 Task: Send an email with the signature Lorena Ramirez with the subject Invitation to a team building event and the message Please let me know if you require any additional resources to complete the project. from softage.6@softage.net to softage.2@softage.net and move the email from Sent Items to the folder Performance metrics
Action: Mouse moved to (123, 182)
Screenshot: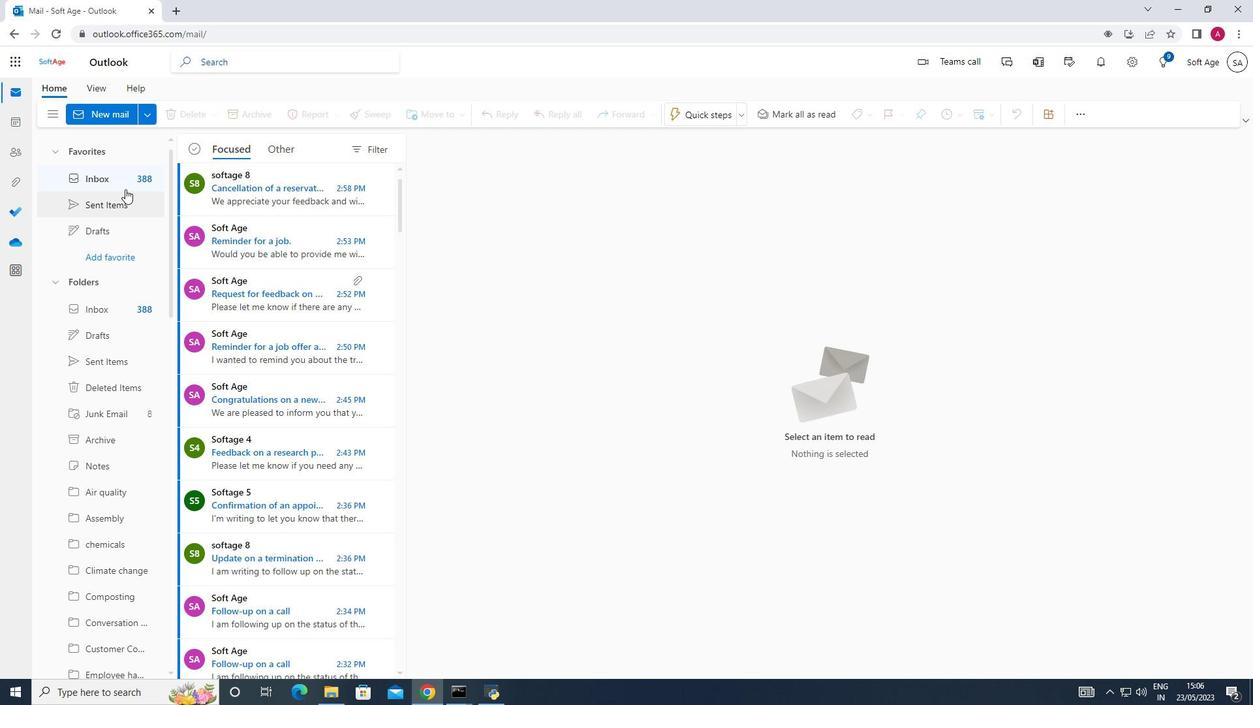 
Action: Mouse pressed left at (123, 182)
Screenshot: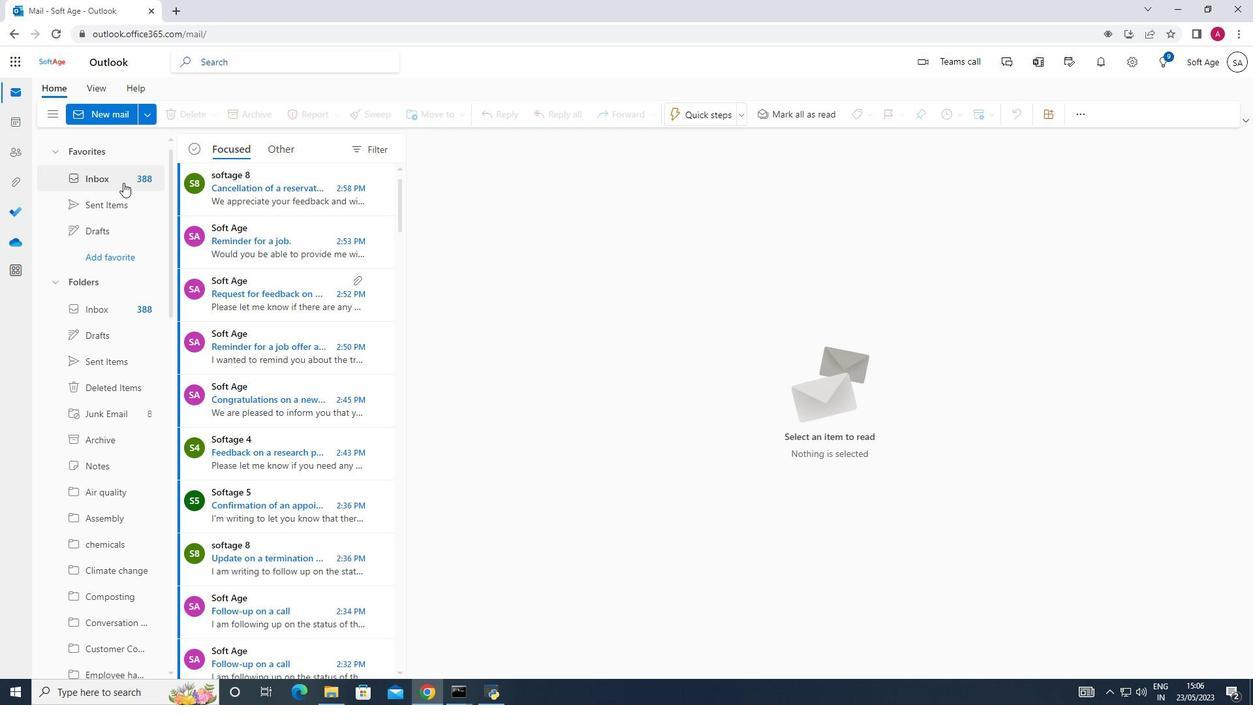 
Action: Mouse moved to (119, 109)
Screenshot: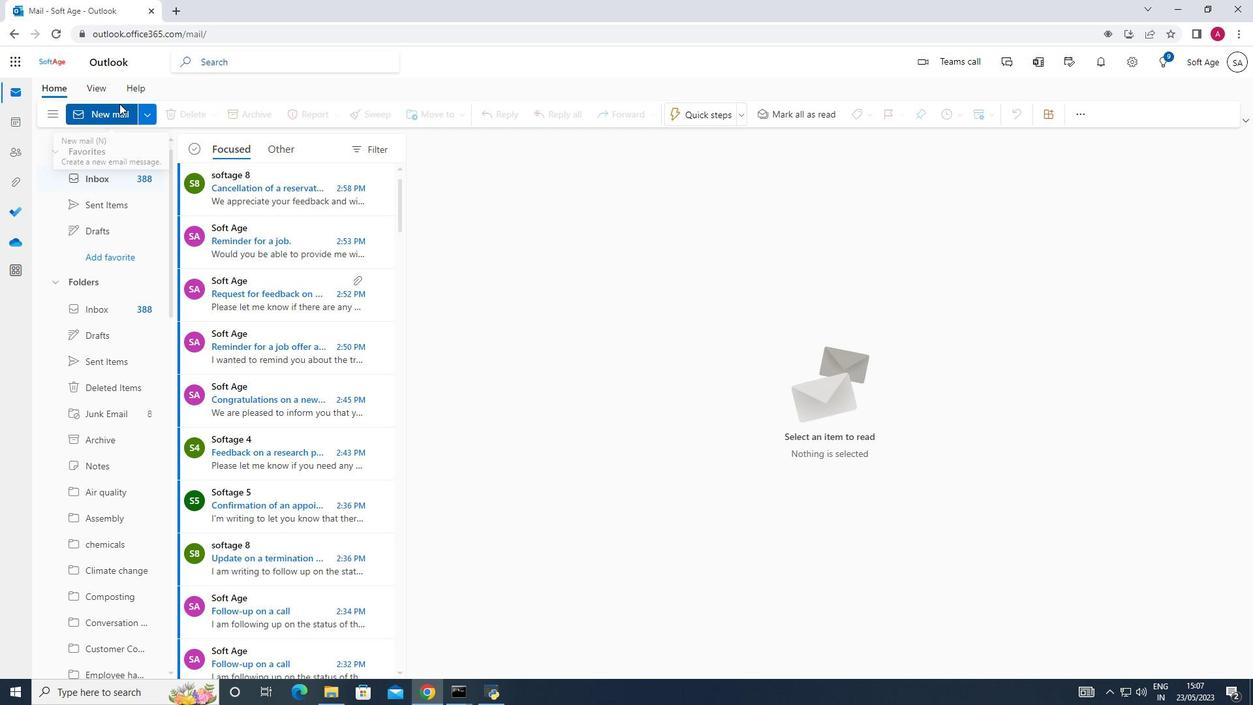 
Action: Mouse pressed left at (119, 109)
Screenshot: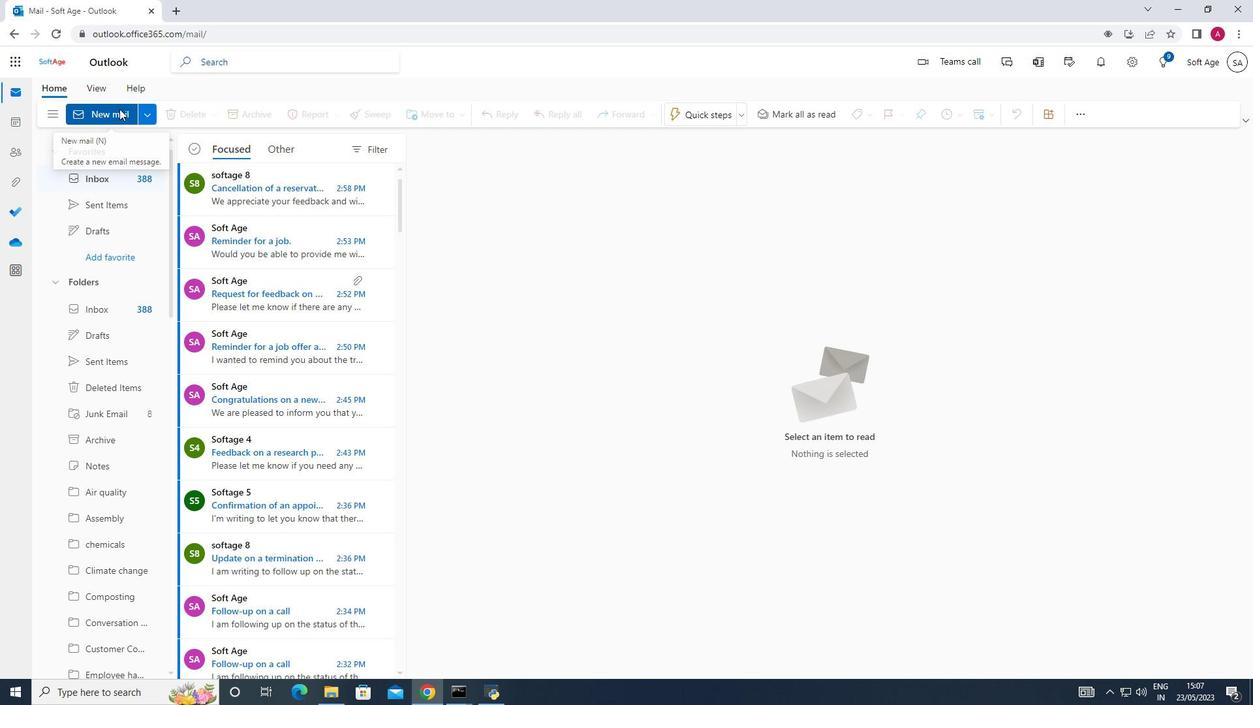 
Action: Mouse moved to (888, 110)
Screenshot: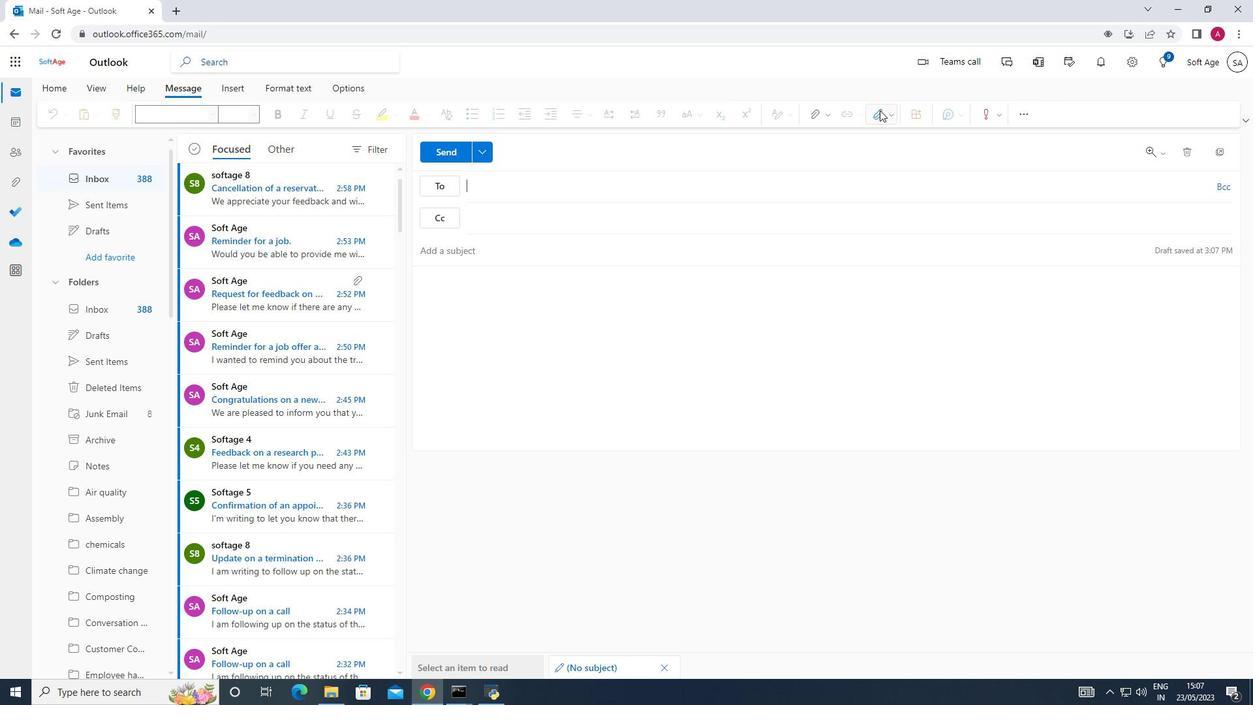 
Action: Mouse pressed left at (888, 110)
Screenshot: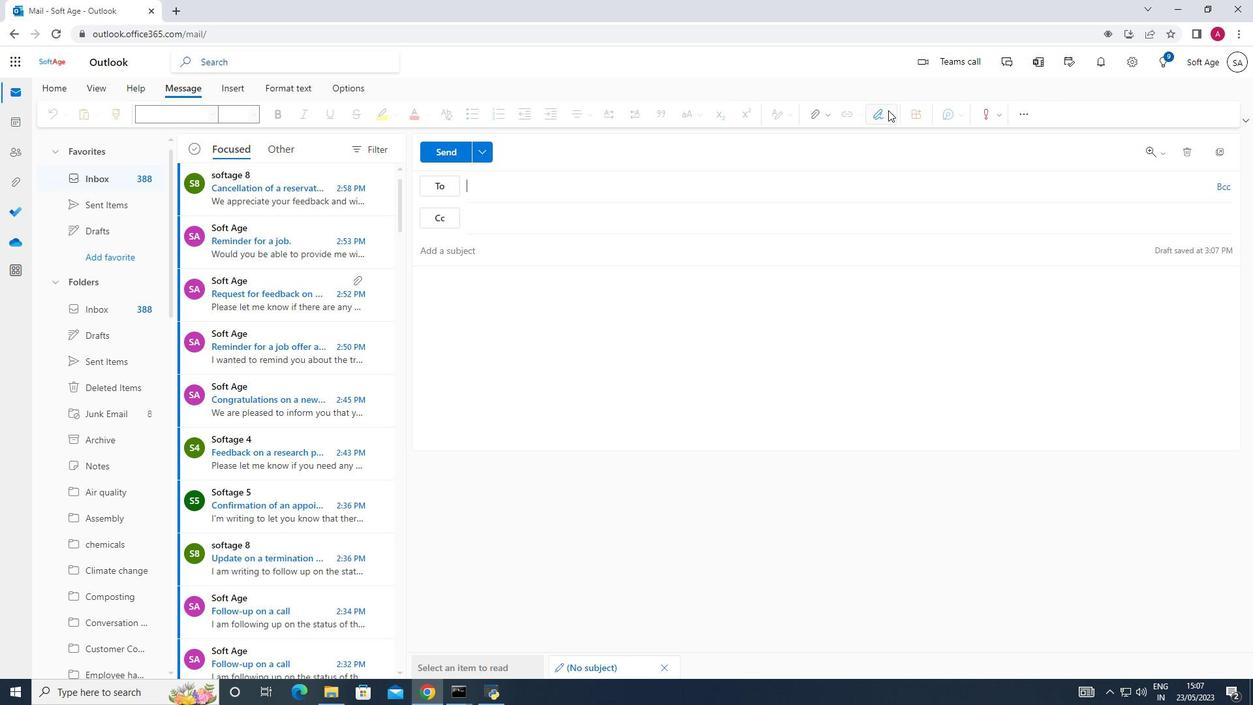 
Action: Mouse moved to (876, 163)
Screenshot: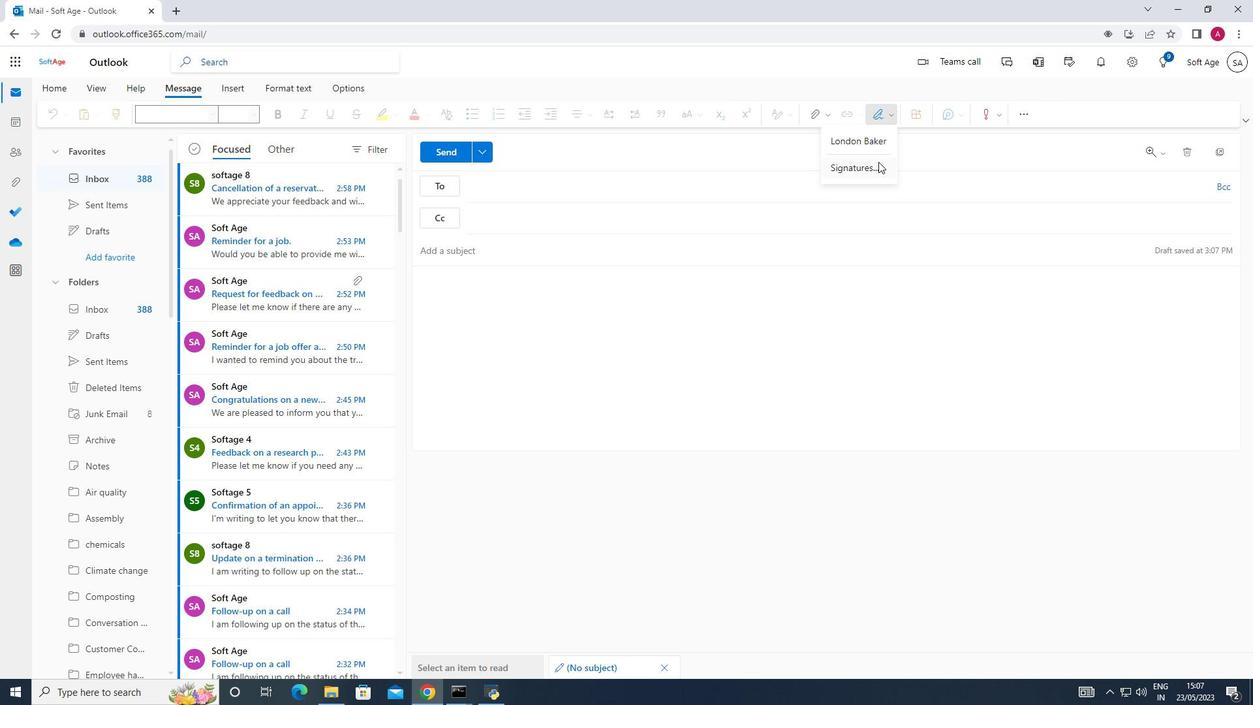 
Action: Mouse pressed left at (876, 163)
Screenshot: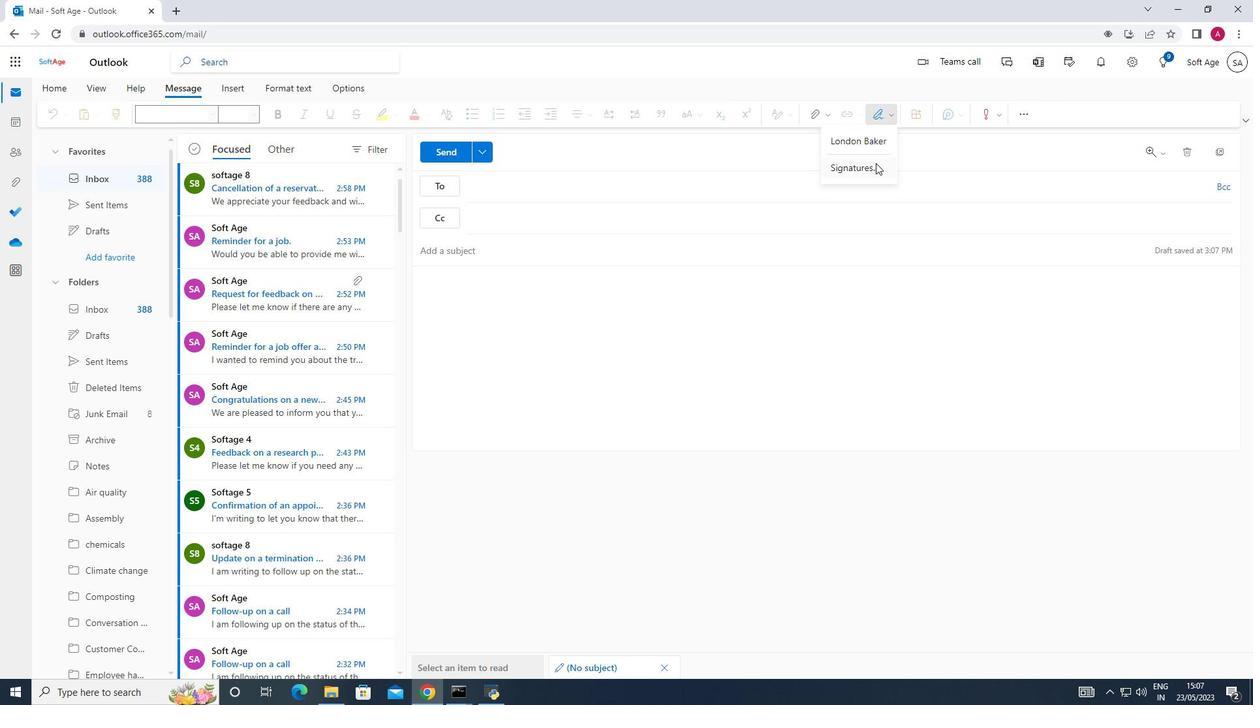 
Action: Mouse moved to (888, 225)
Screenshot: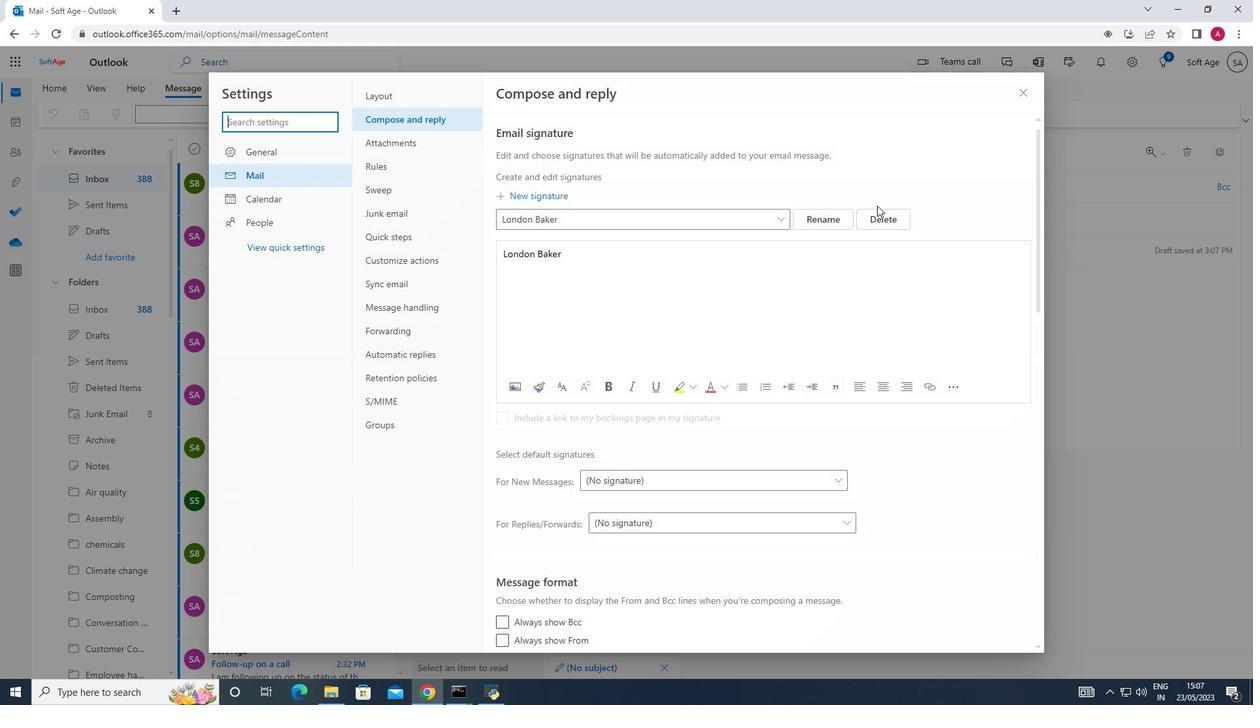 
Action: Mouse pressed left at (888, 225)
Screenshot: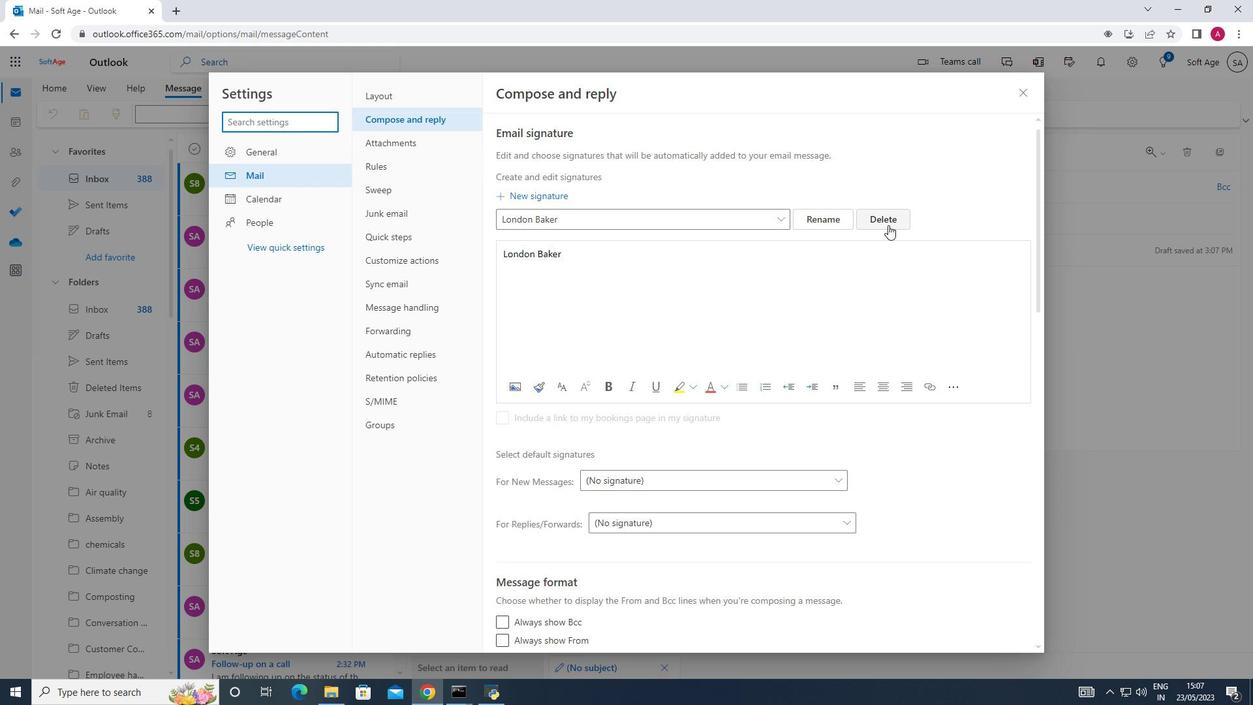 
Action: Mouse moved to (589, 219)
Screenshot: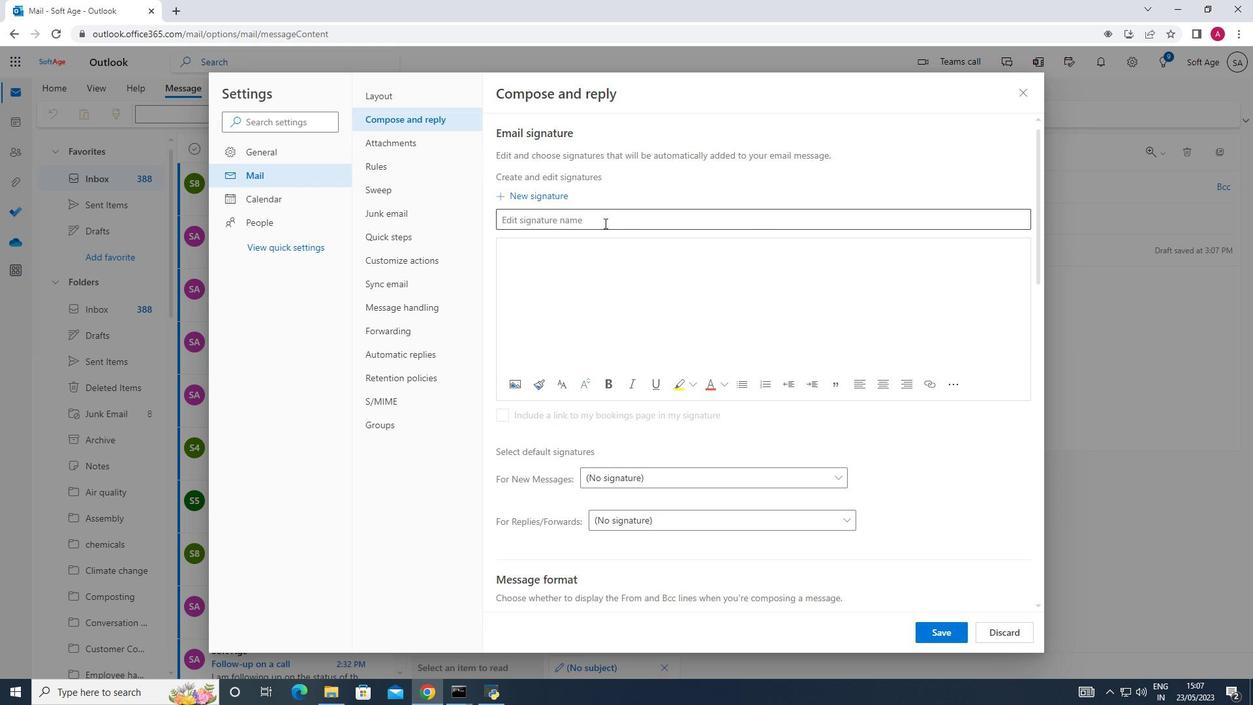
Action: Mouse pressed left at (589, 219)
Screenshot: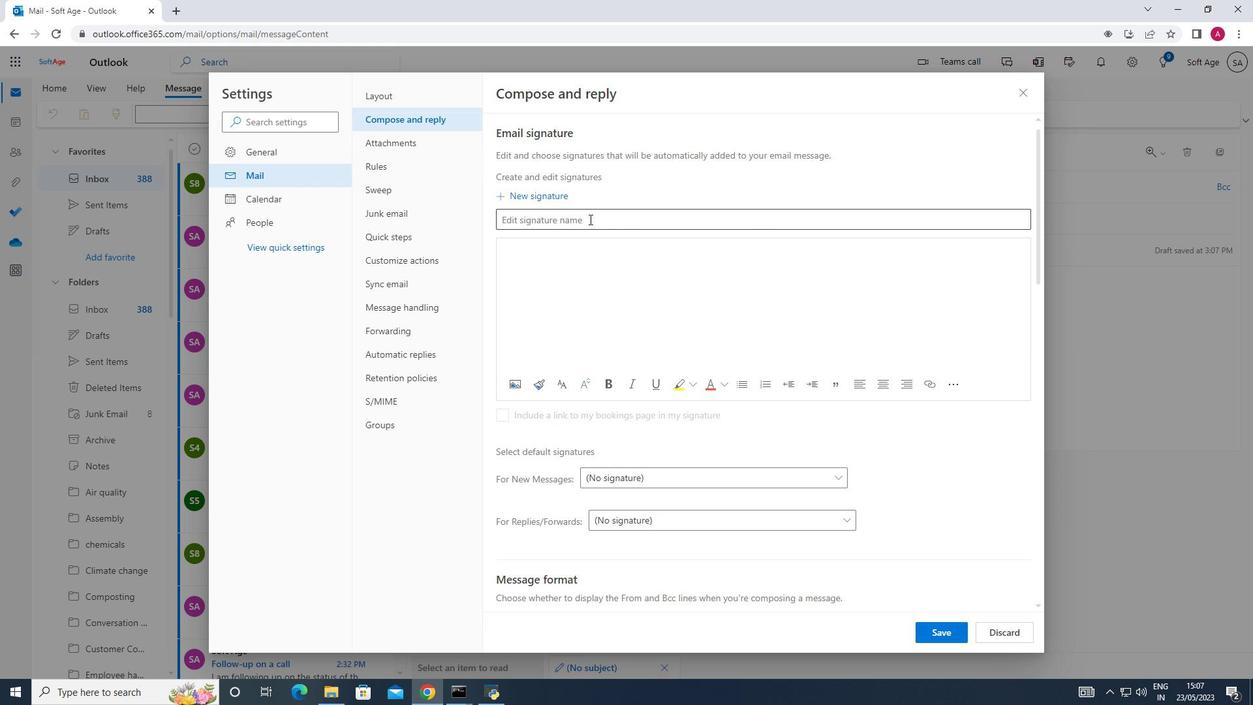 
Action: Key pressed <Key.shift_r><Key.shift_r><Key.shift_r>Lorena<Key.space><Key.shift>Ramirez
Screenshot: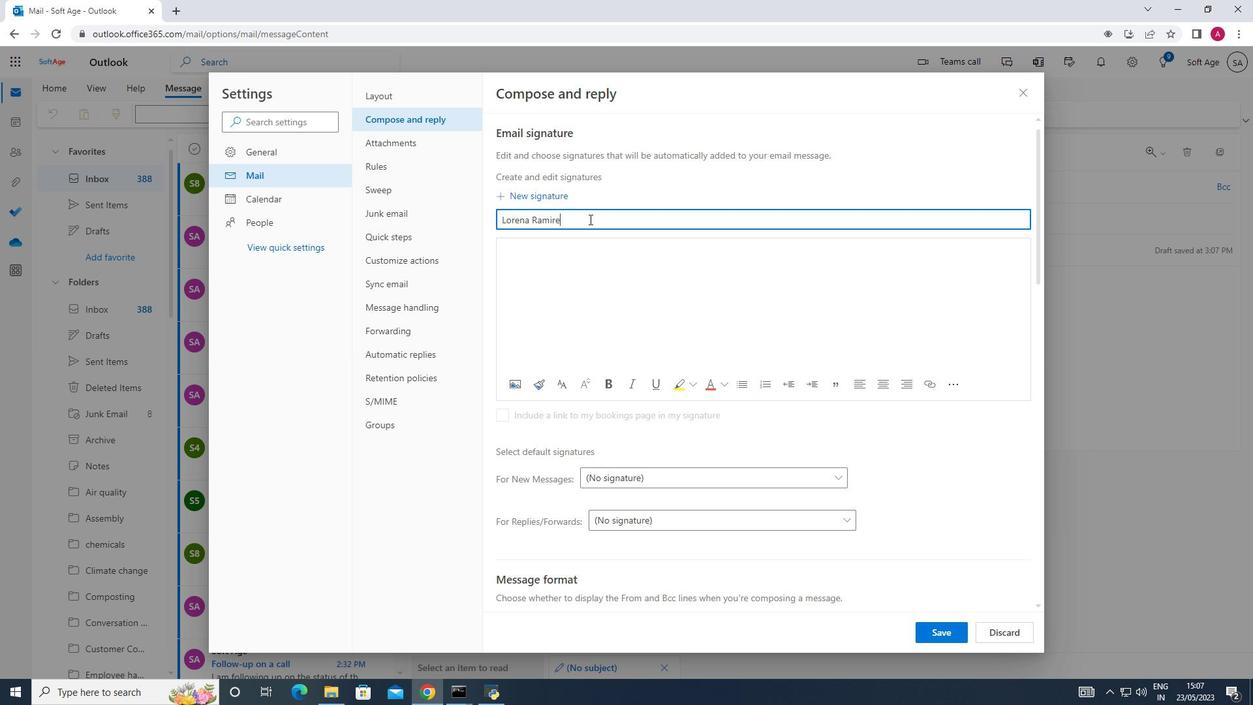 
Action: Mouse moved to (526, 253)
Screenshot: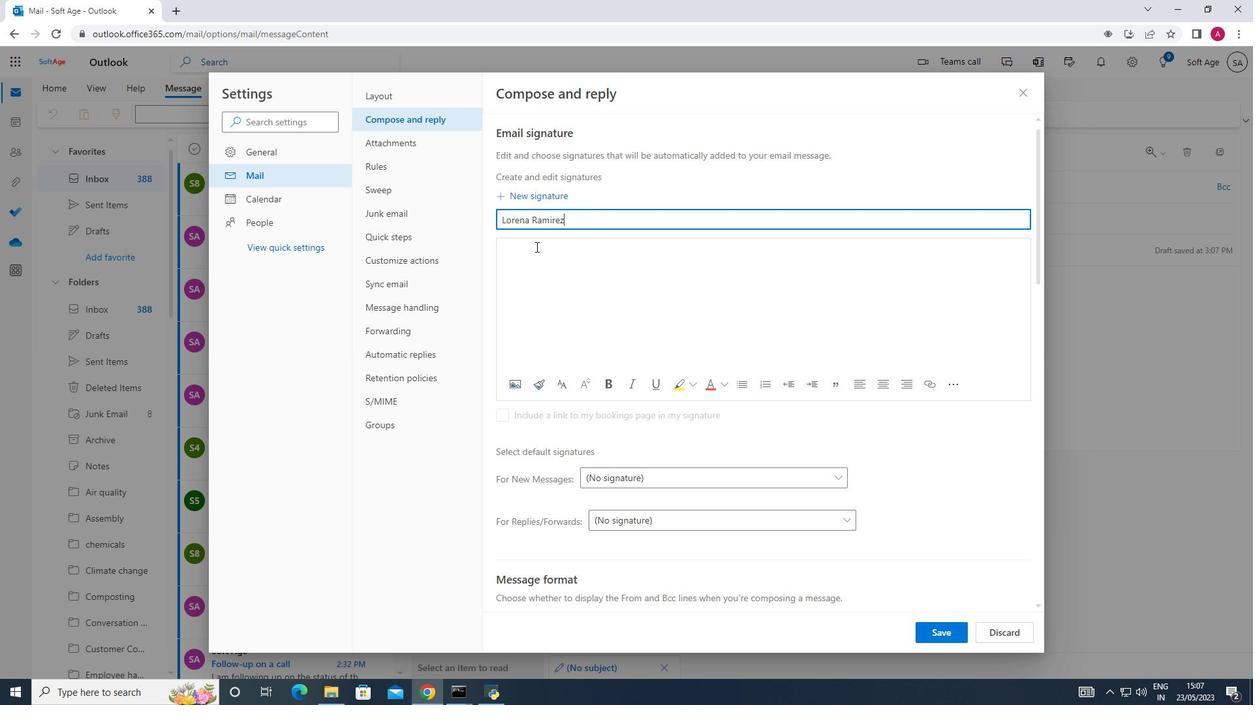 
Action: Mouse pressed left at (526, 253)
Screenshot: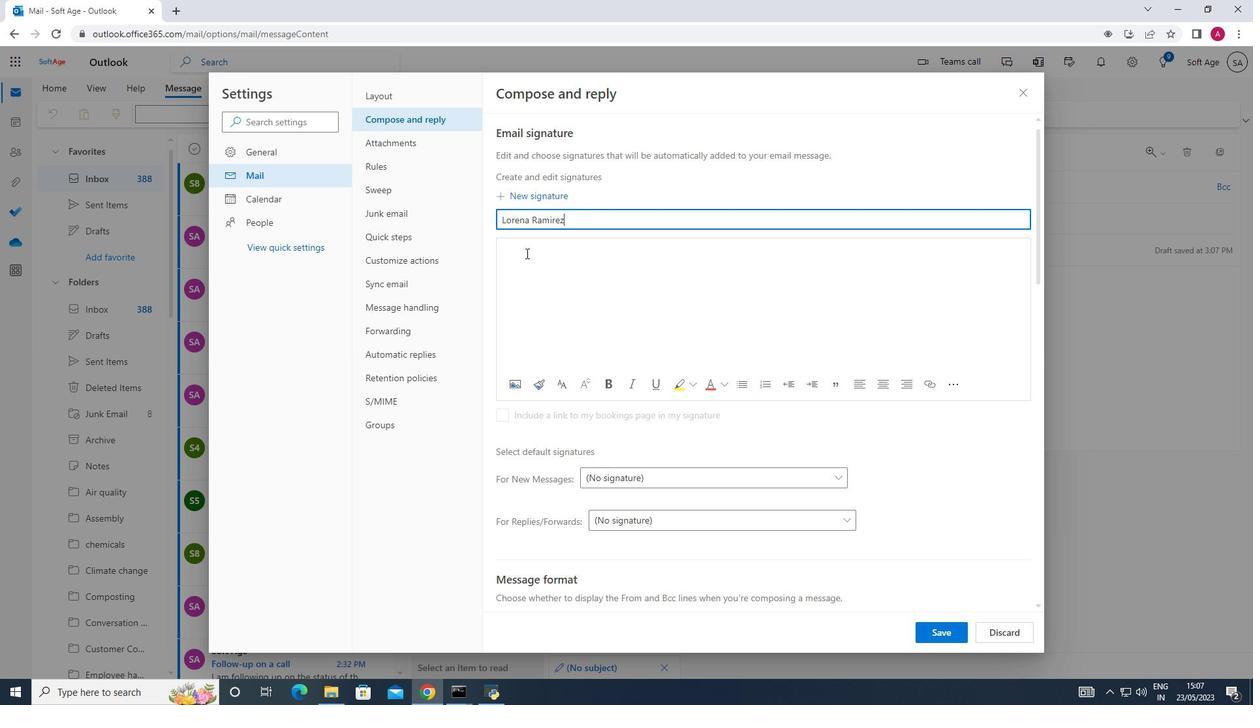 
Action: Key pressed <Key.shift_r>Lorena<Key.space><Key.shift>Ramirez
Screenshot: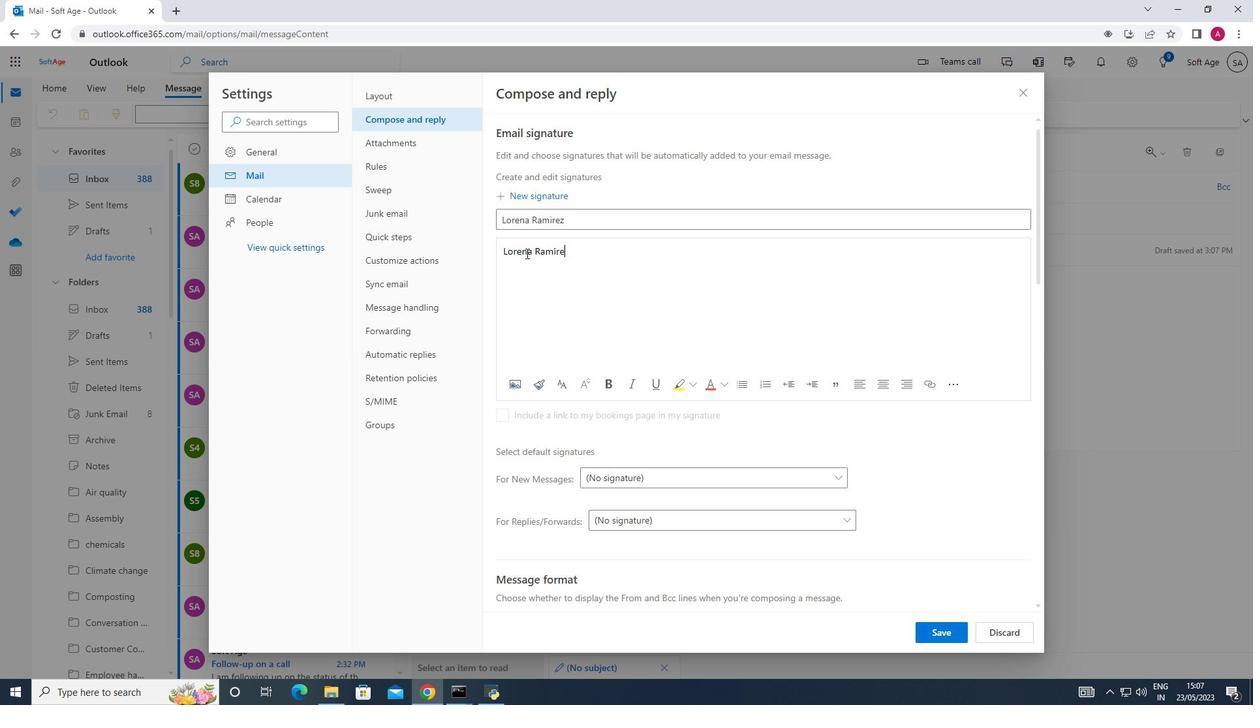 
Action: Mouse moved to (944, 629)
Screenshot: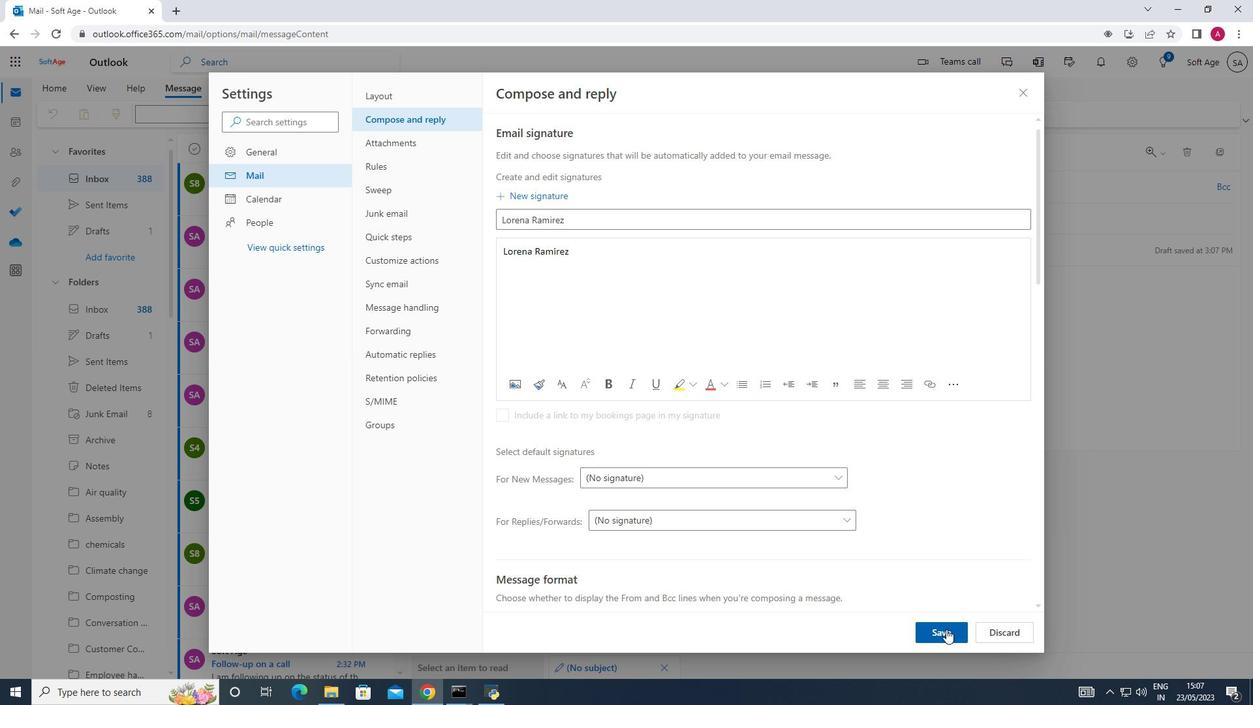 
Action: Mouse pressed left at (944, 629)
Screenshot: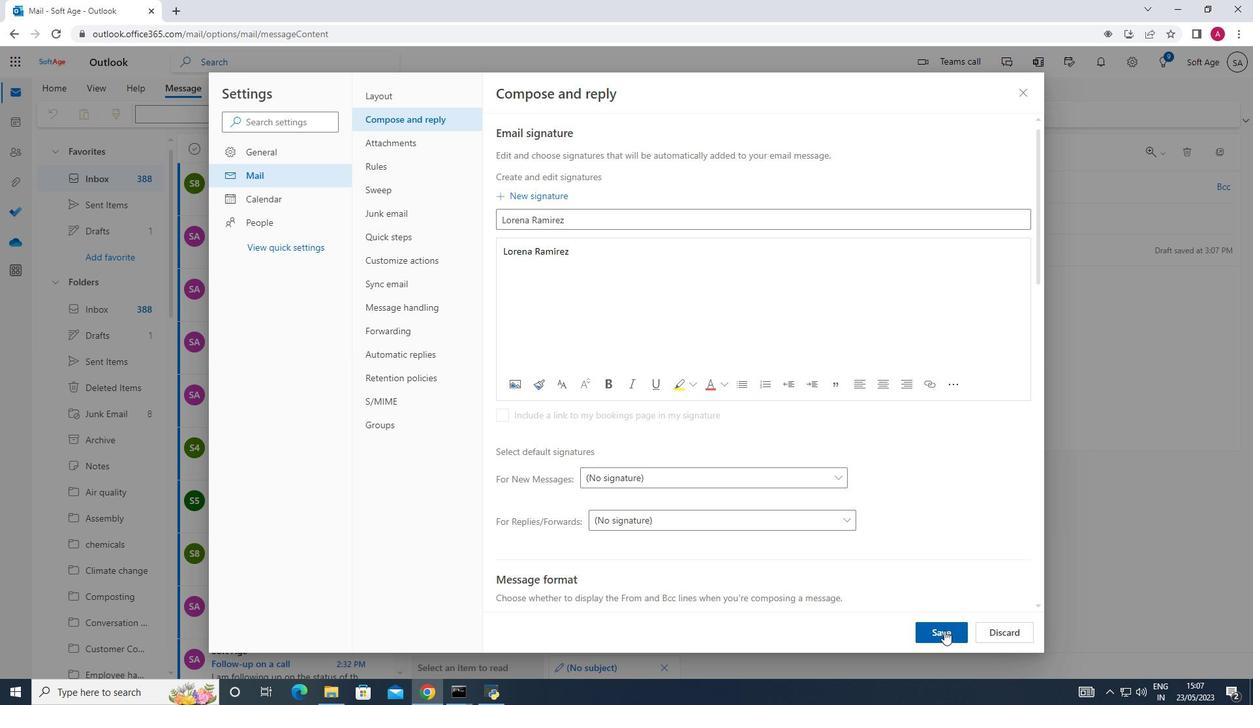 
Action: Mouse moved to (1025, 85)
Screenshot: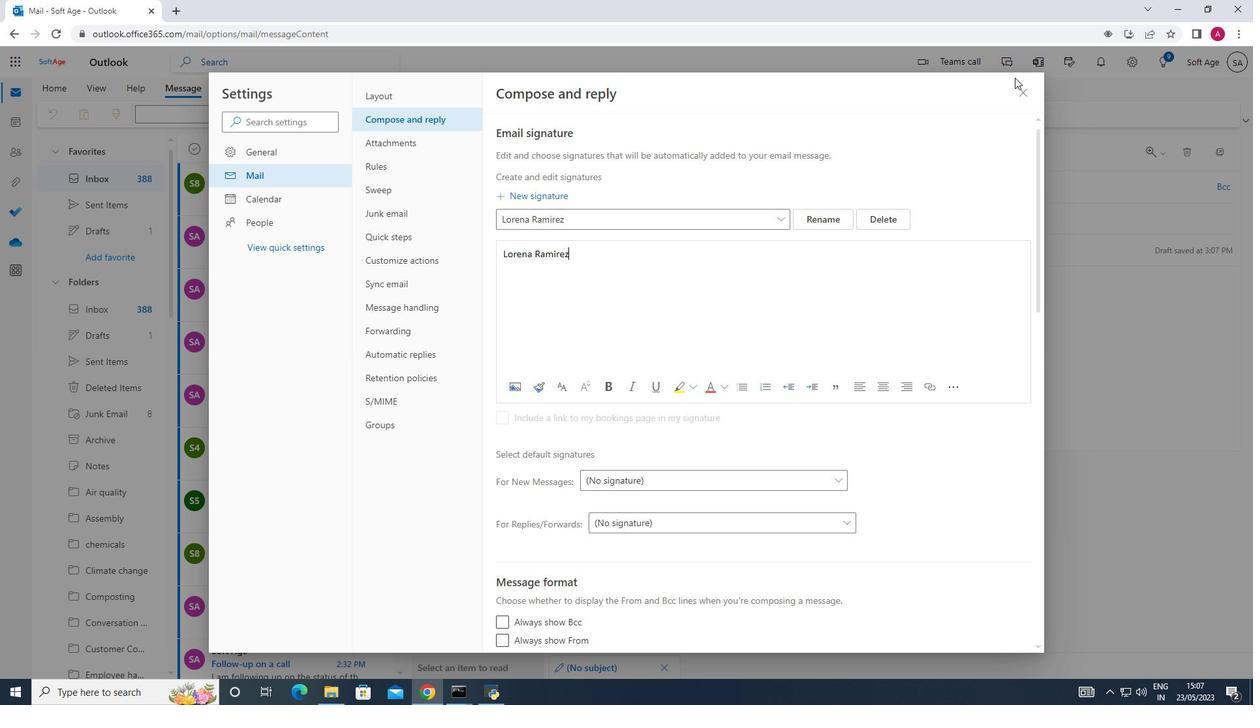 
Action: Mouse pressed left at (1025, 85)
Screenshot: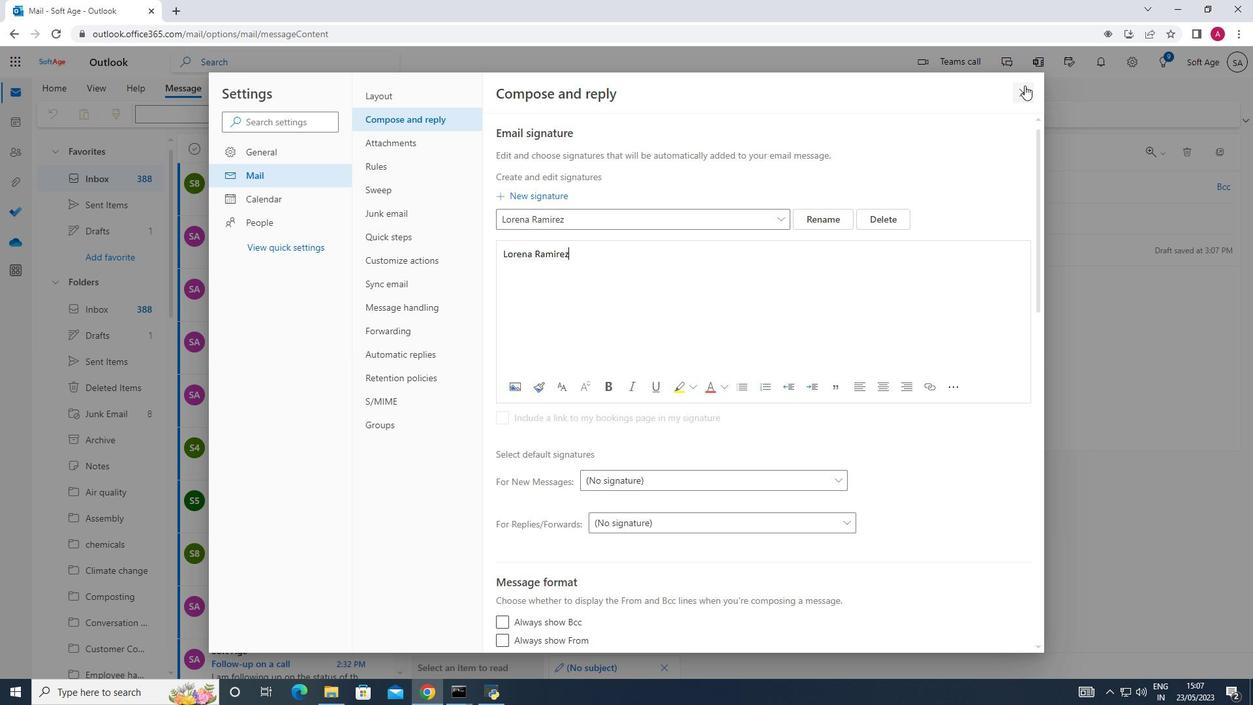 
Action: Mouse moved to (892, 110)
Screenshot: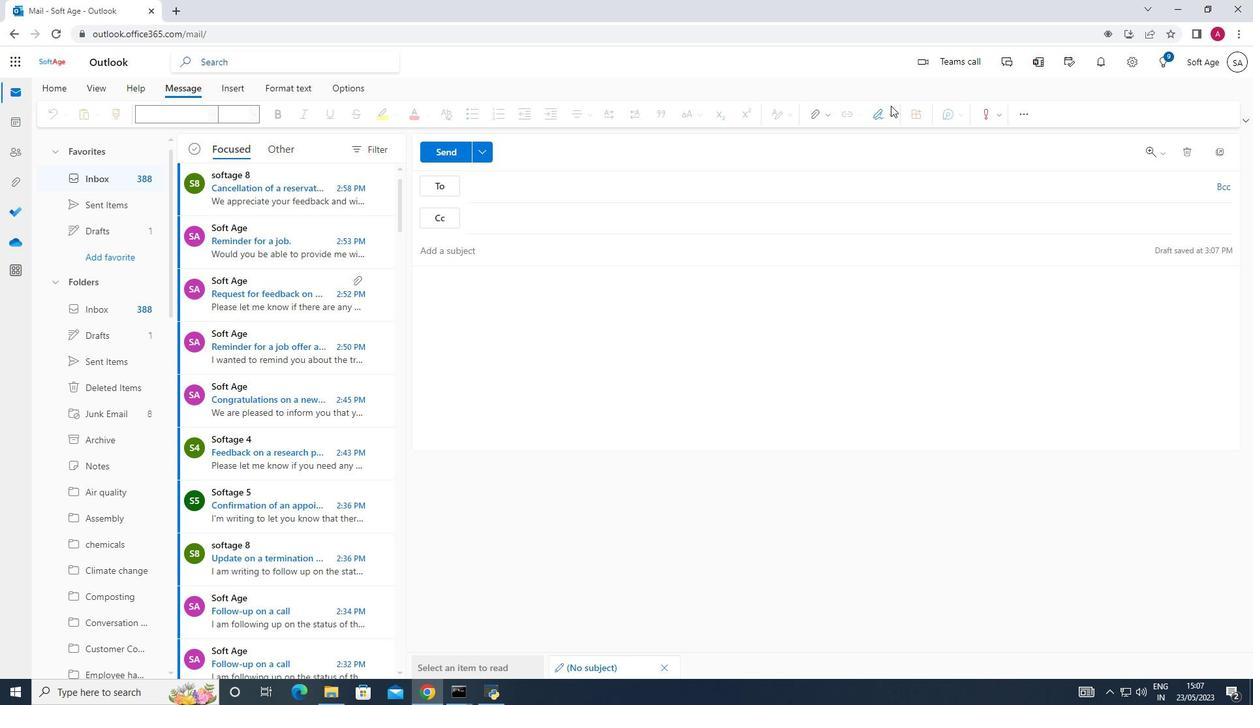 
Action: Mouse pressed left at (892, 110)
Screenshot: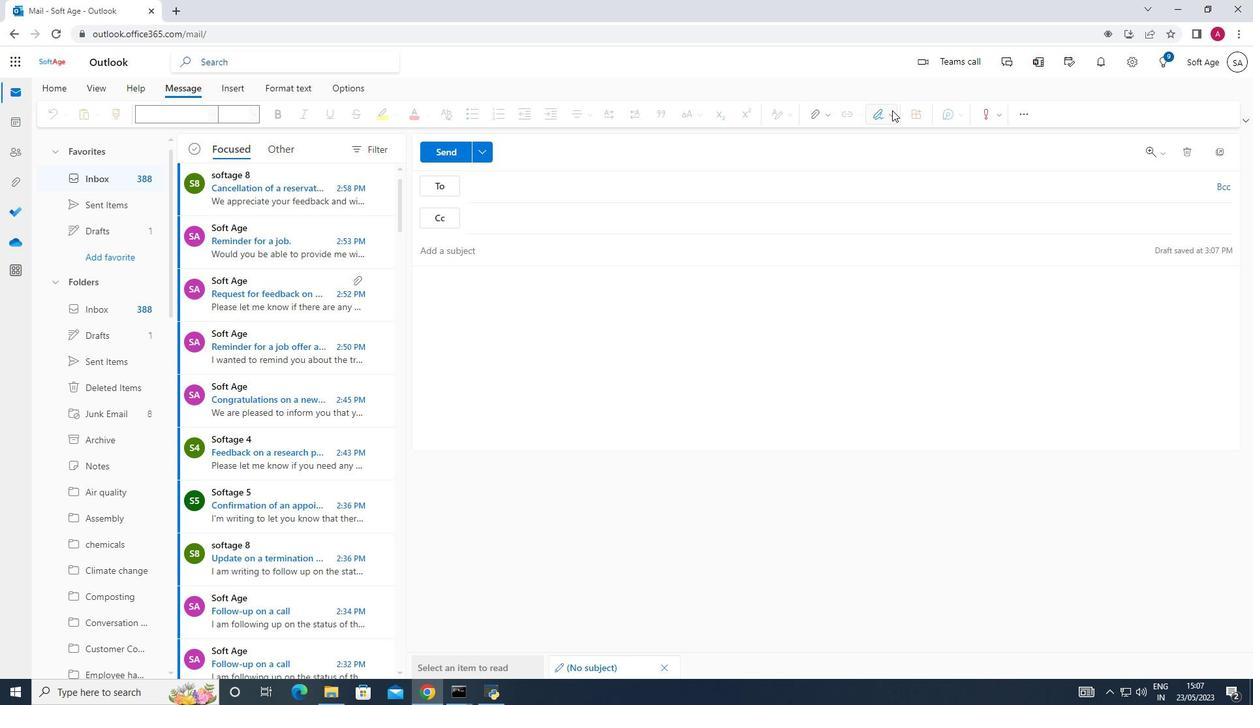 
Action: Mouse moved to (873, 147)
Screenshot: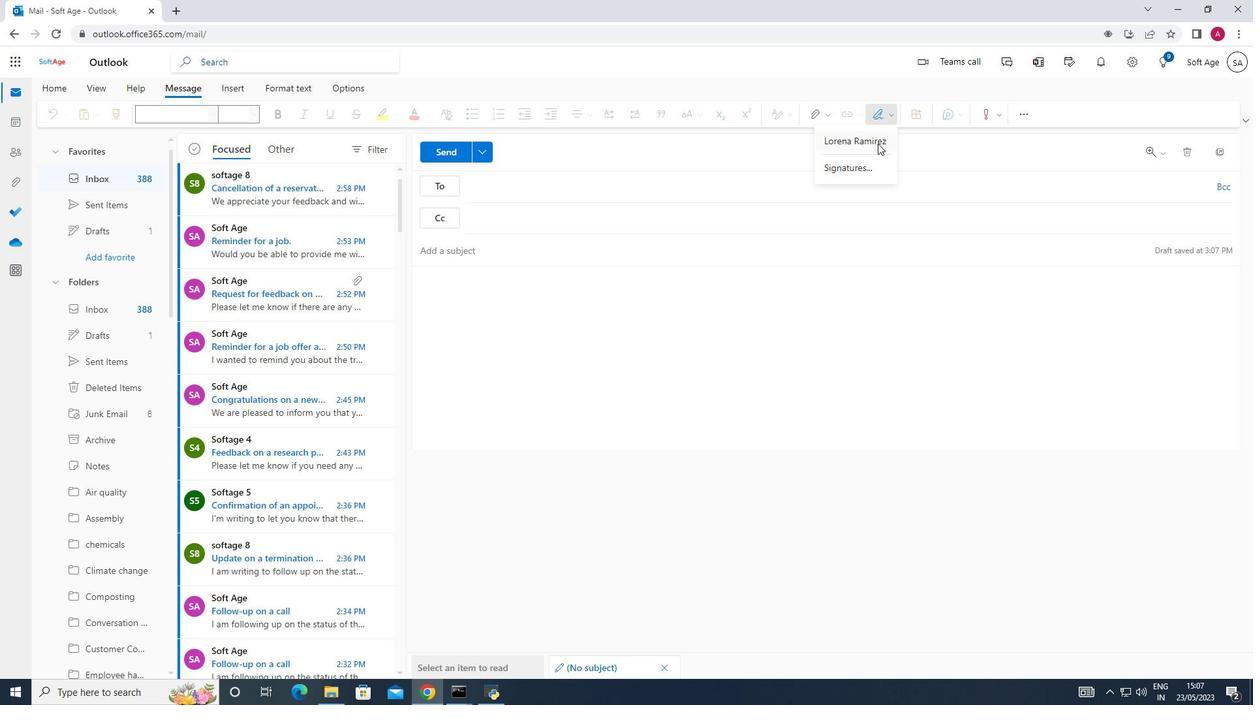 
Action: Mouse pressed left at (873, 147)
Screenshot: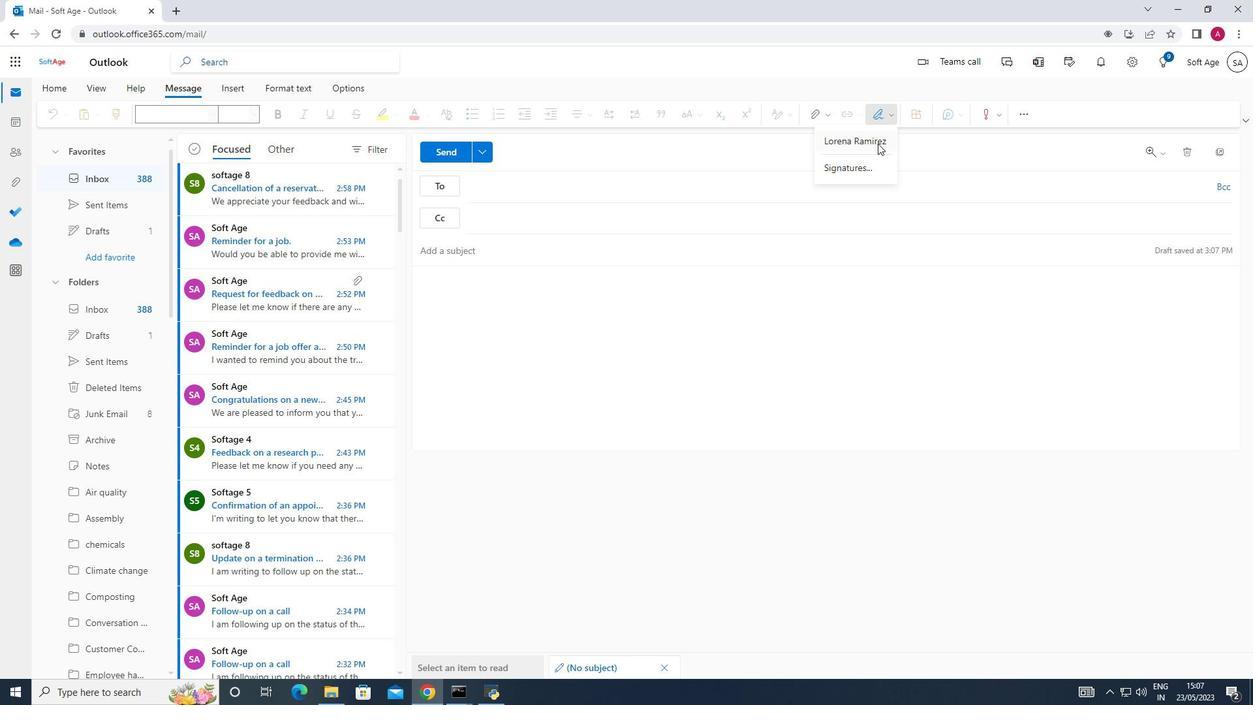 
Action: Mouse moved to (466, 252)
Screenshot: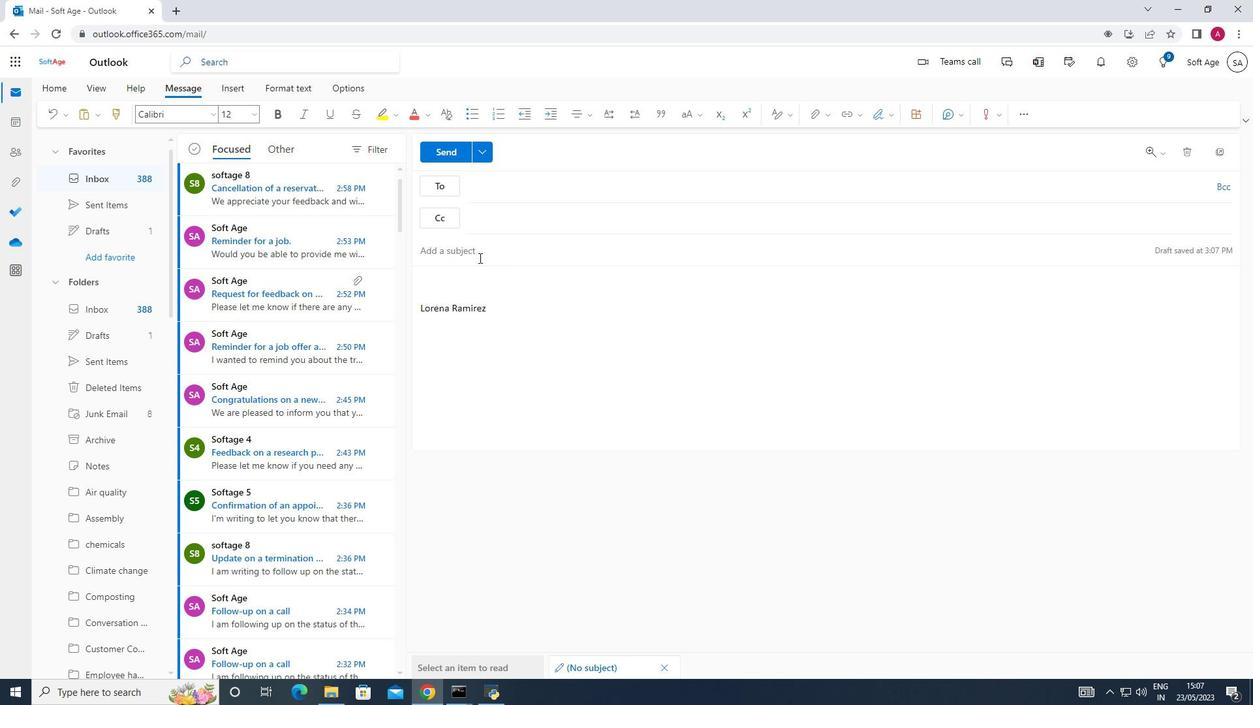 
Action: Mouse pressed left at (466, 252)
Screenshot: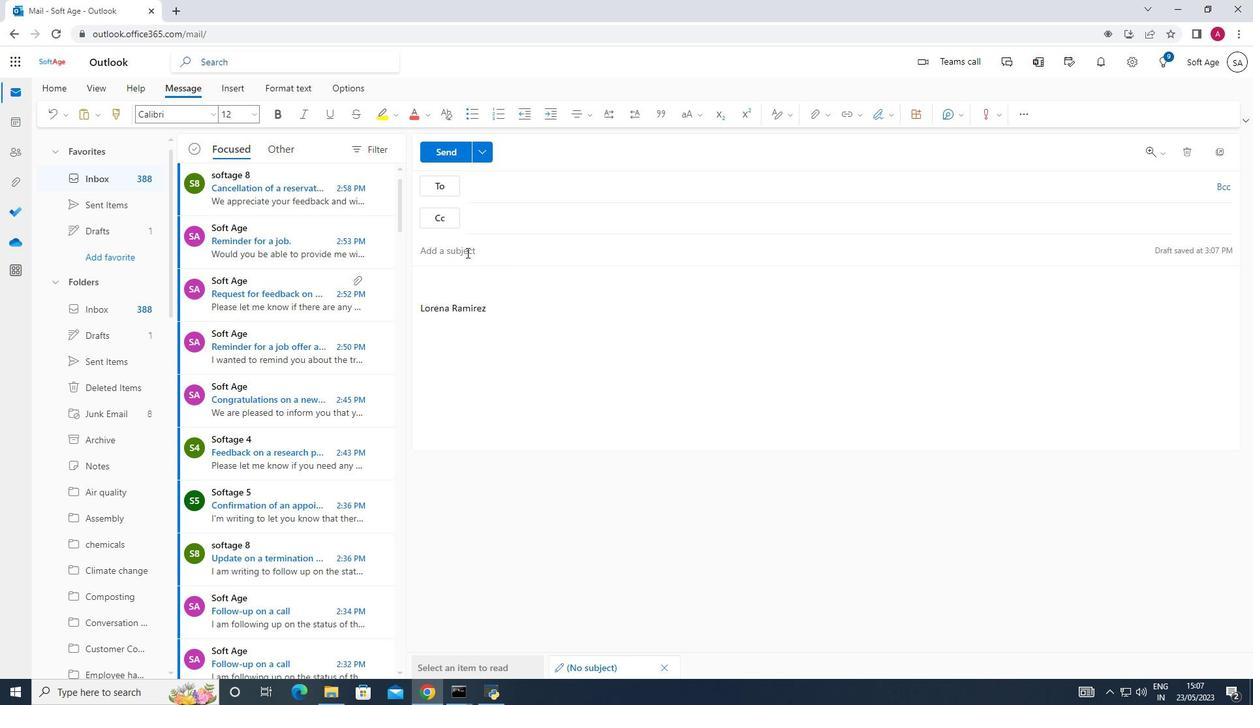
Action: Key pressed <Key.shift_r><Key.shift_r><Key.shift_r>Ivi<Key.backspace><Key.backspace>nvitation<Key.space>to<Key.space>a<Key.space>team<Key.space>building<Key.space>event
Screenshot: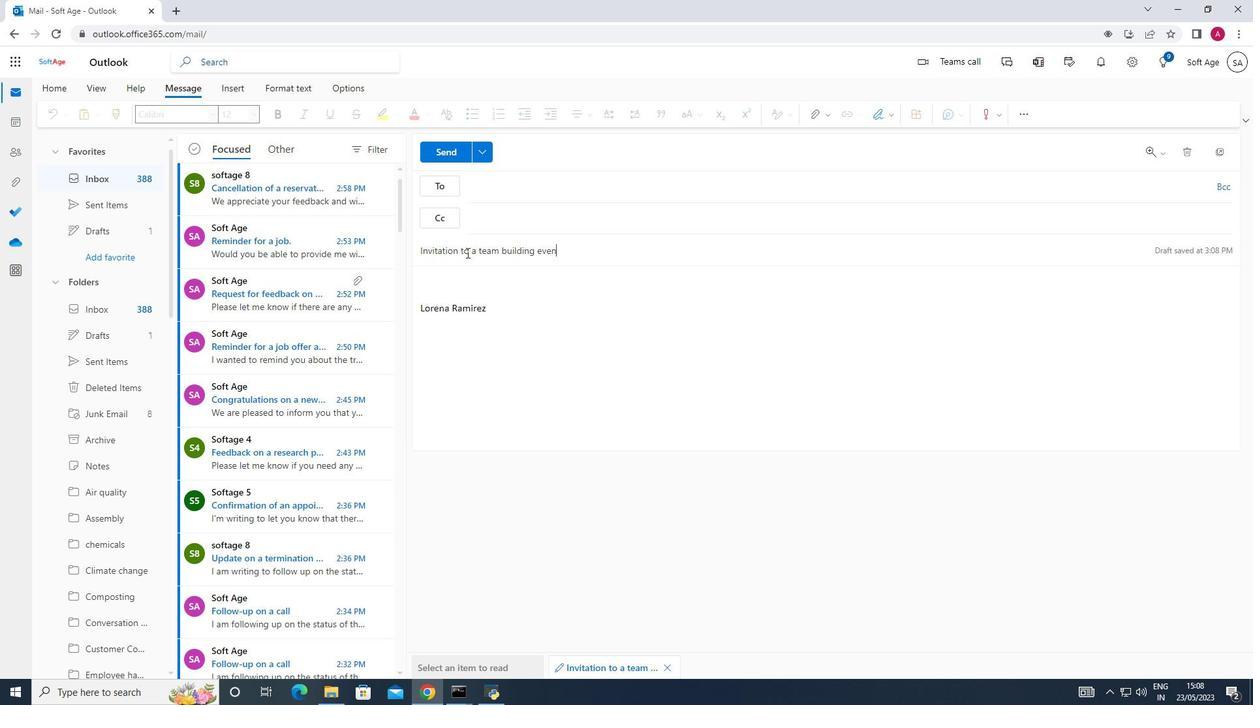 
Action: Mouse moved to (444, 284)
Screenshot: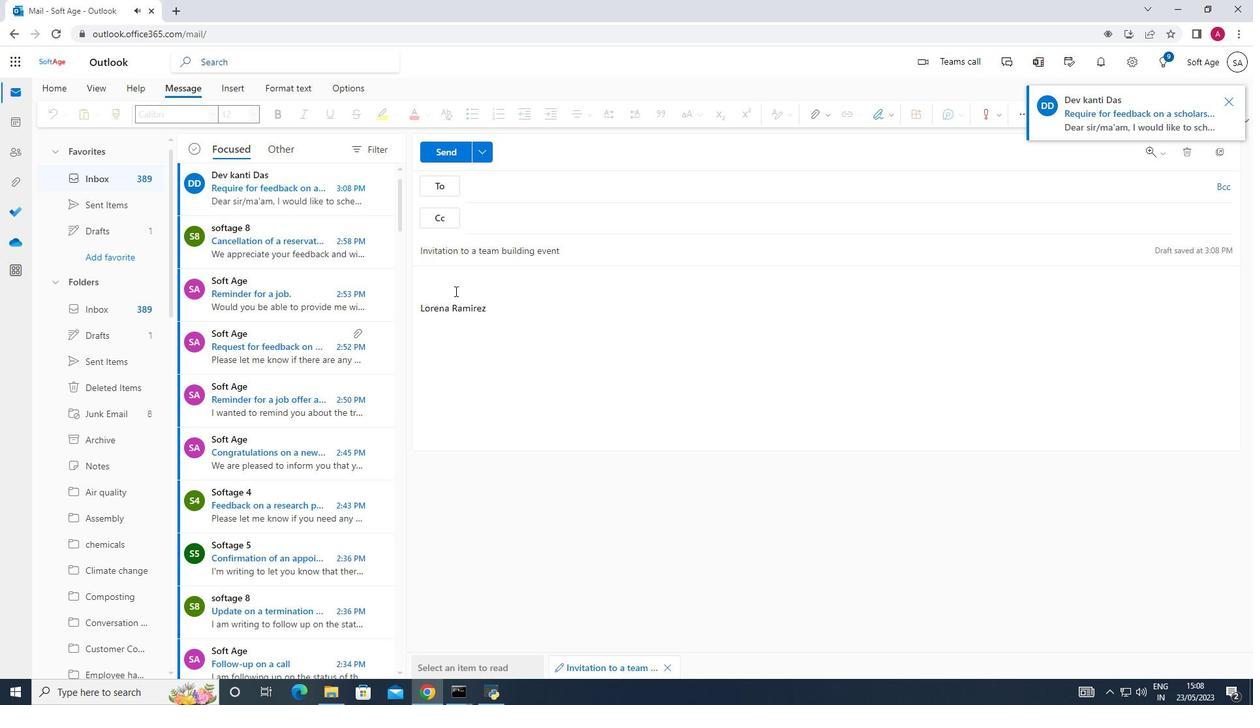 
Action: Mouse pressed left at (444, 284)
Screenshot: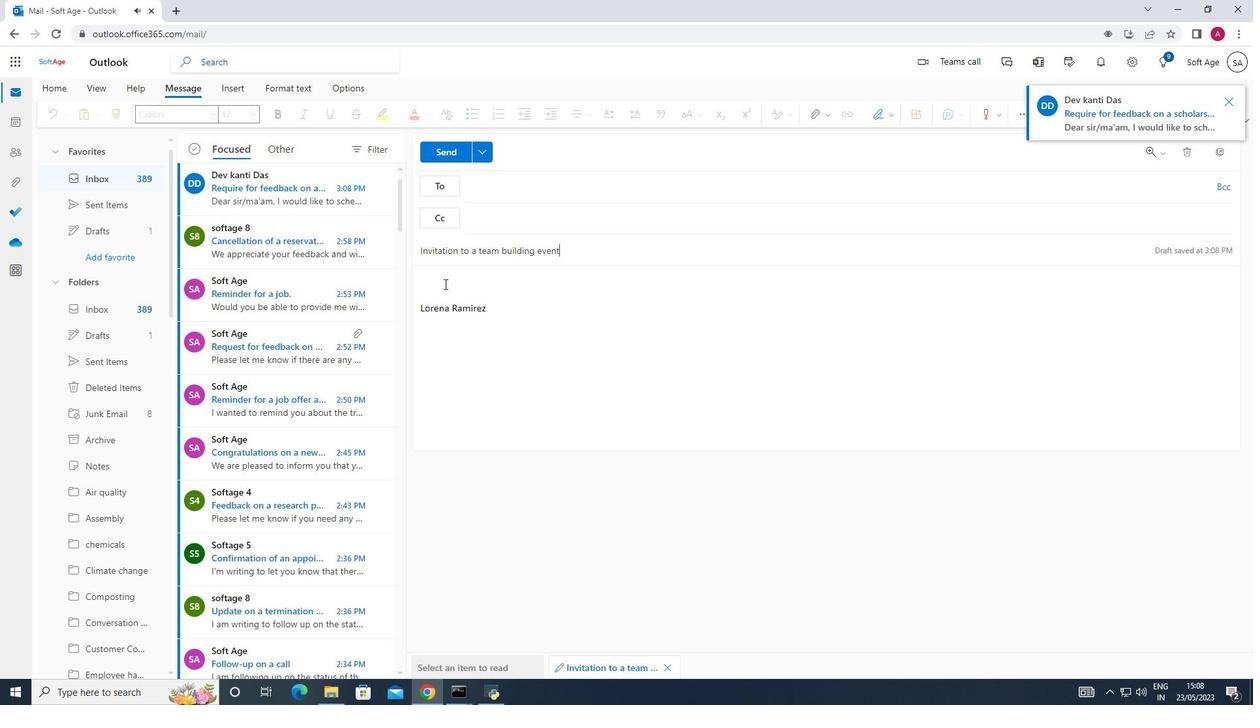 
Action: Key pressed <Key.shift_r>Please<Key.space>let<Key.space>me<Key.space>know<Key.space>if<Key.space>yourequire<Key.space>any<Key.space>additional<Key.space>resources<Key.space>to<Key.space>
Screenshot: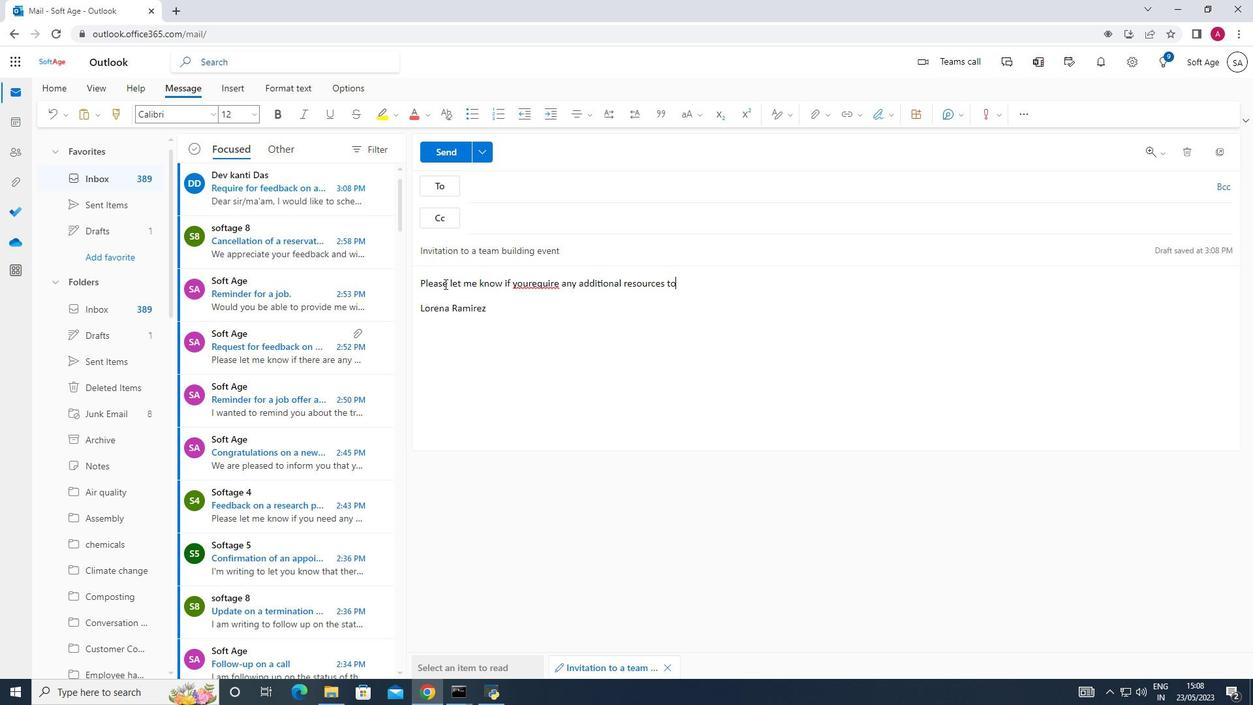 
Action: Mouse moved to (543, 286)
Screenshot: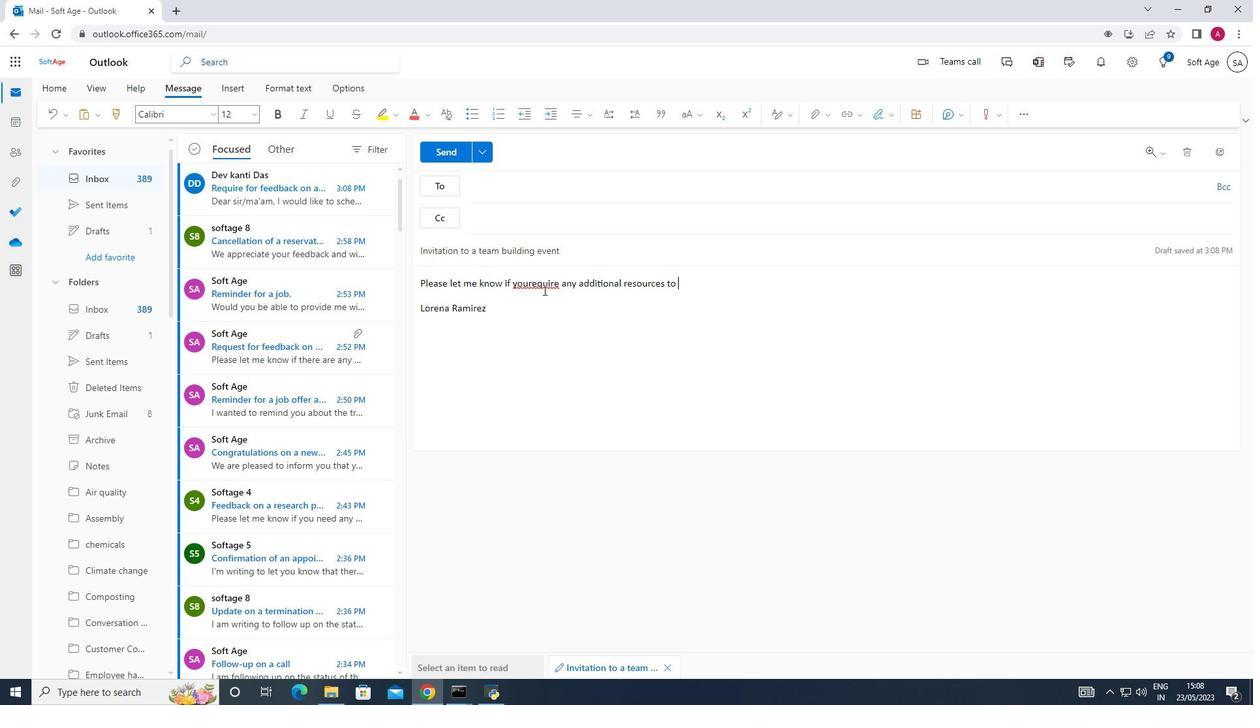 
Action: Mouse pressed left at (543, 286)
Screenshot: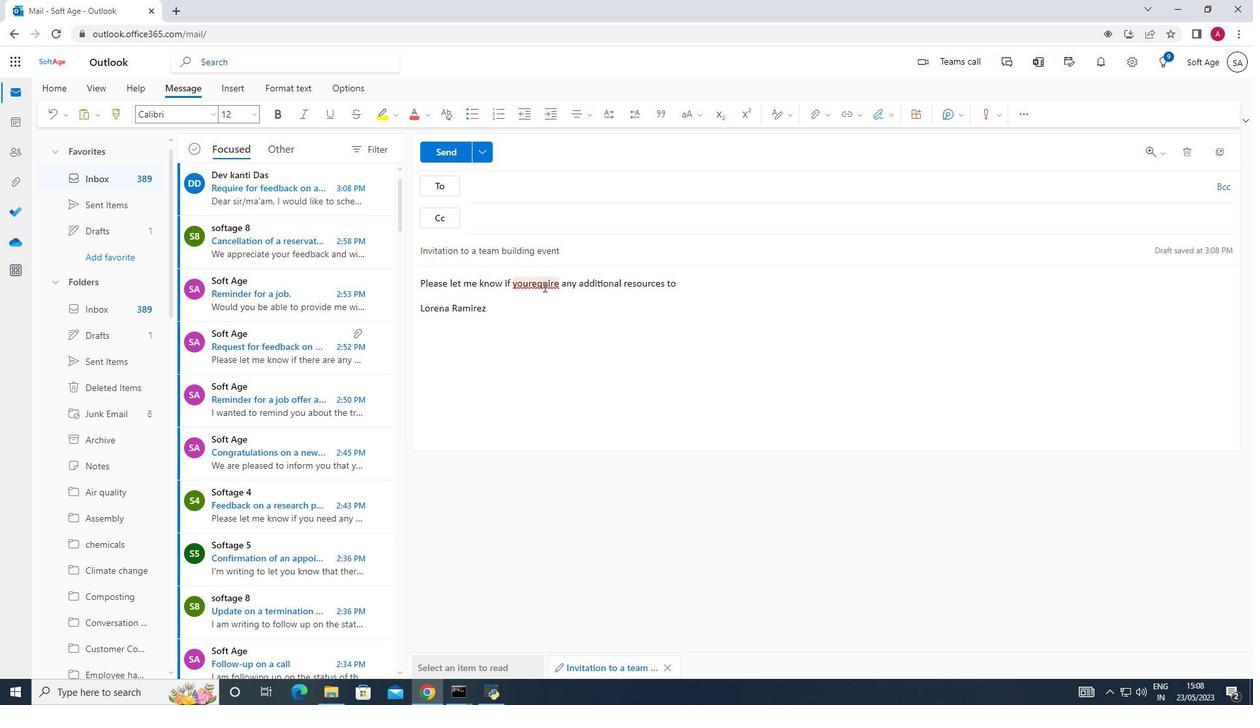 
Action: Mouse moved to (554, 327)
Screenshot: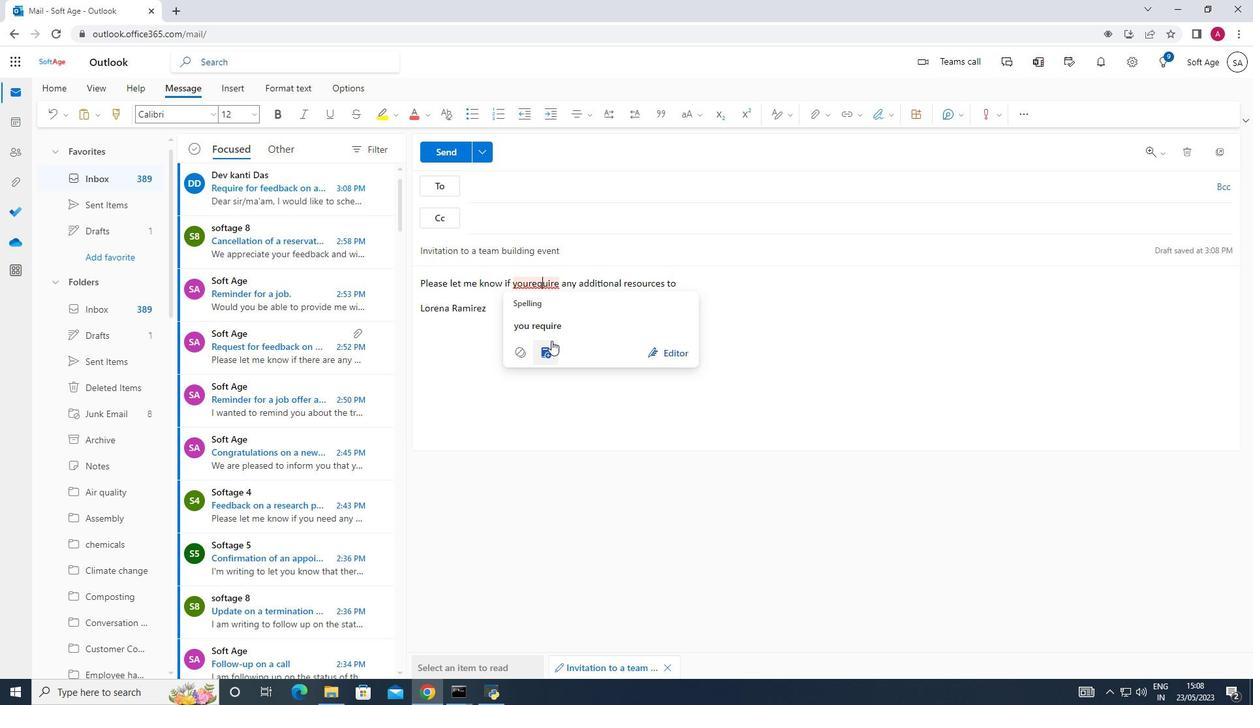 
Action: Mouse pressed left at (554, 327)
Screenshot: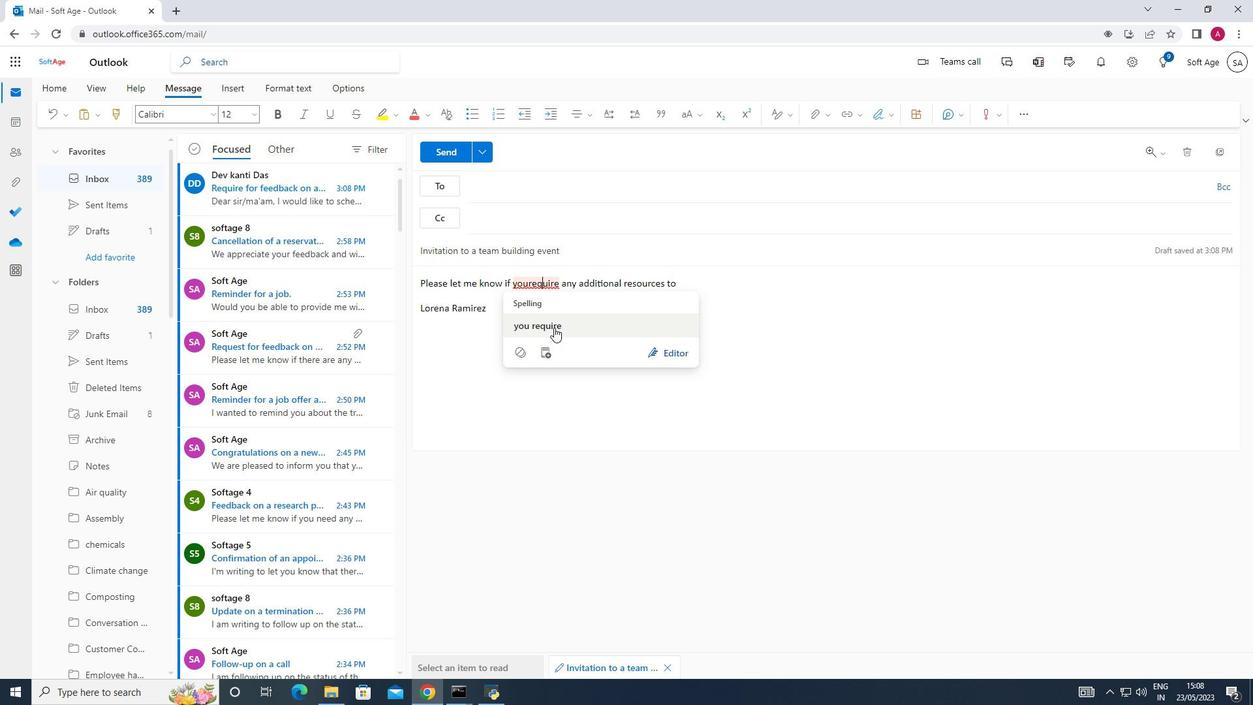 
Action: Mouse moved to (718, 284)
Screenshot: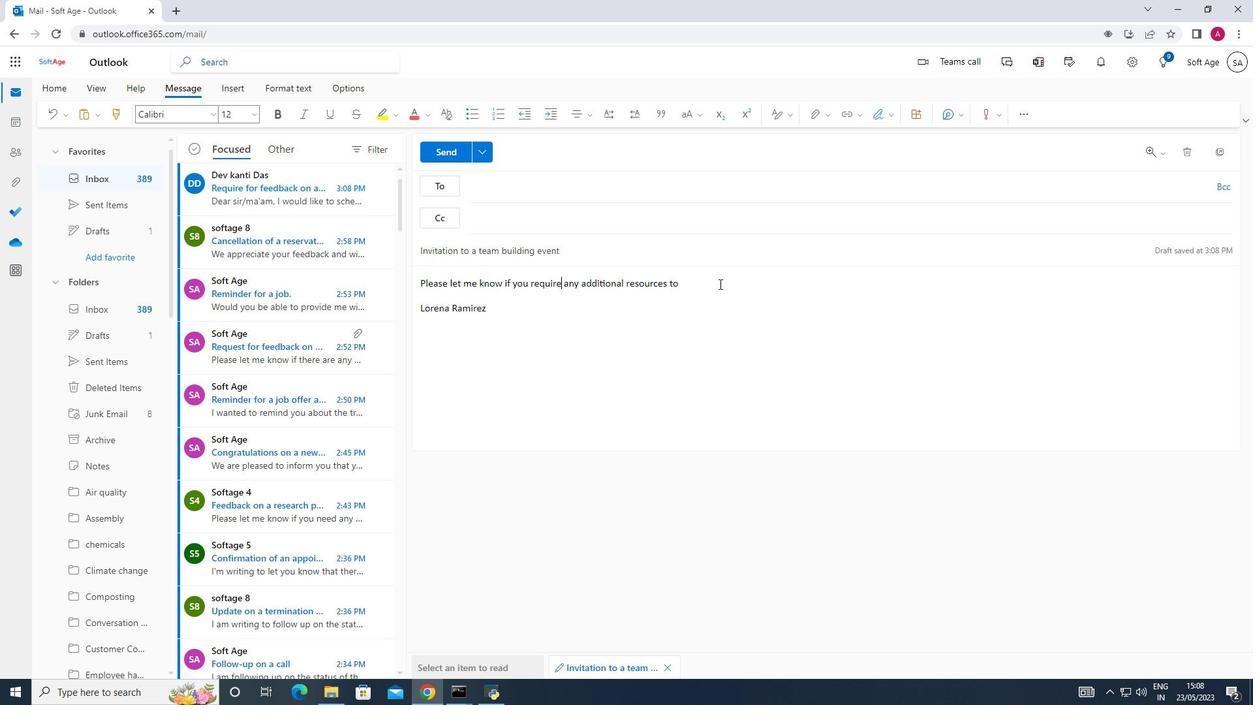 
Action: Mouse pressed left at (718, 284)
Screenshot: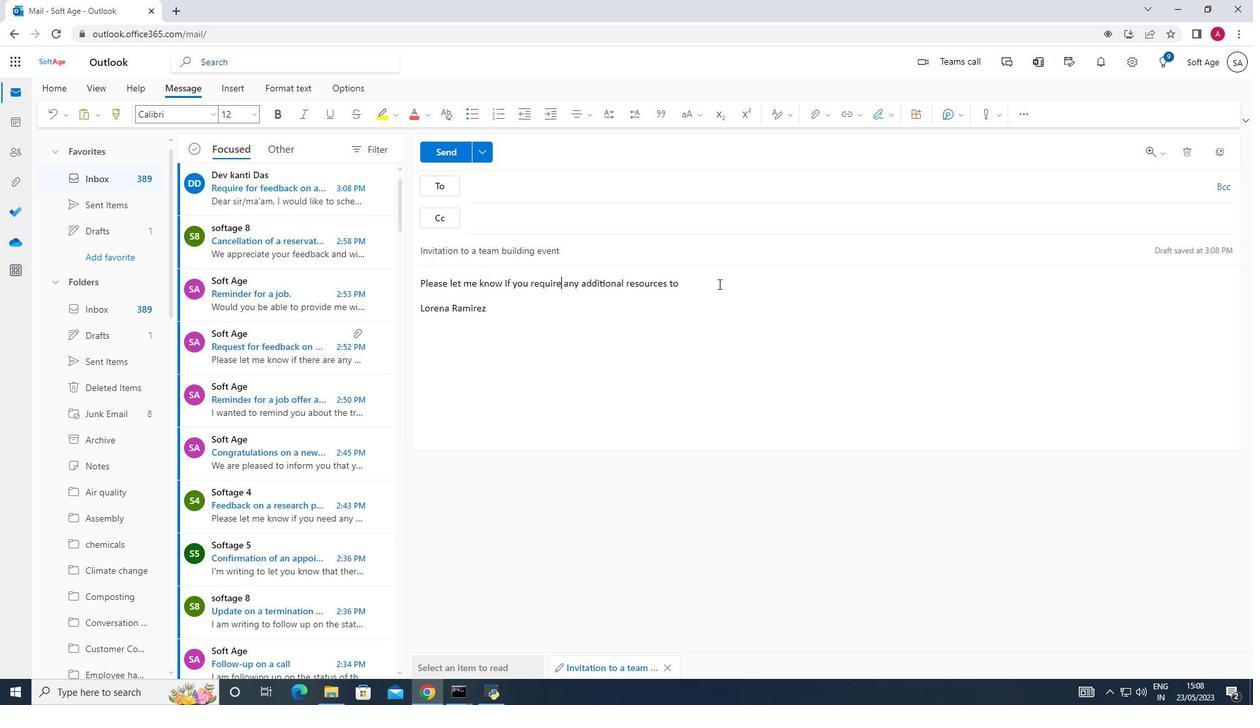 
Action: Key pressed com<Key.tab><Key.space>the<Key.space>project.
Screenshot: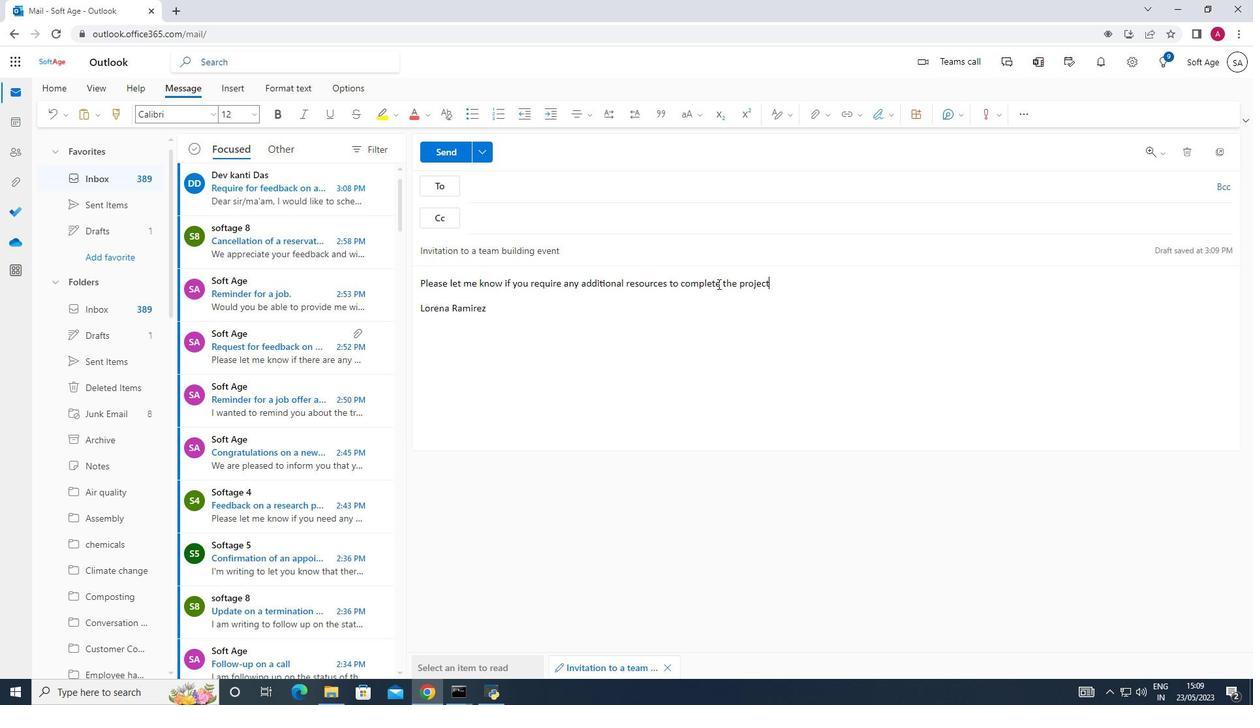 
Action: Mouse moved to (515, 186)
Screenshot: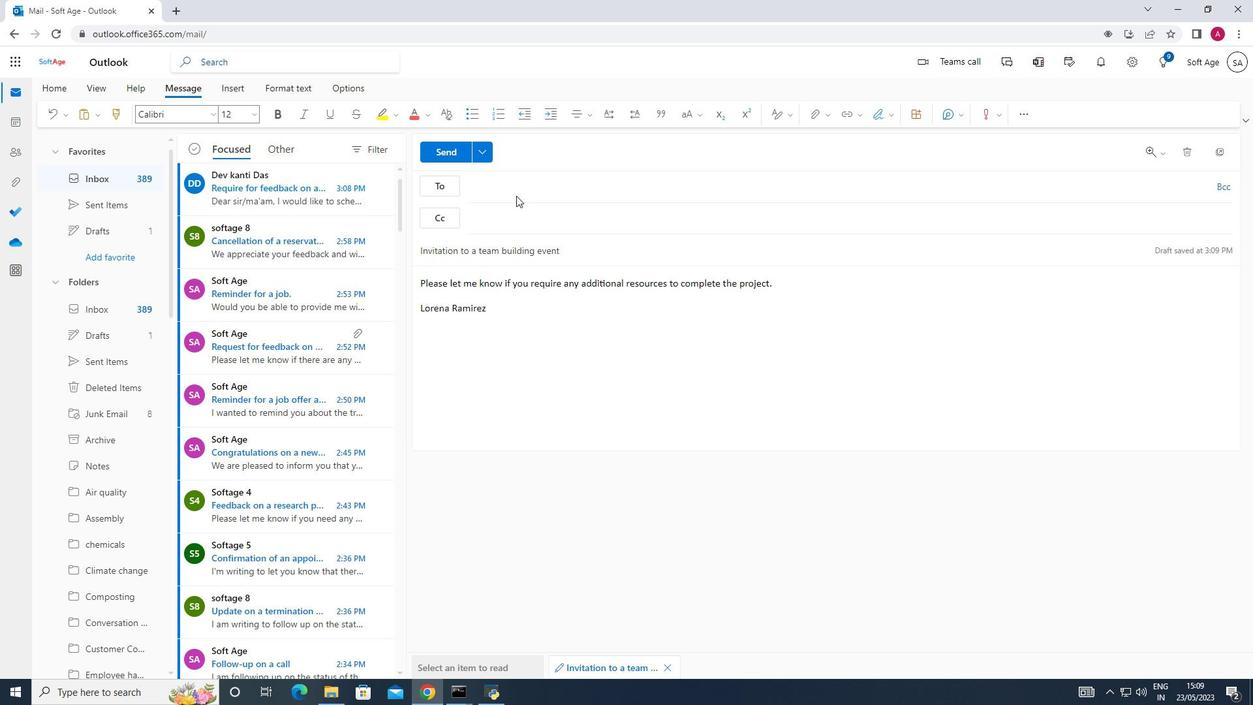 
Action: Mouse pressed left at (515, 186)
Screenshot: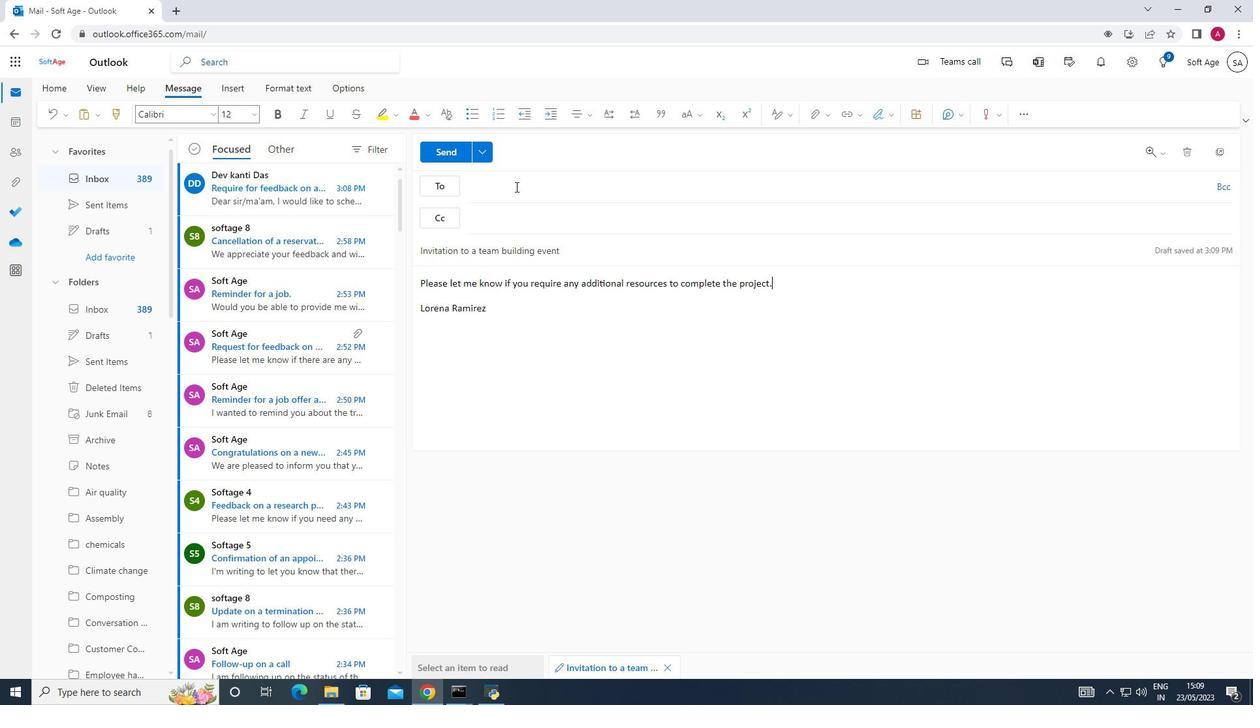 
Action: Key pressed sftage.2<Key.shift>@softage.net
Screenshot: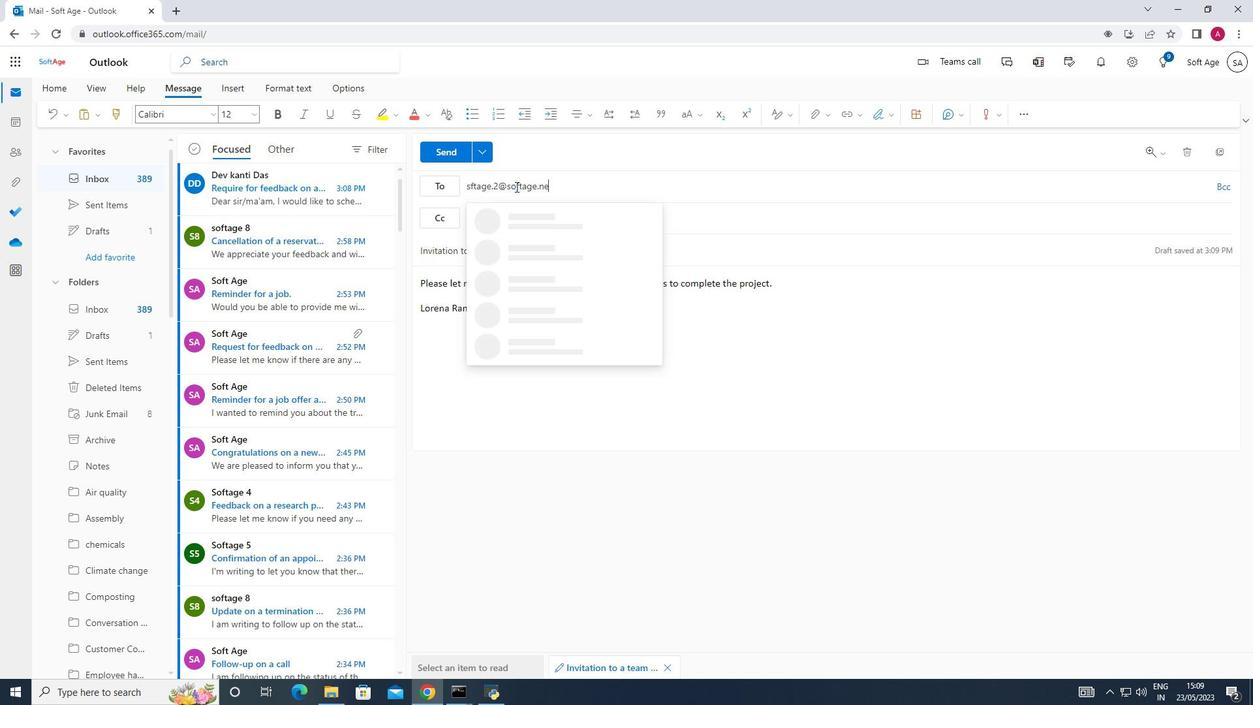 
Action: Mouse moved to (469, 186)
Screenshot: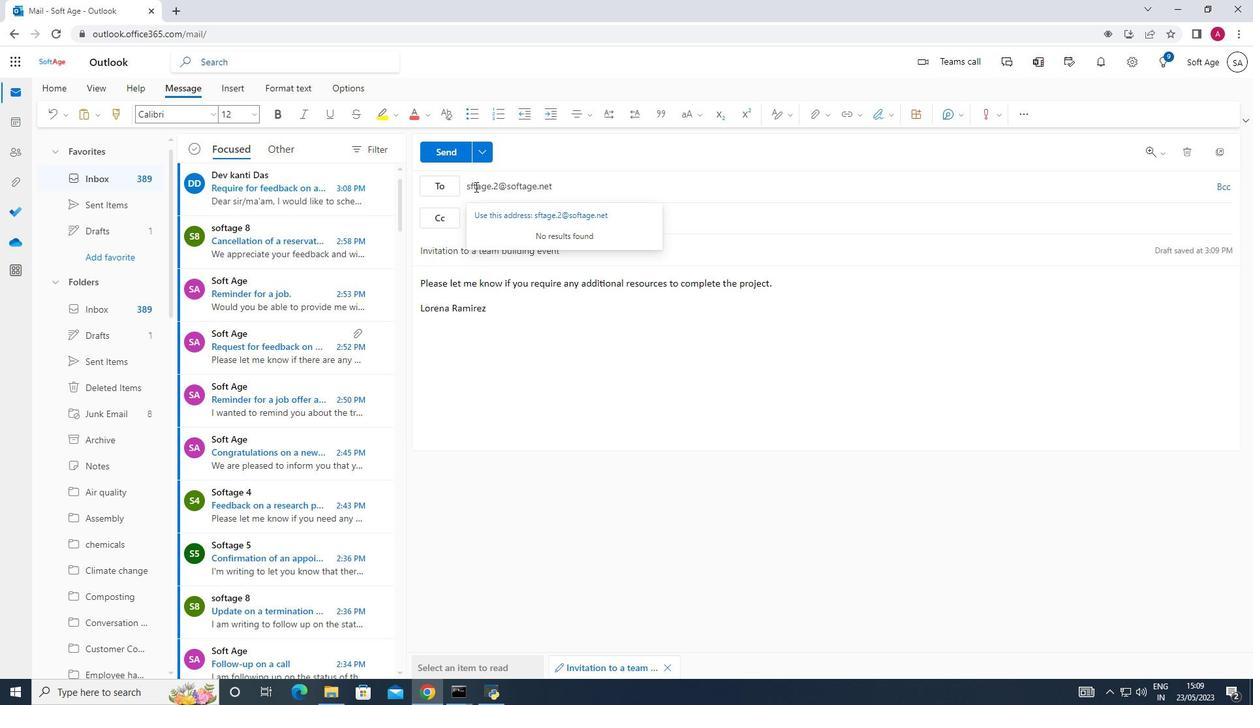 
Action: Mouse pressed left at (469, 186)
Screenshot: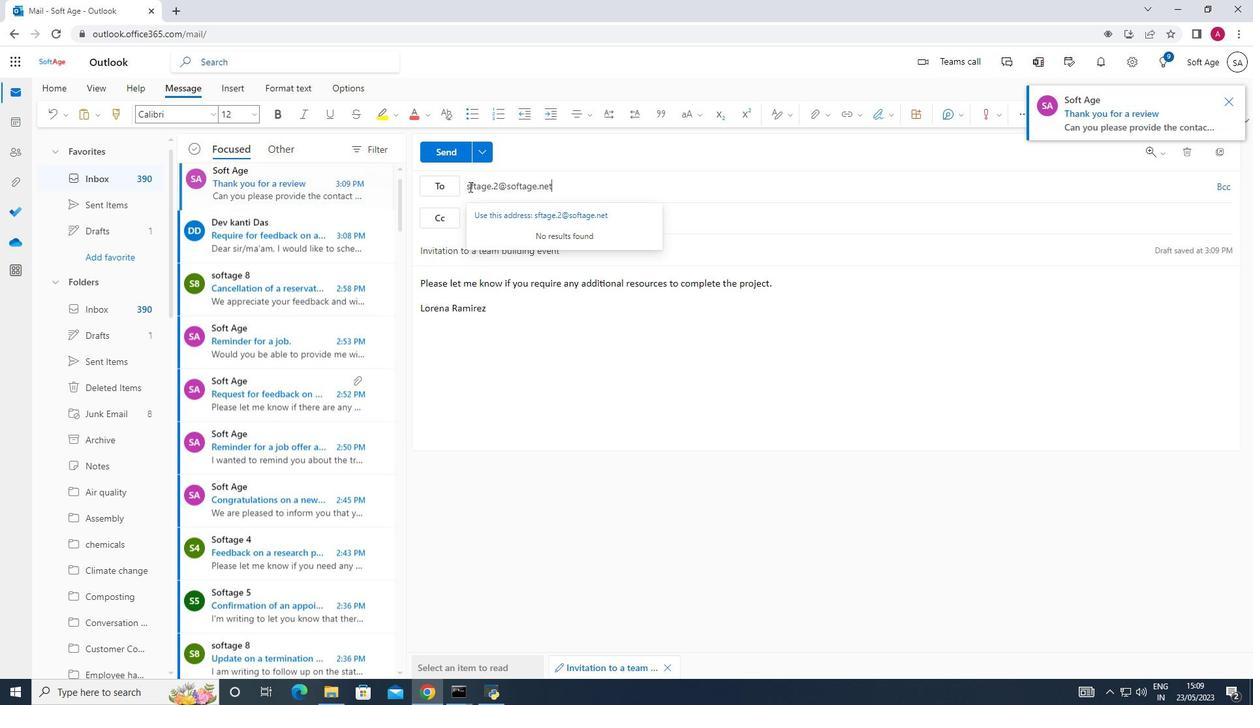 
Action: Key pressed o
Screenshot: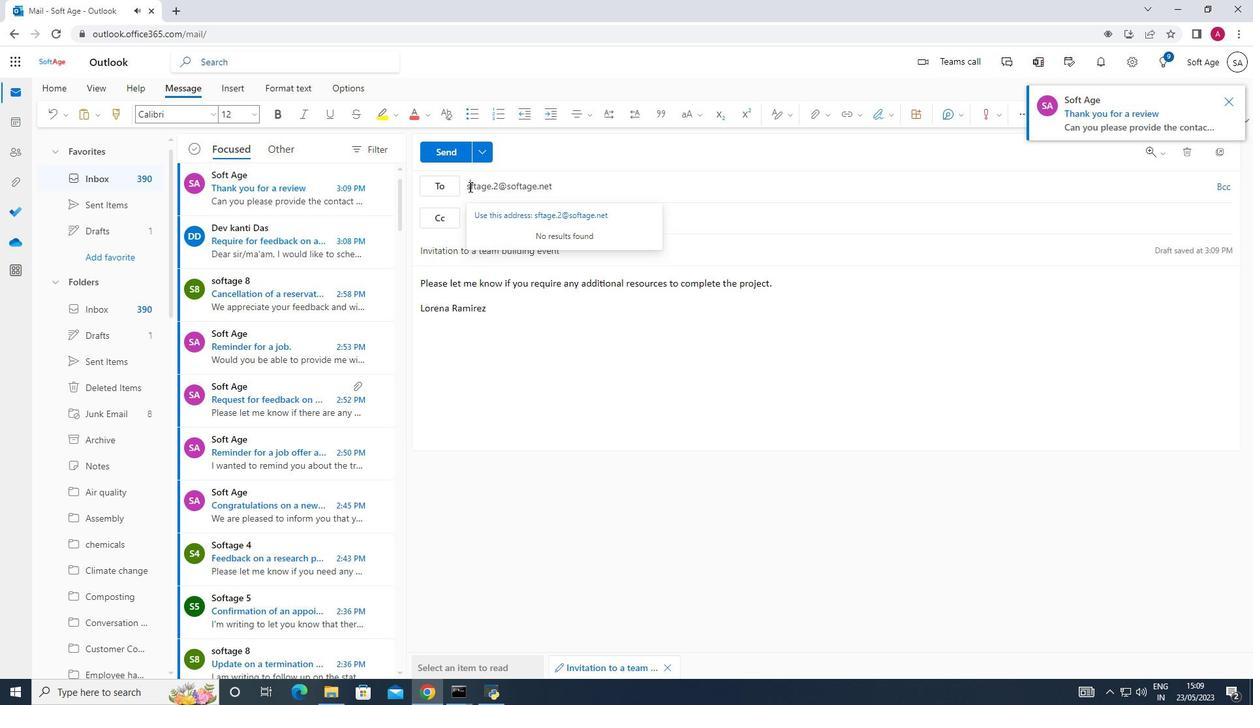 
Action: Mouse moved to (545, 224)
Screenshot: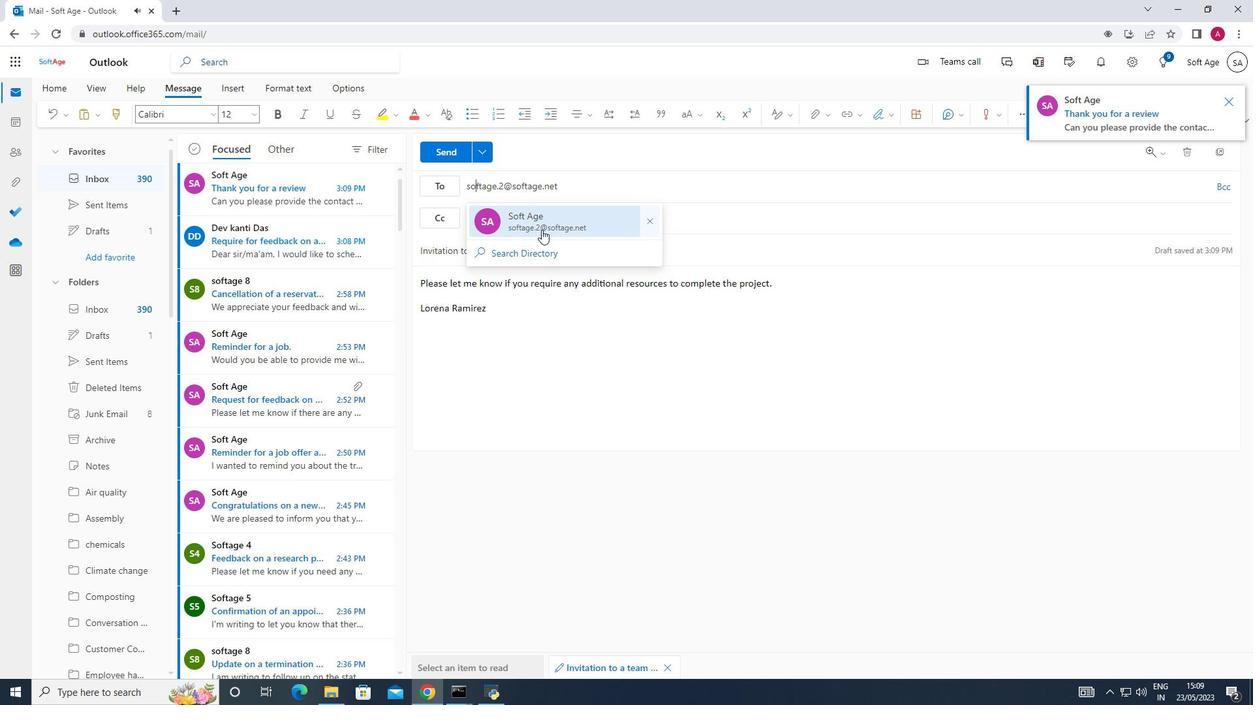 
Action: Mouse pressed left at (545, 224)
Screenshot: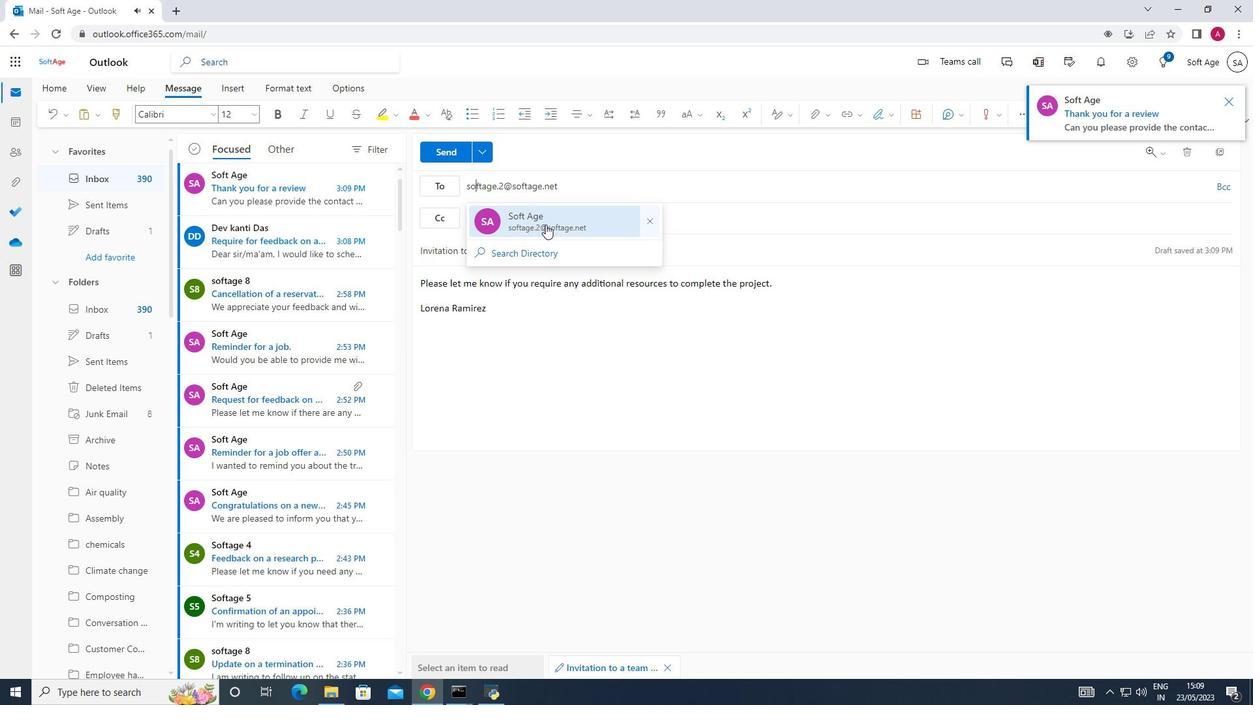 
Action: Mouse moved to (444, 157)
Screenshot: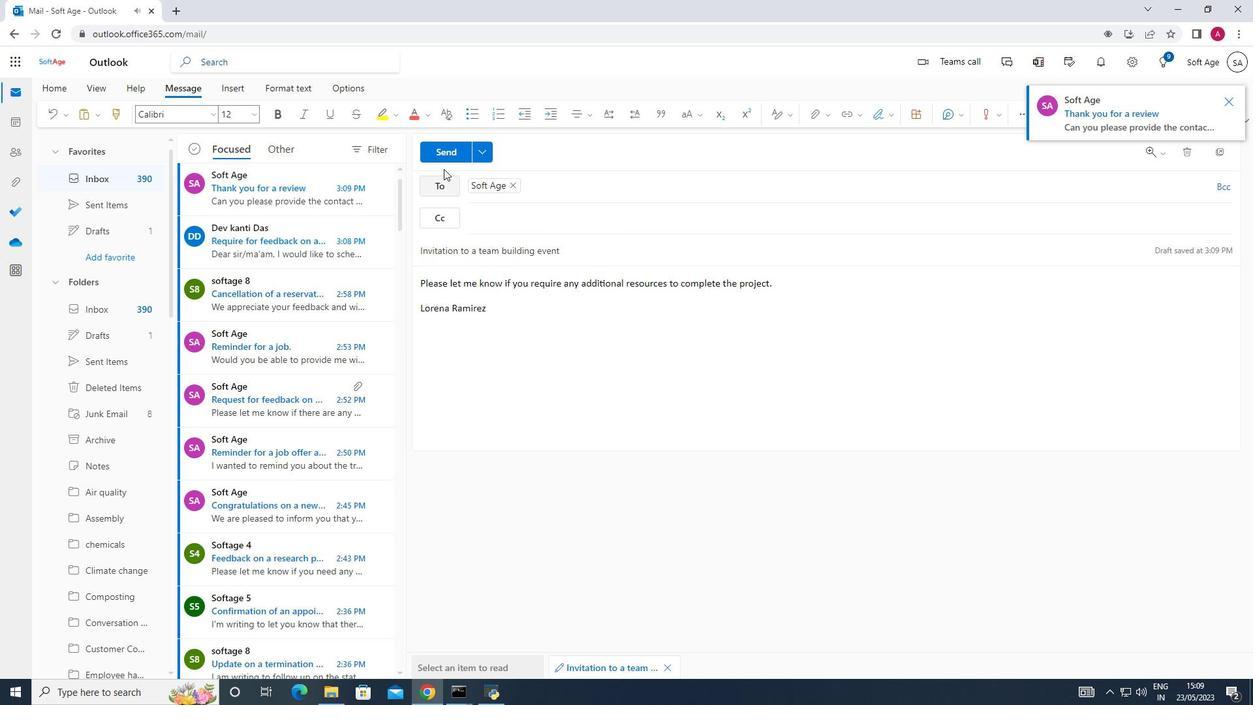 
Action: Mouse pressed left at (444, 157)
Screenshot: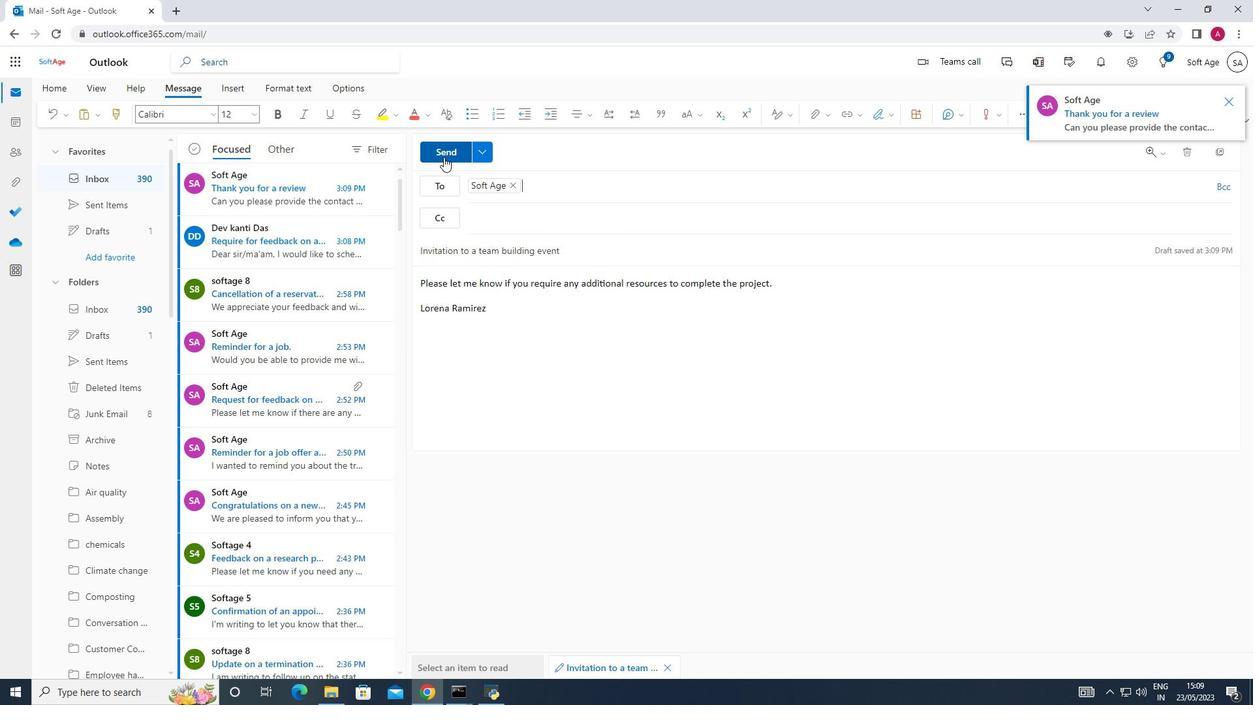 
Action: Mouse moved to (92, 353)
Screenshot: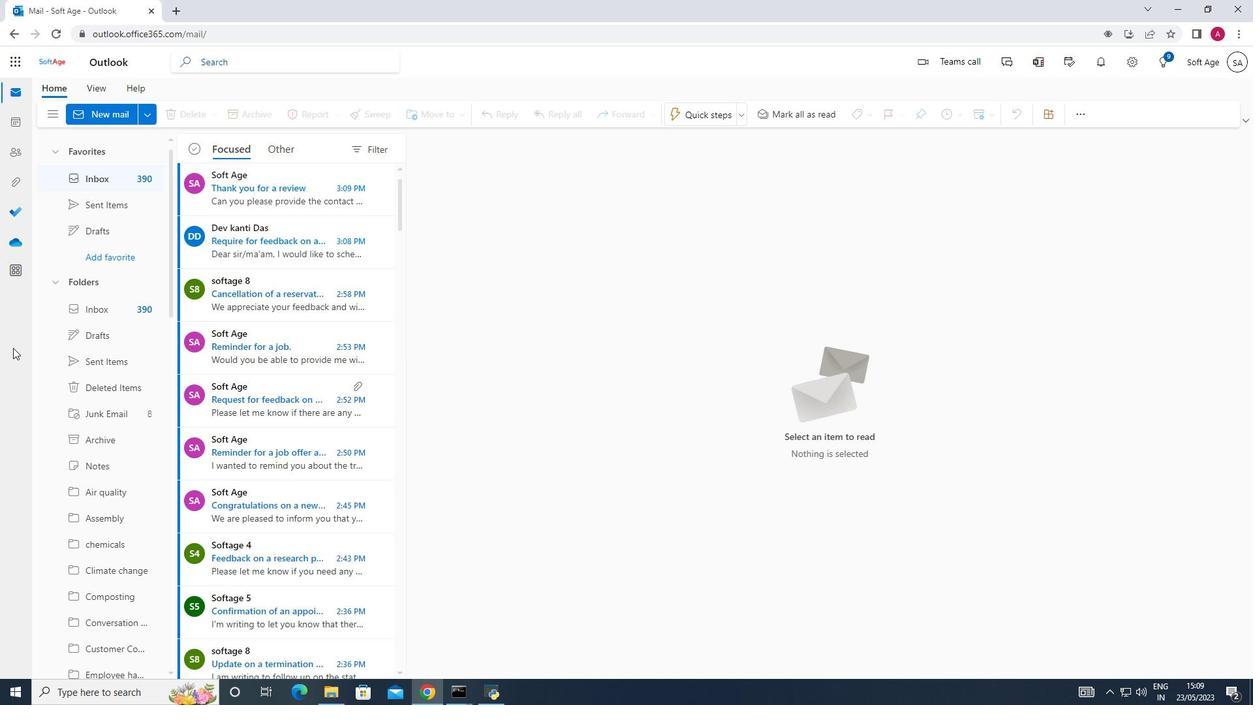 
Action: Mouse scrolled (92, 352) with delta (0, 0)
Screenshot: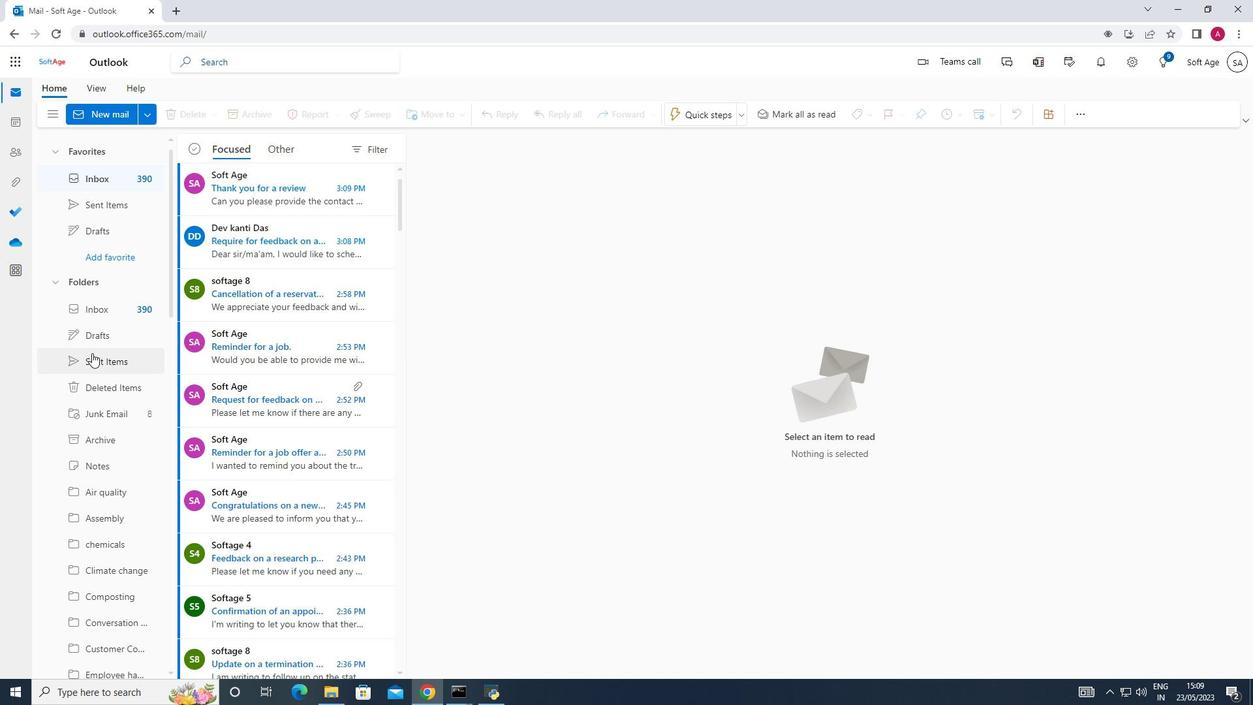 
Action: Mouse scrolled (92, 352) with delta (0, 0)
Screenshot: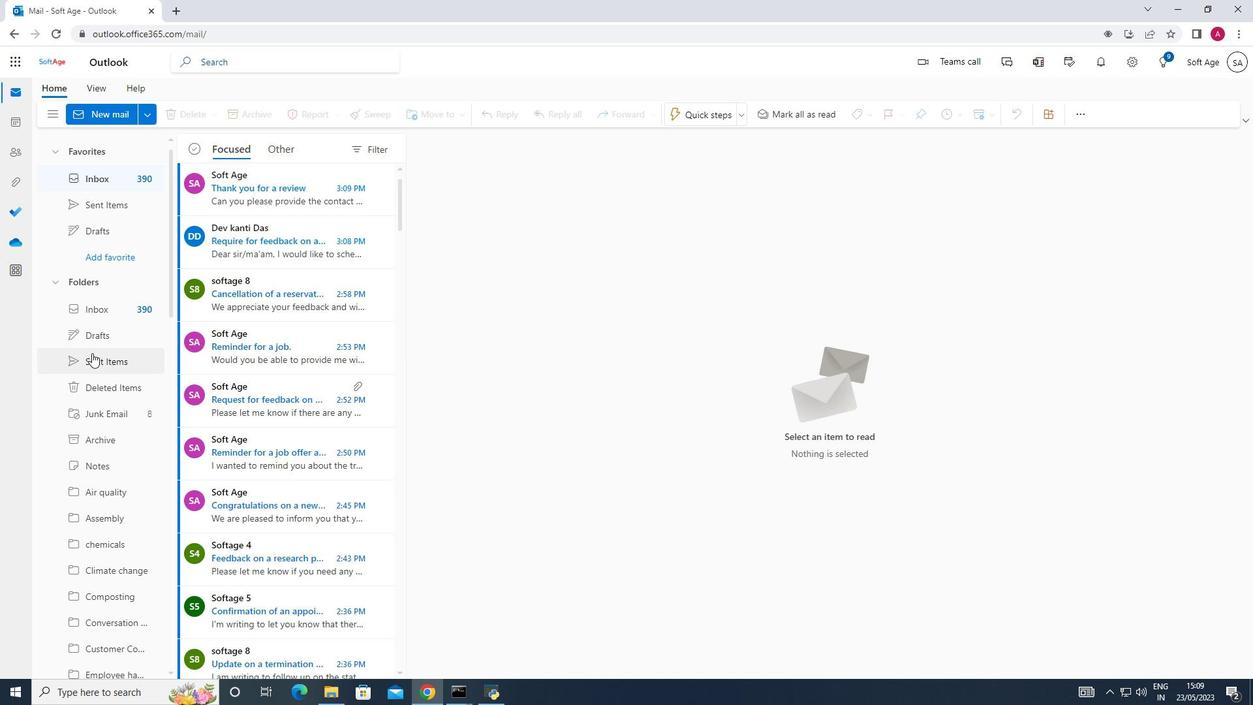 
Action: Mouse scrolled (92, 352) with delta (0, 0)
Screenshot: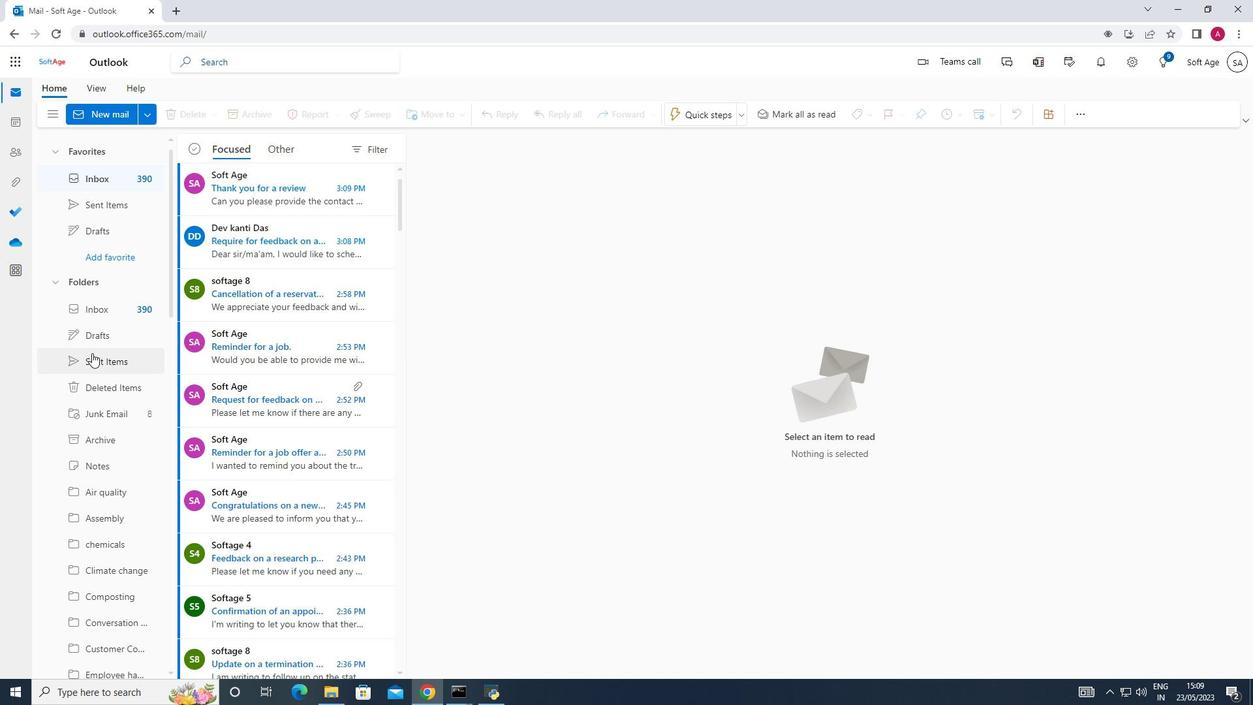 
Action: Mouse scrolled (92, 352) with delta (0, 0)
Screenshot: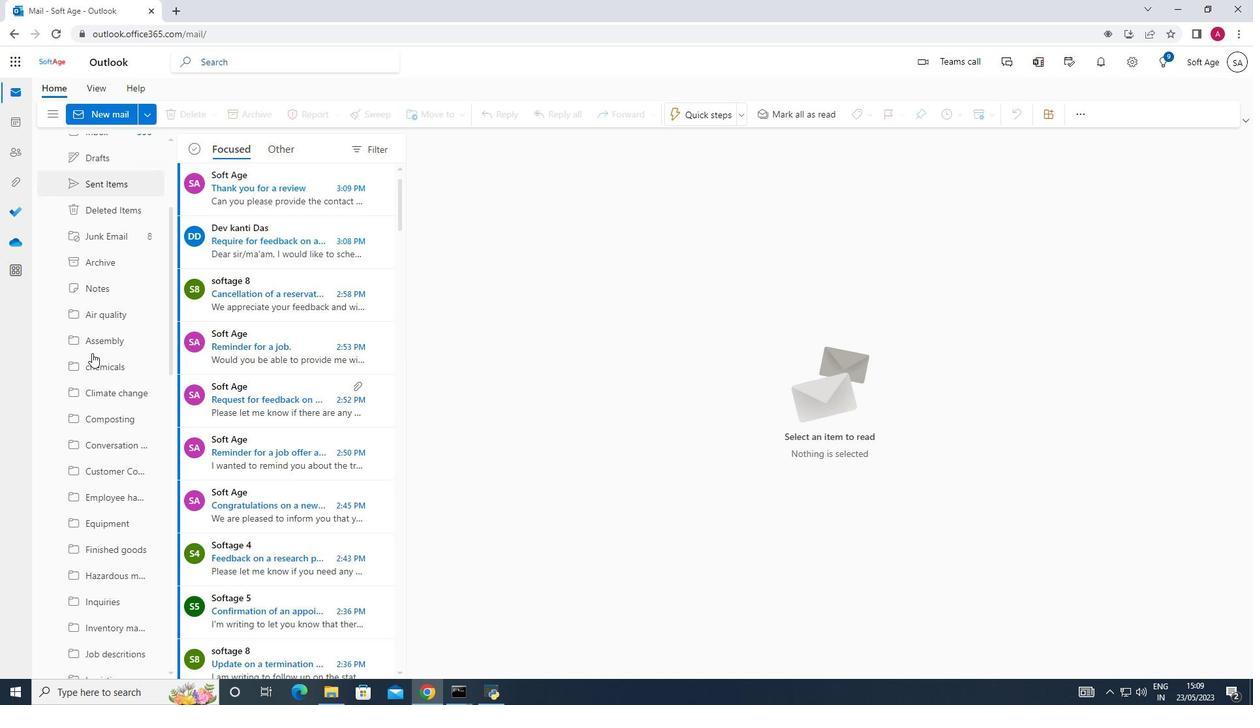 
Action: Mouse scrolled (92, 352) with delta (0, 0)
Screenshot: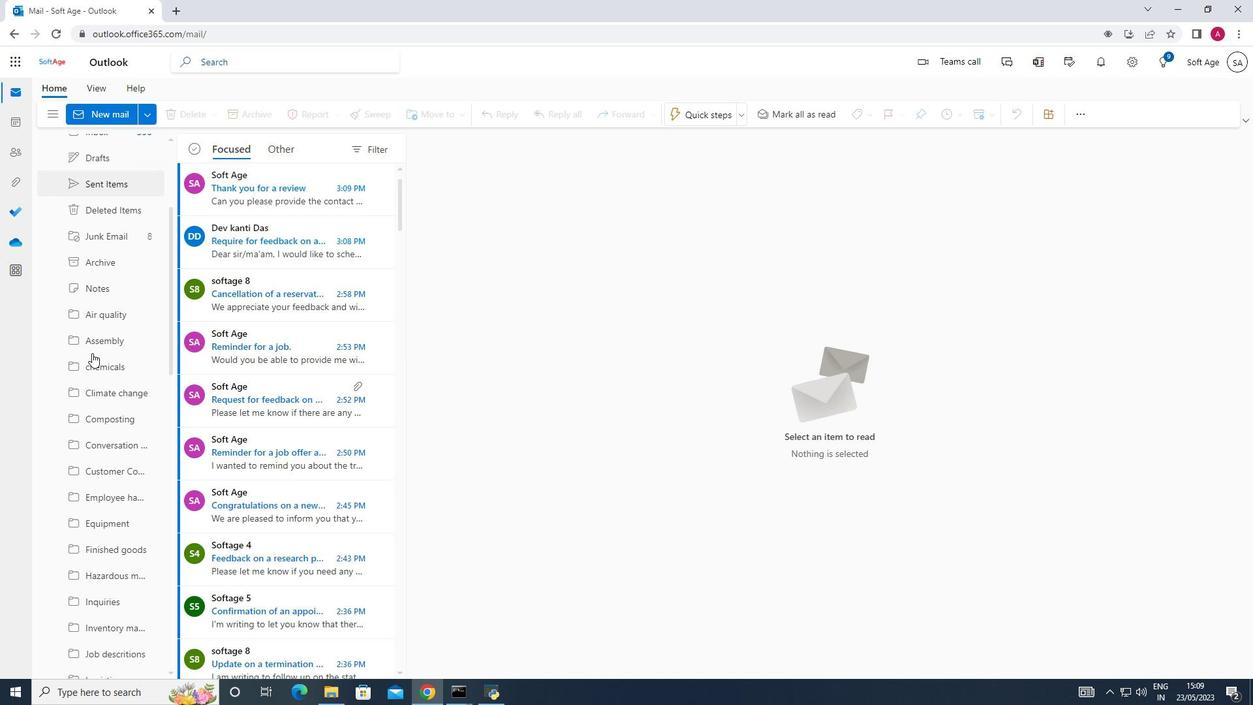 
Action: Mouse scrolled (92, 352) with delta (0, 0)
Screenshot: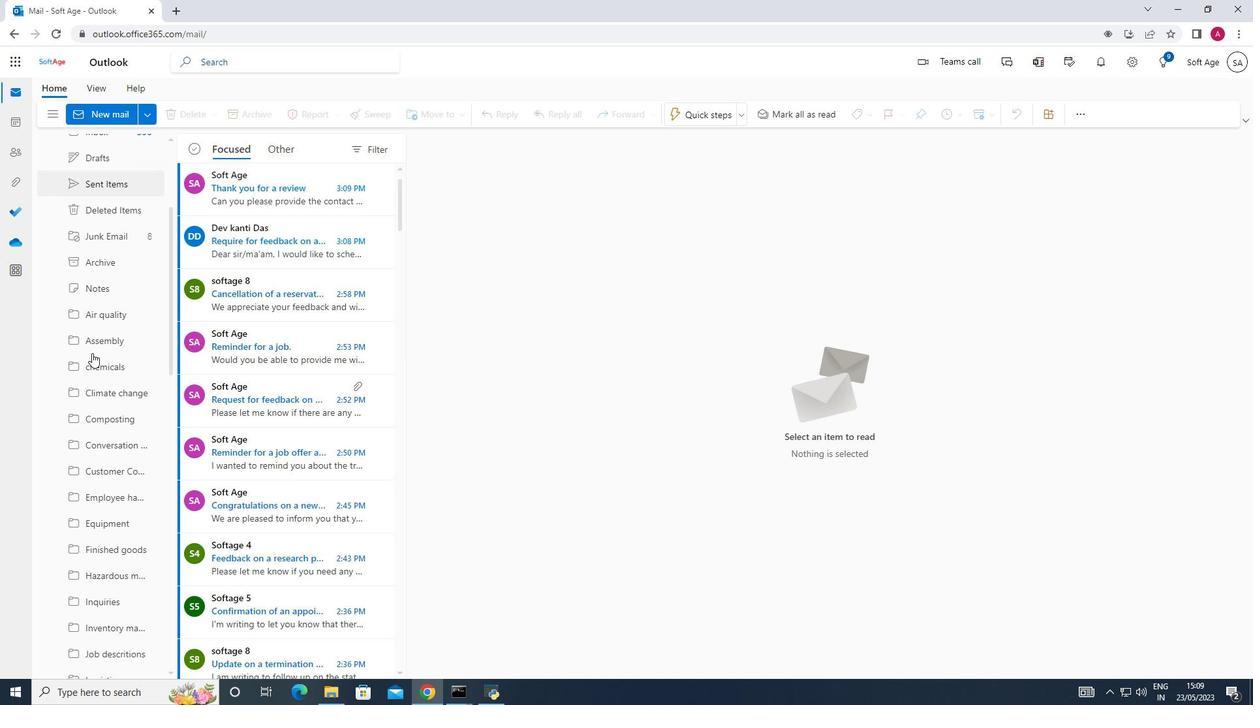 
Action: Mouse scrolled (92, 352) with delta (0, 0)
Screenshot: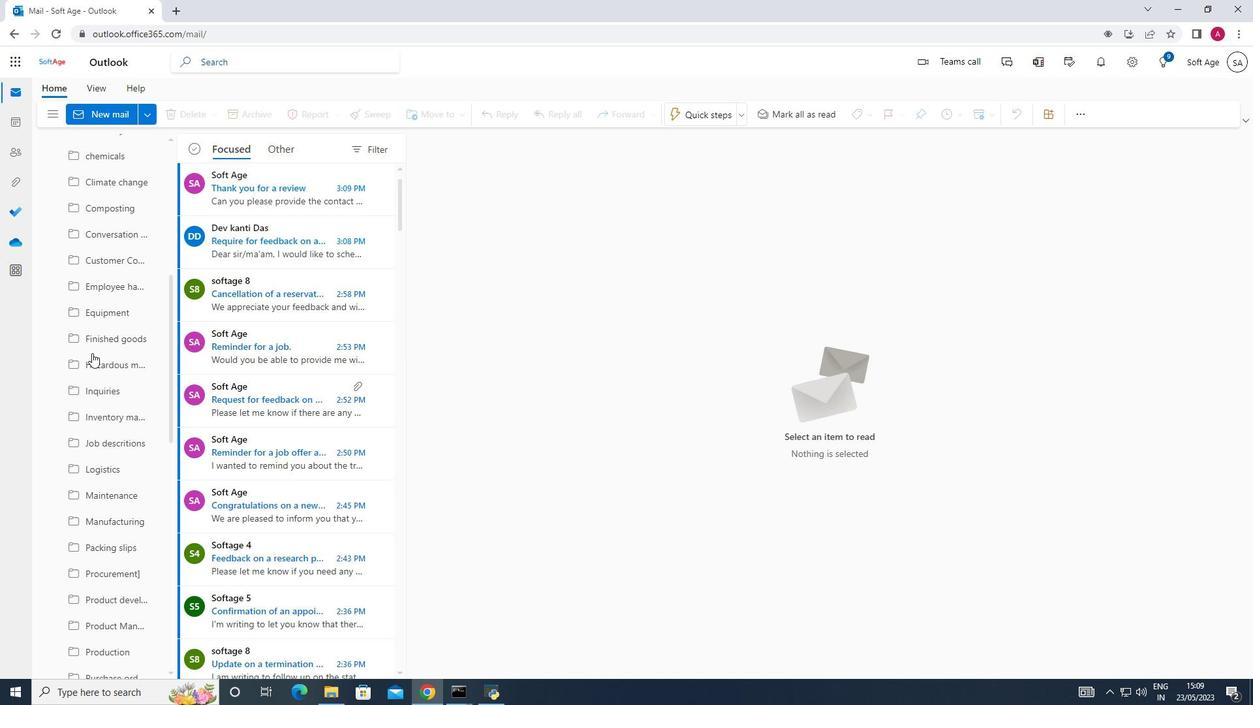 
Action: Mouse scrolled (92, 352) with delta (0, 0)
Screenshot: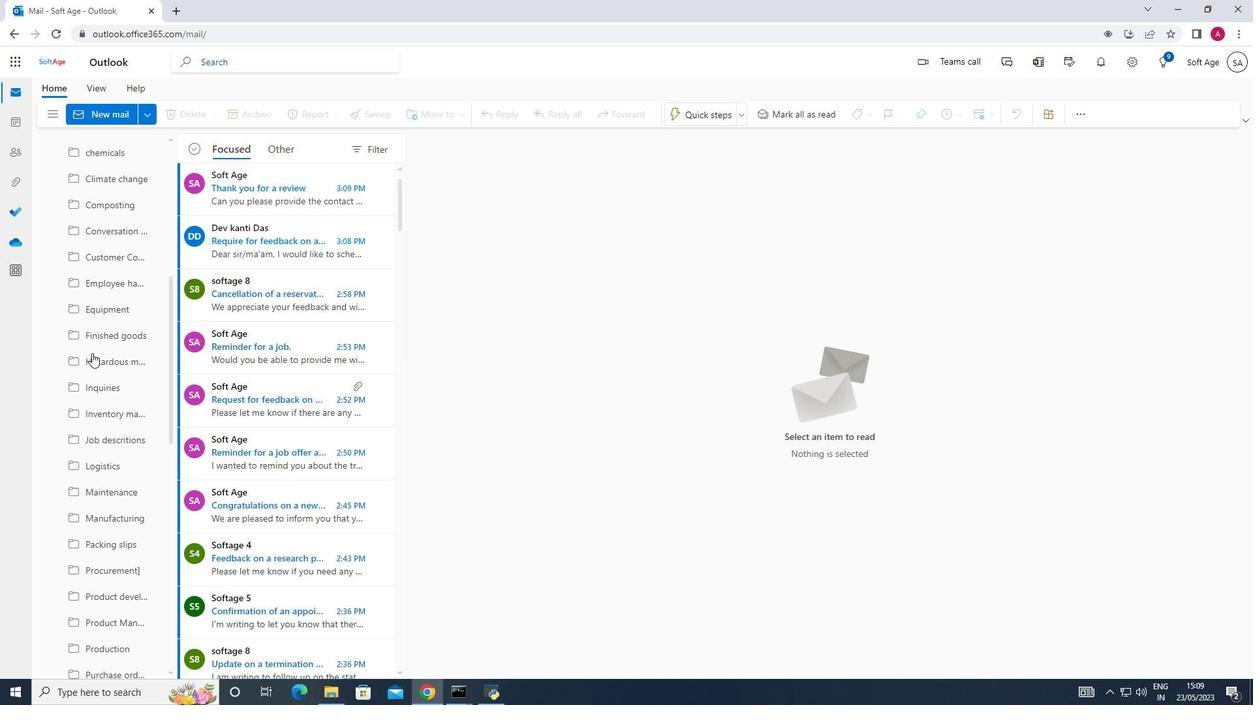 
Action: Mouse scrolled (92, 352) with delta (0, 0)
Screenshot: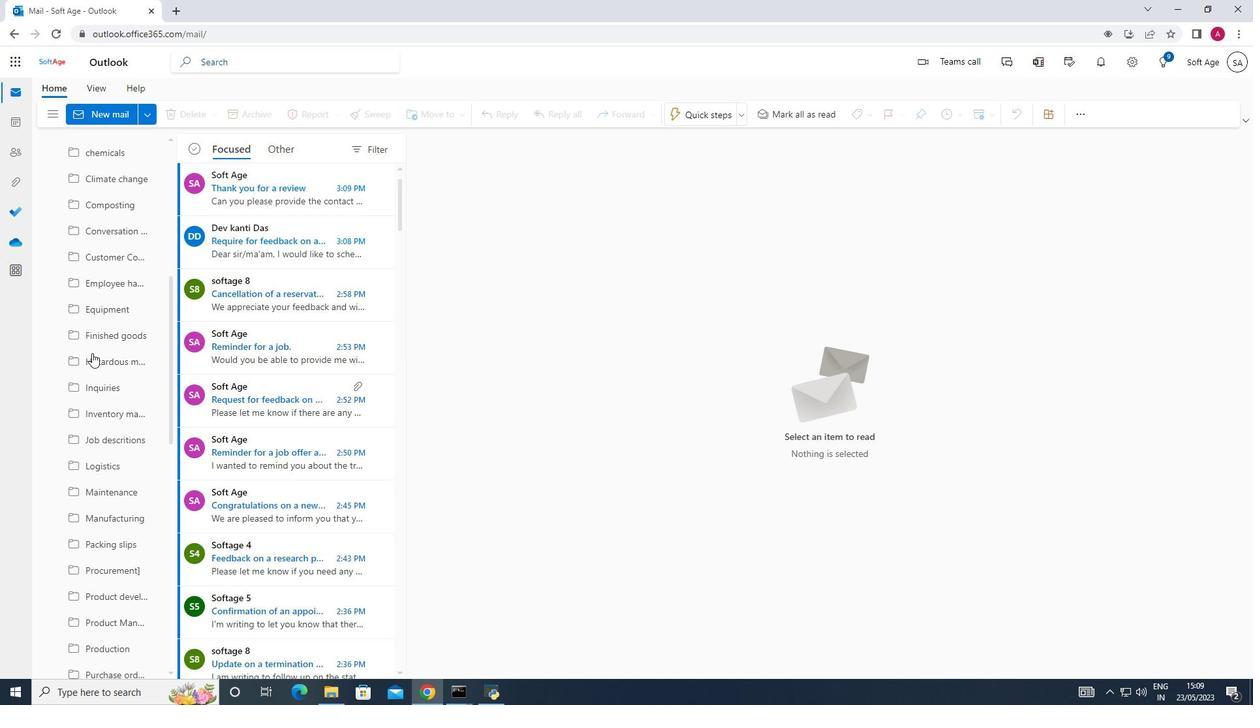 
Action: Mouse moved to (92, 354)
Screenshot: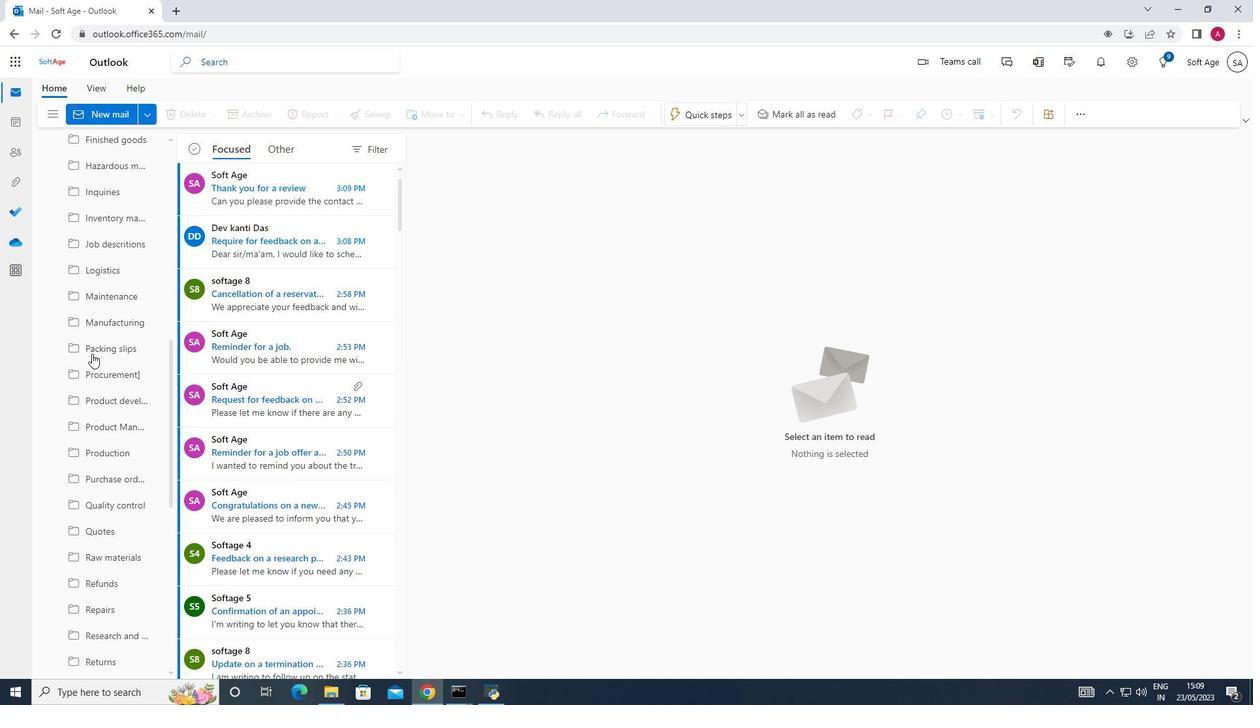 
Action: Mouse scrolled (92, 353) with delta (0, 0)
Screenshot: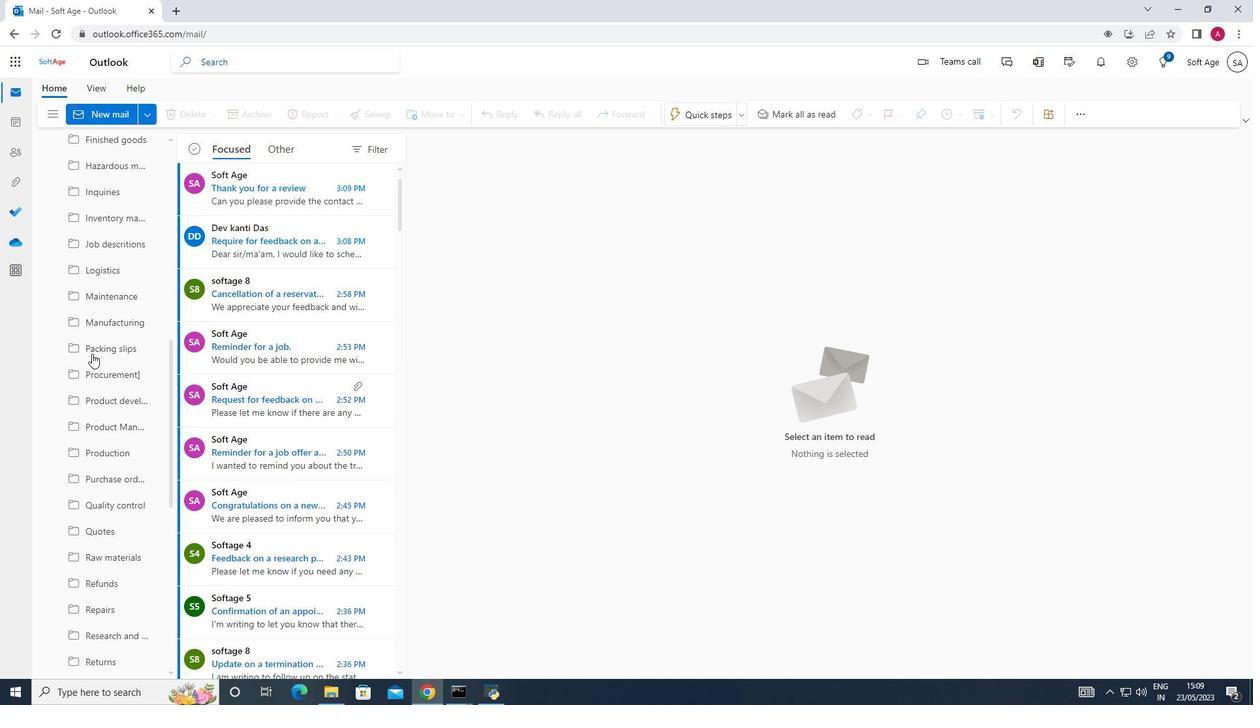 
Action: Mouse moved to (92, 355)
Screenshot: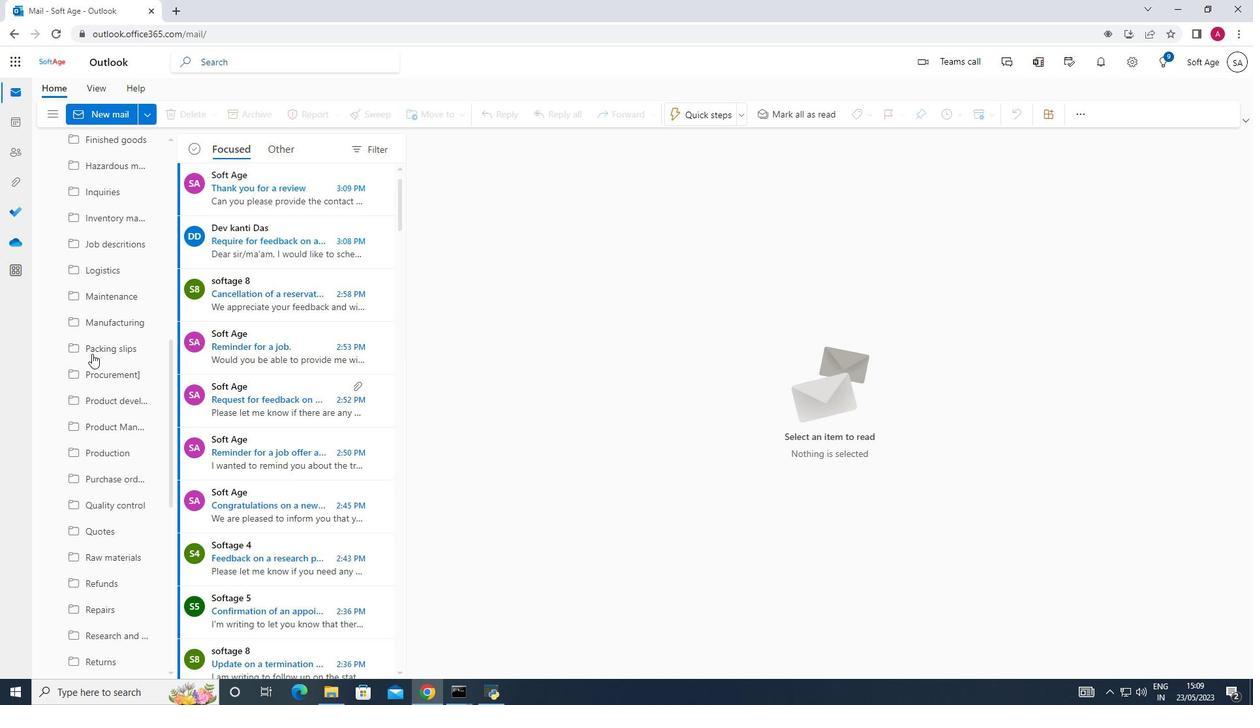 
Action: Mouse scrolled (92, 354) with delta (0, 0)
Screenshot: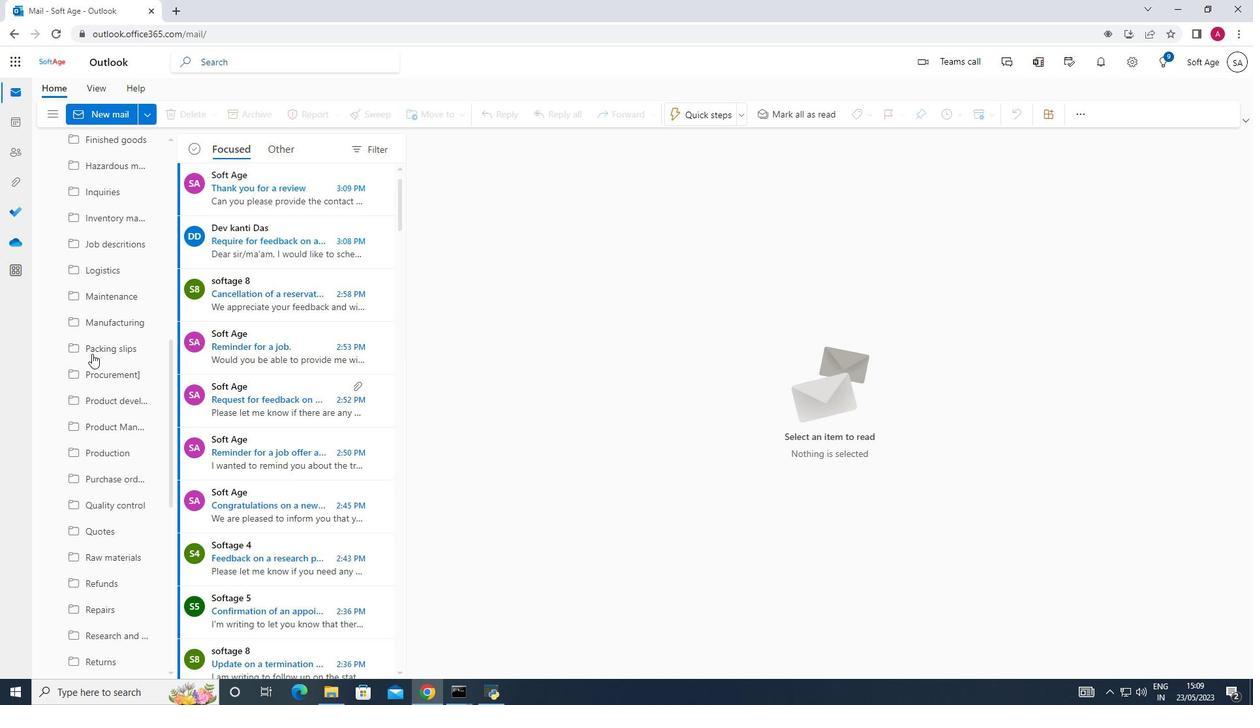 
Action: Mouse moved to (91, 355)
Screenshot: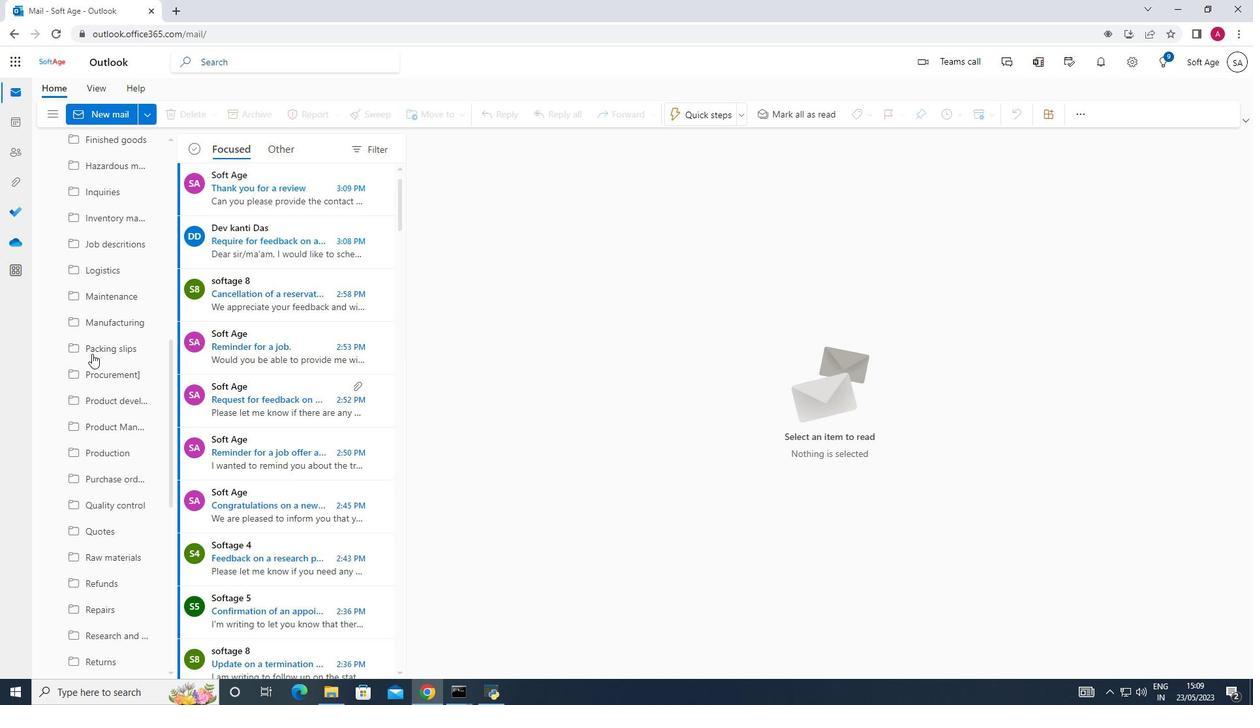 
Action: Mouse scrolled (91, 354) with delta (0, 0)
Screenshot: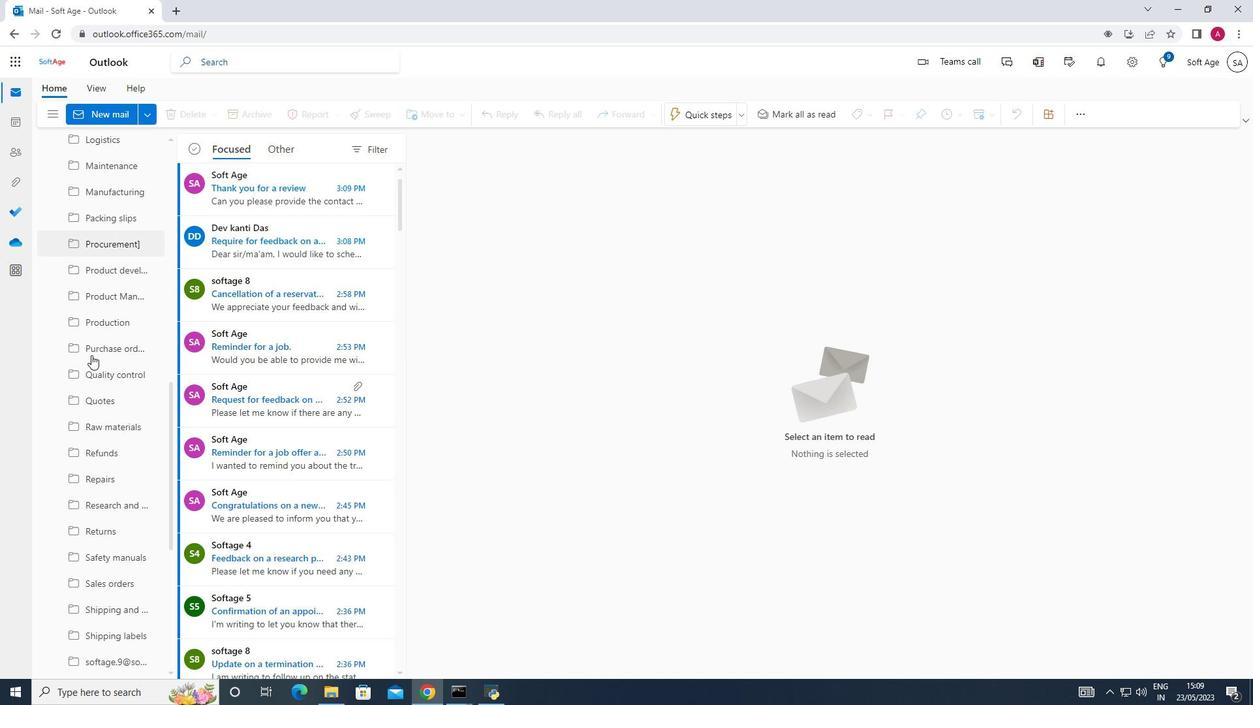 
Action: Mouse moved to (90, 355)
Screenshot: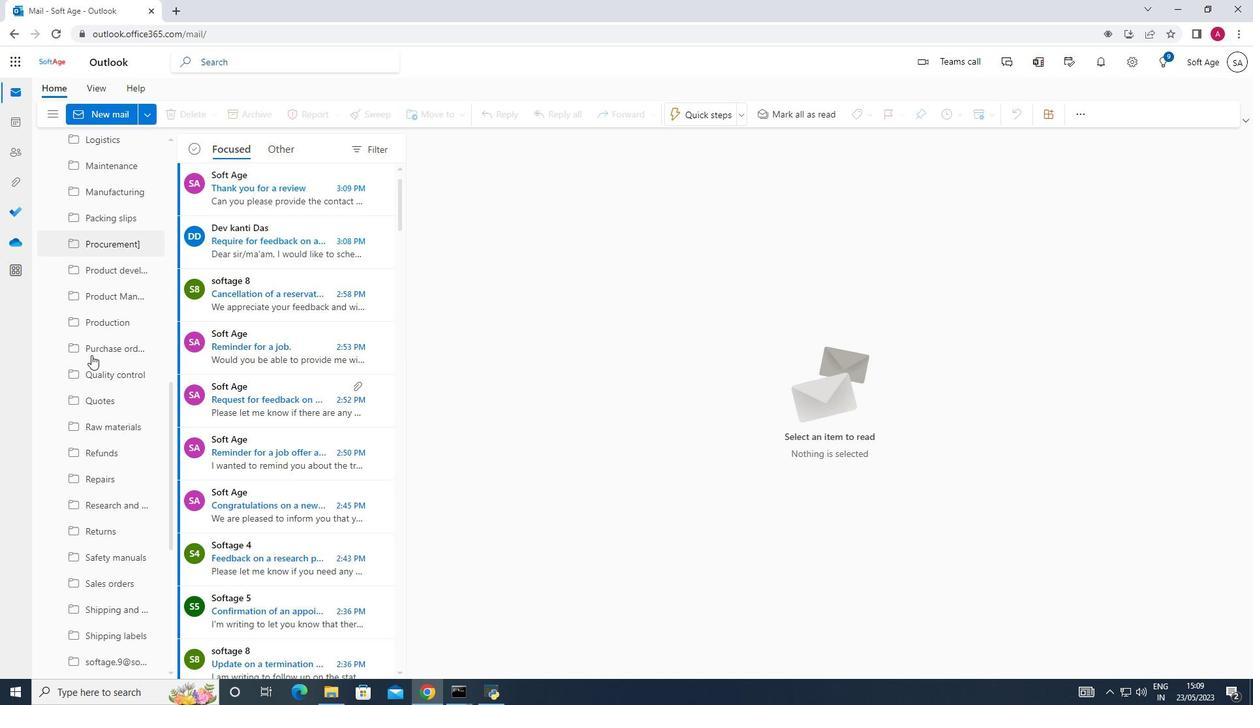 
Action: Mouse scrolled (91, 354) with delta (0, 0)
Screenshot: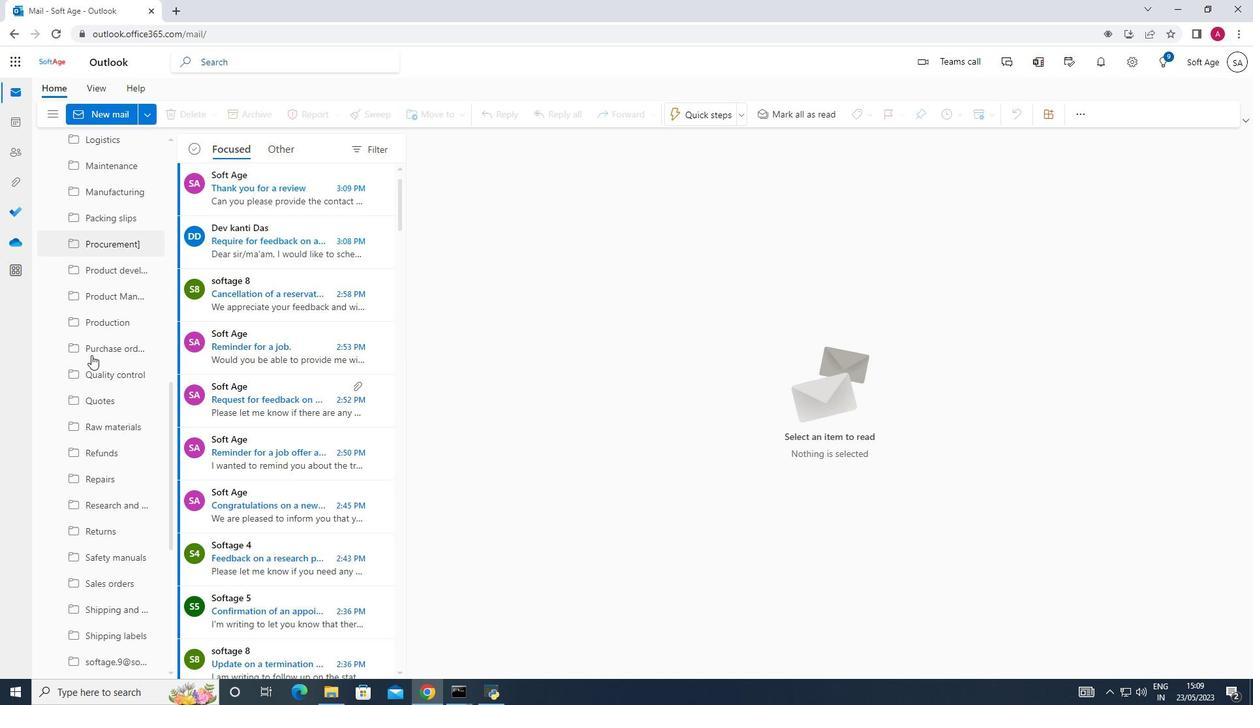 
Action: Mouse moved to (89, 358)
Screenshot: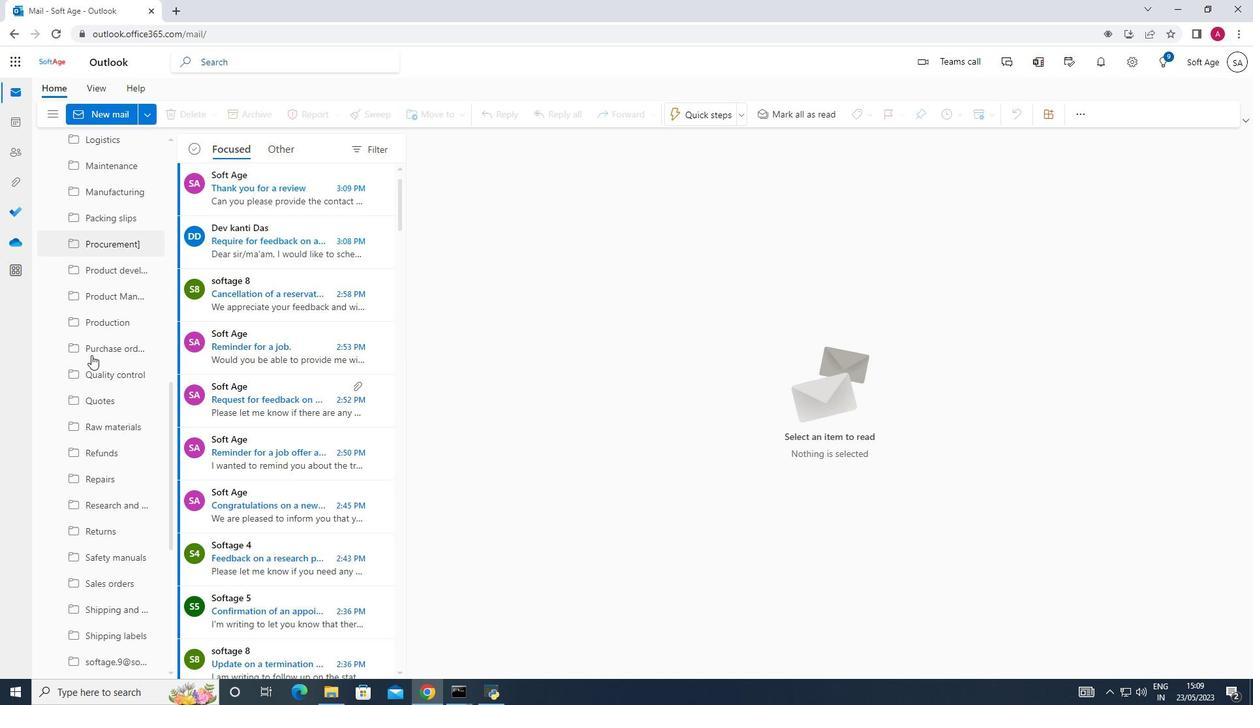 
Action: Mouse scrolled (91, 354) with delta (0, 0)
Screenshot: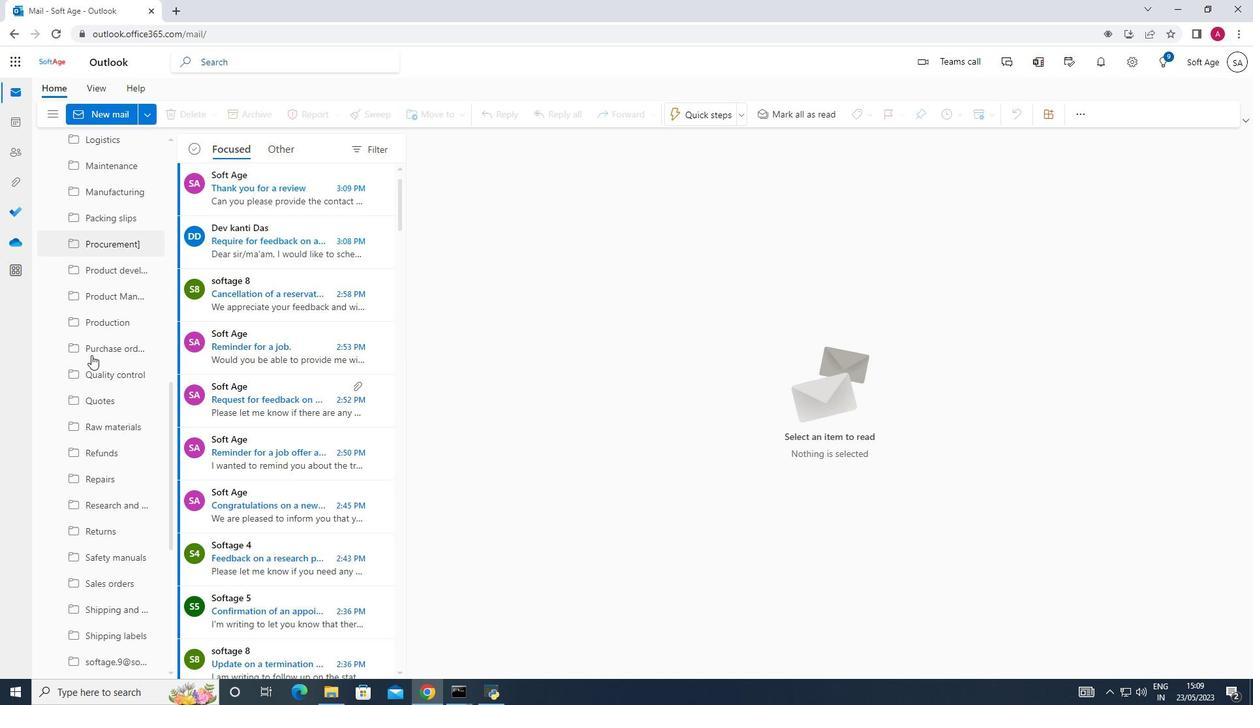 
Action: Mouse scrolled (89, 357) with delta (0, 0)
Screenshot: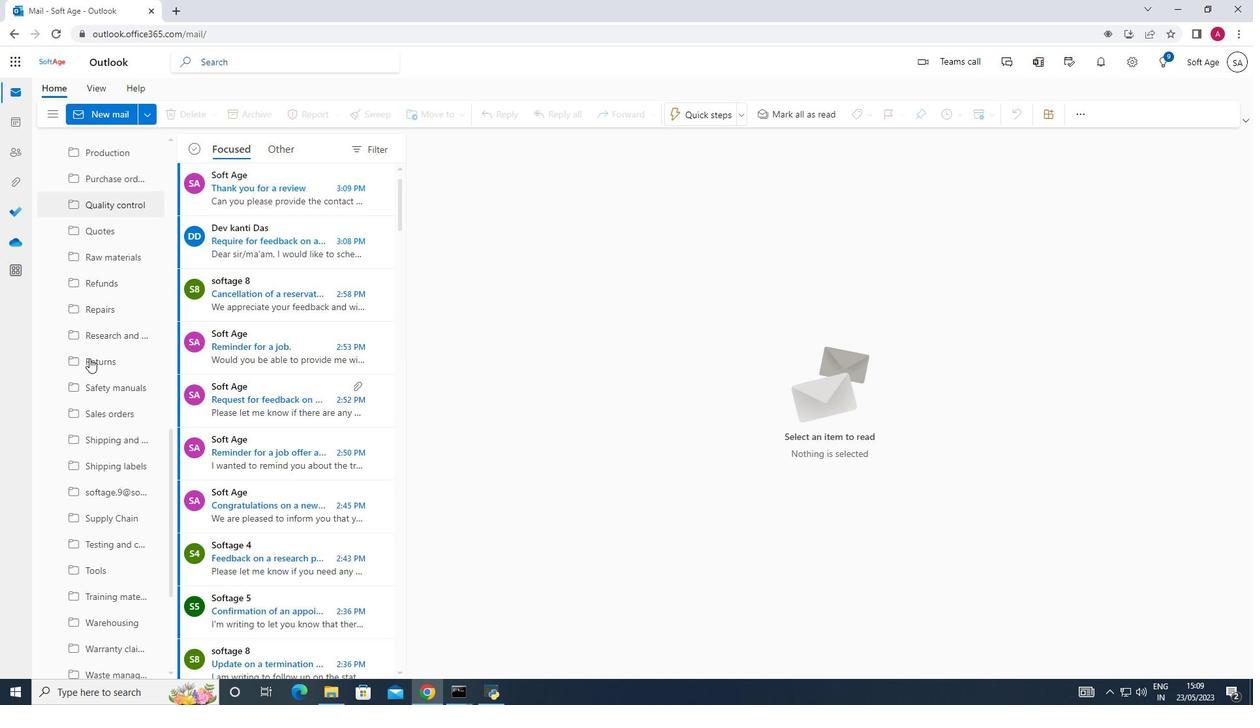 
Action: Mouse scrolled (89, 357) with delta (0, 0)
Screenshot: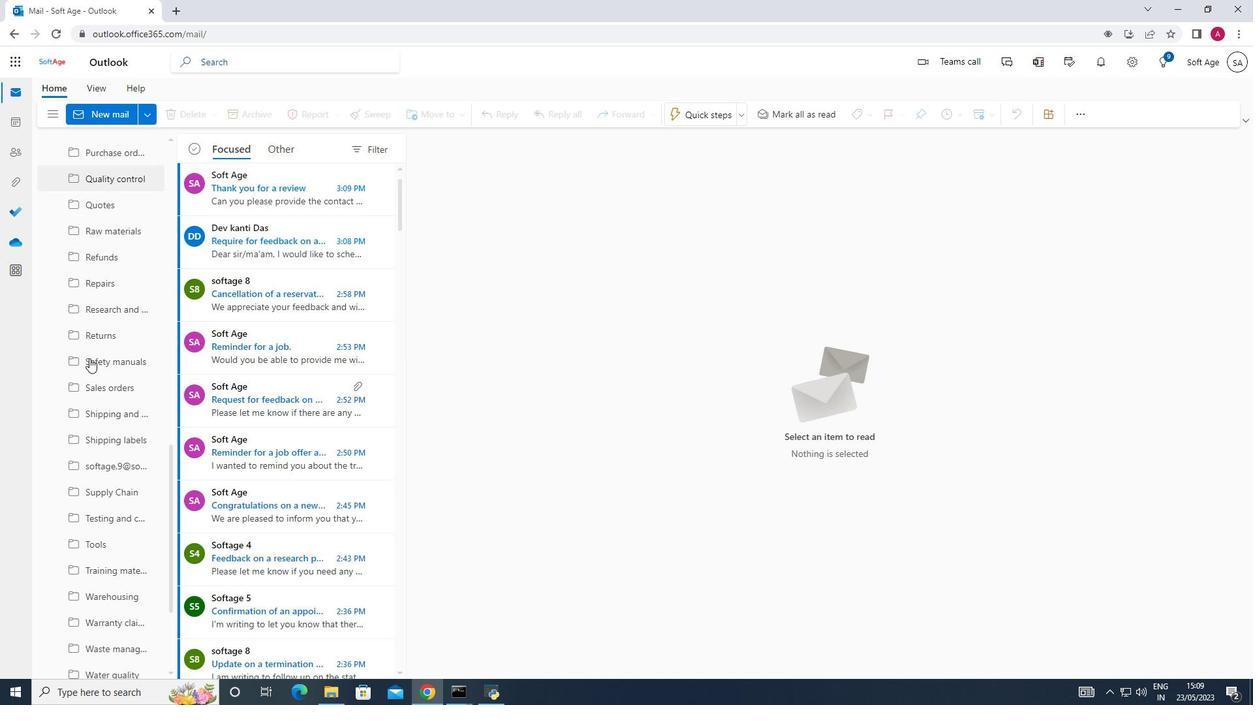 
Action: Mouse scrolled (89, 357) with delta (0, 0)
Screenshot: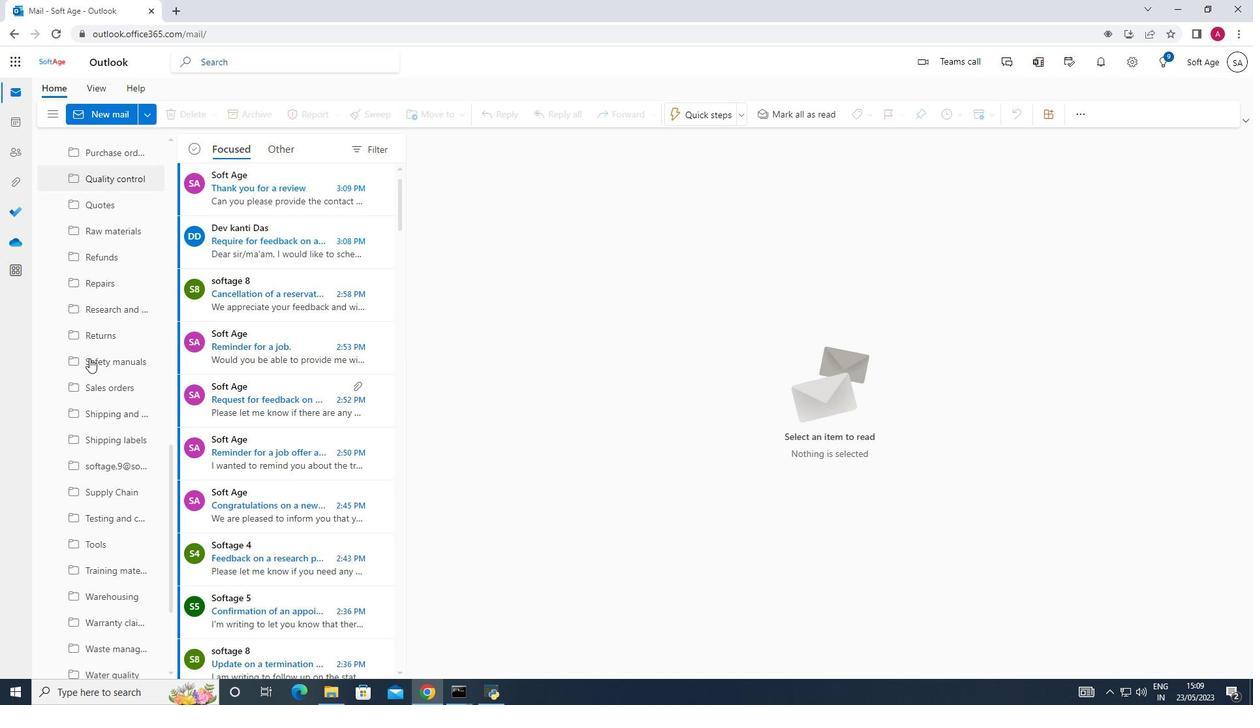 
Action: Mouse moved to (89, 360)
Screenshot: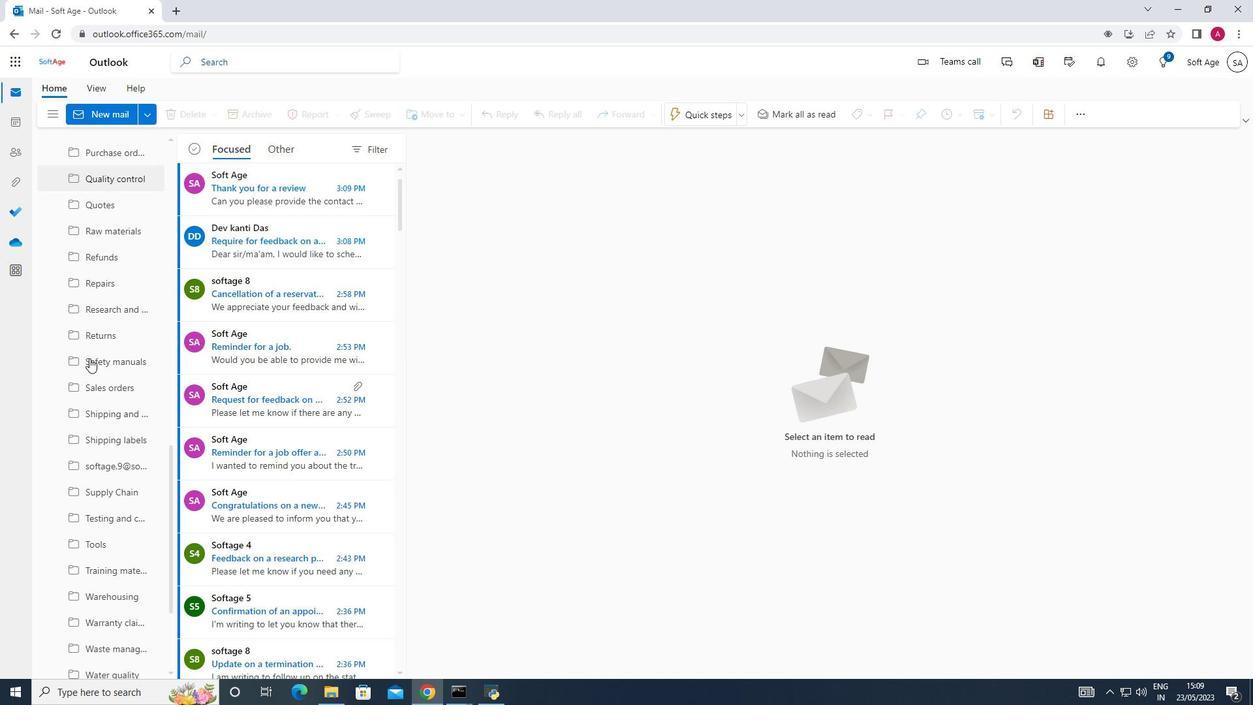 
Action: Mouse scrolled (89, 359) with delta (0, 0)
Screenshot: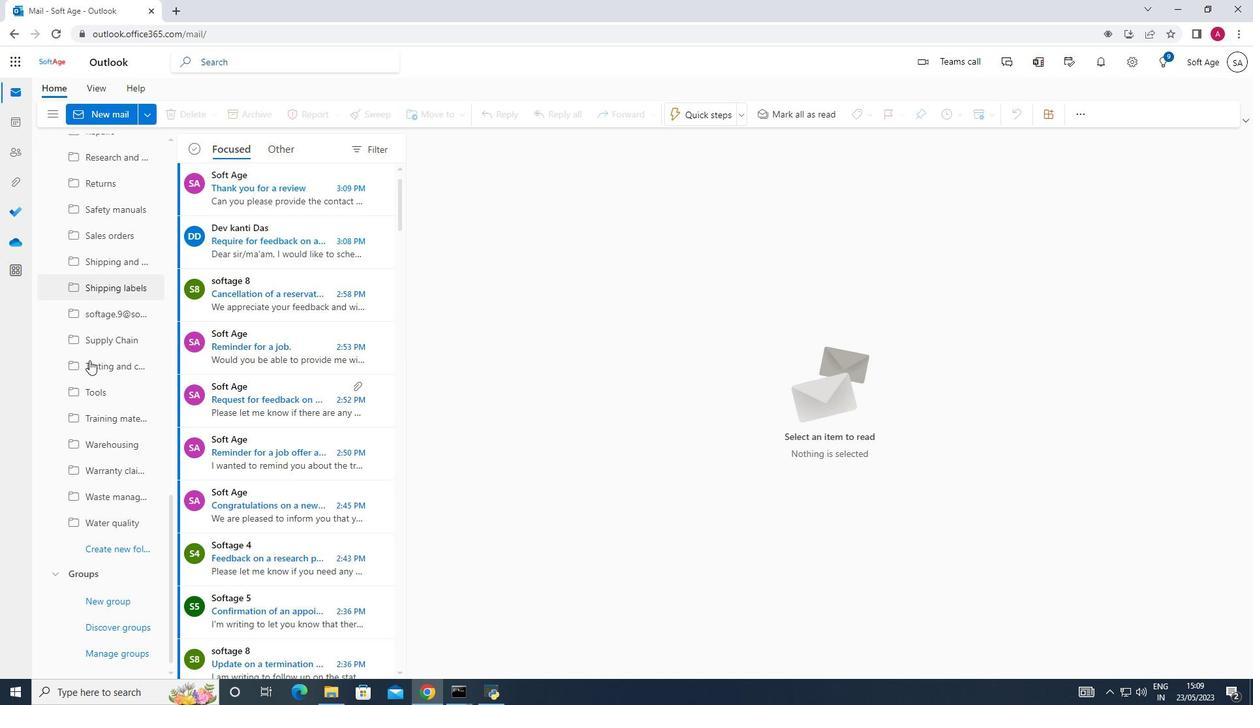
Action: Mouse scrolled (89, 359) with delta (0, 0)
Screenshot: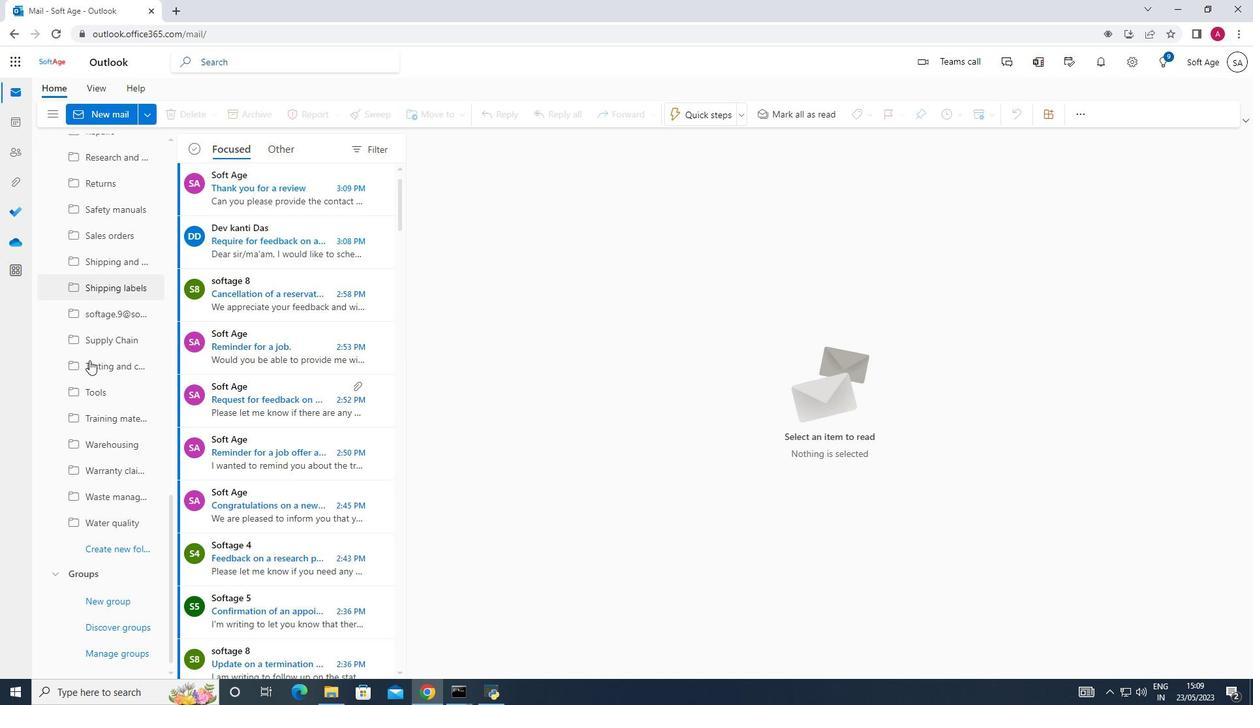 
Action: Mouse scrolled (89, 359) with delta (0, 0)
Screenshot: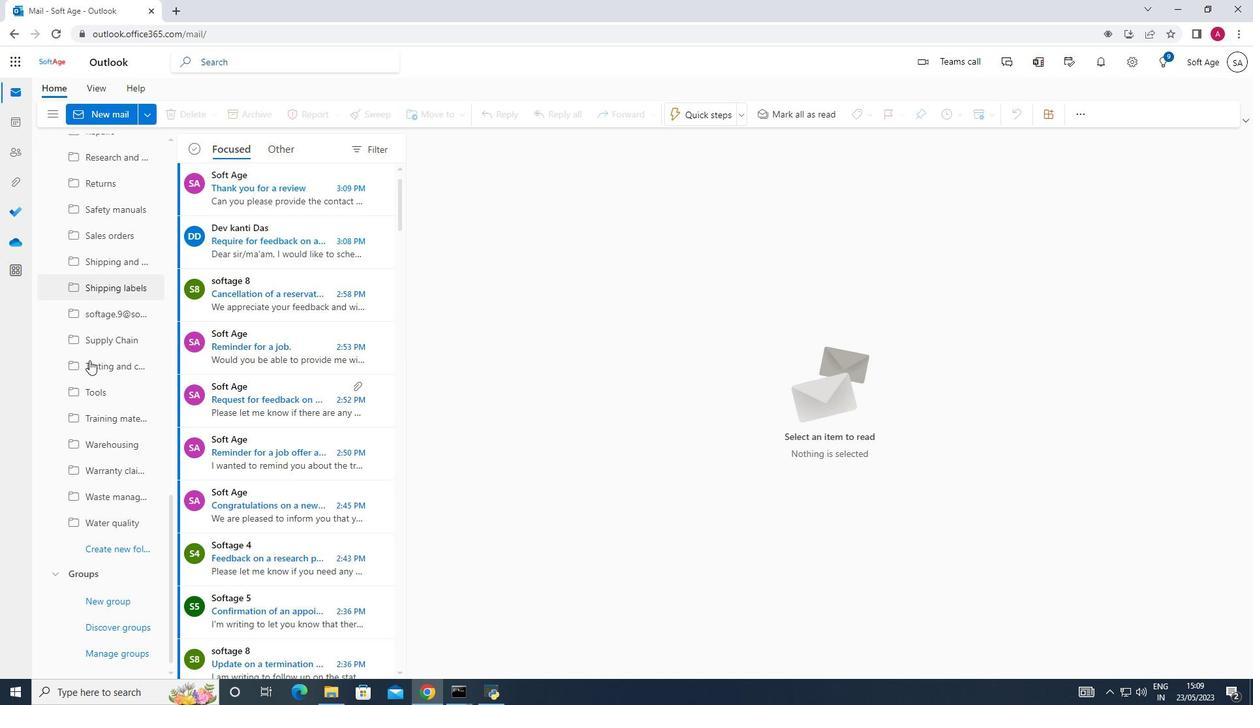 
Action: Mouse moved to (120, 546)
Screenshot: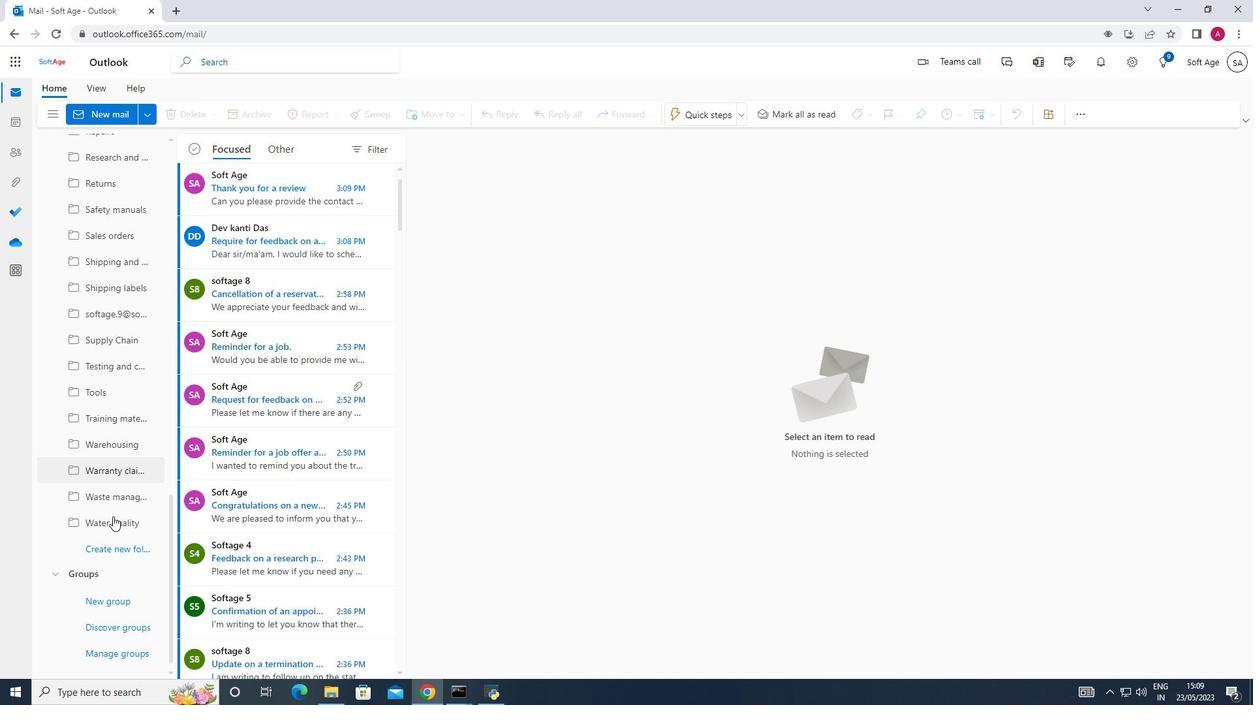 
Action: Mouse pressed left at (120, 546)
Screenshot: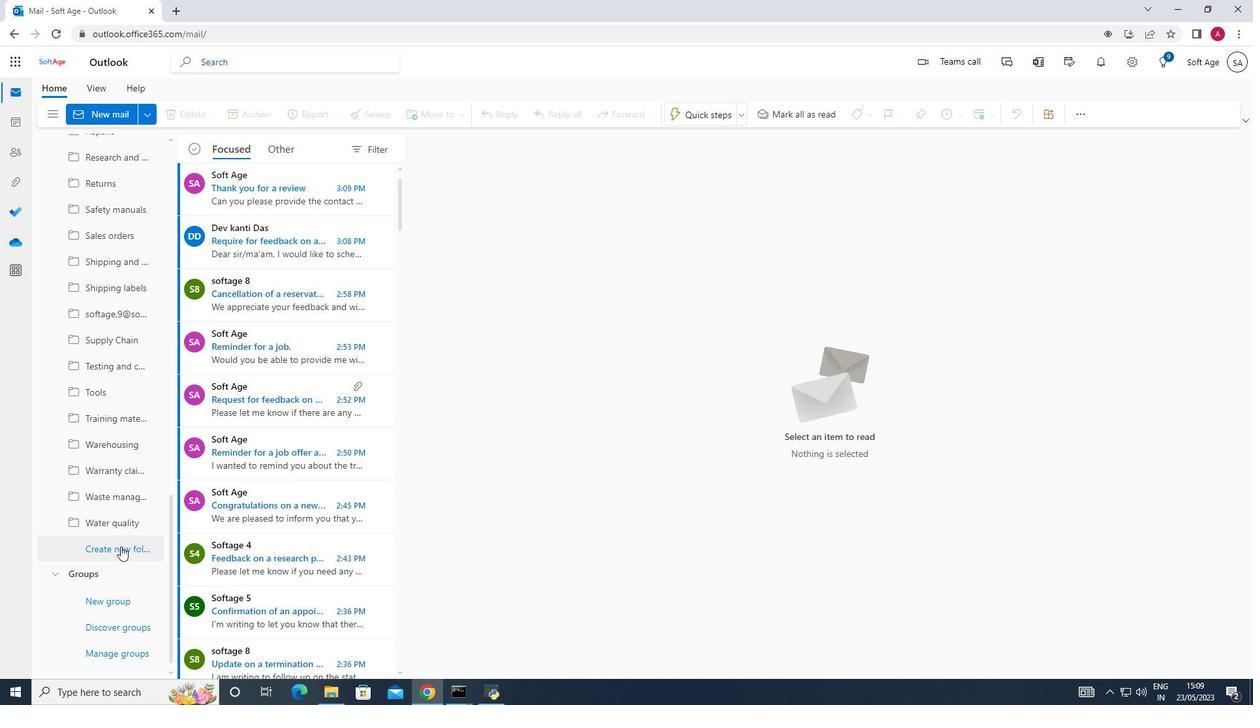 
Action: Mouse moved to (84, 551)
Screenshot: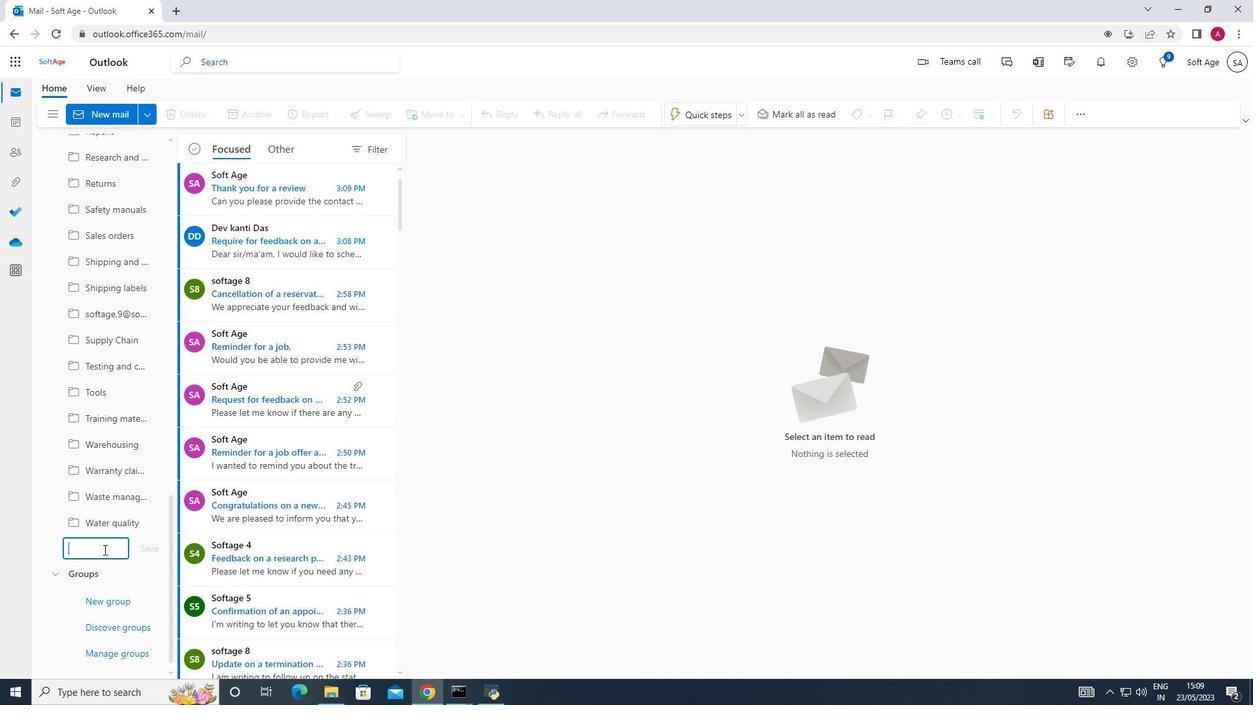 
Action: Mouse pressed left at (84, 551)
Screenshot: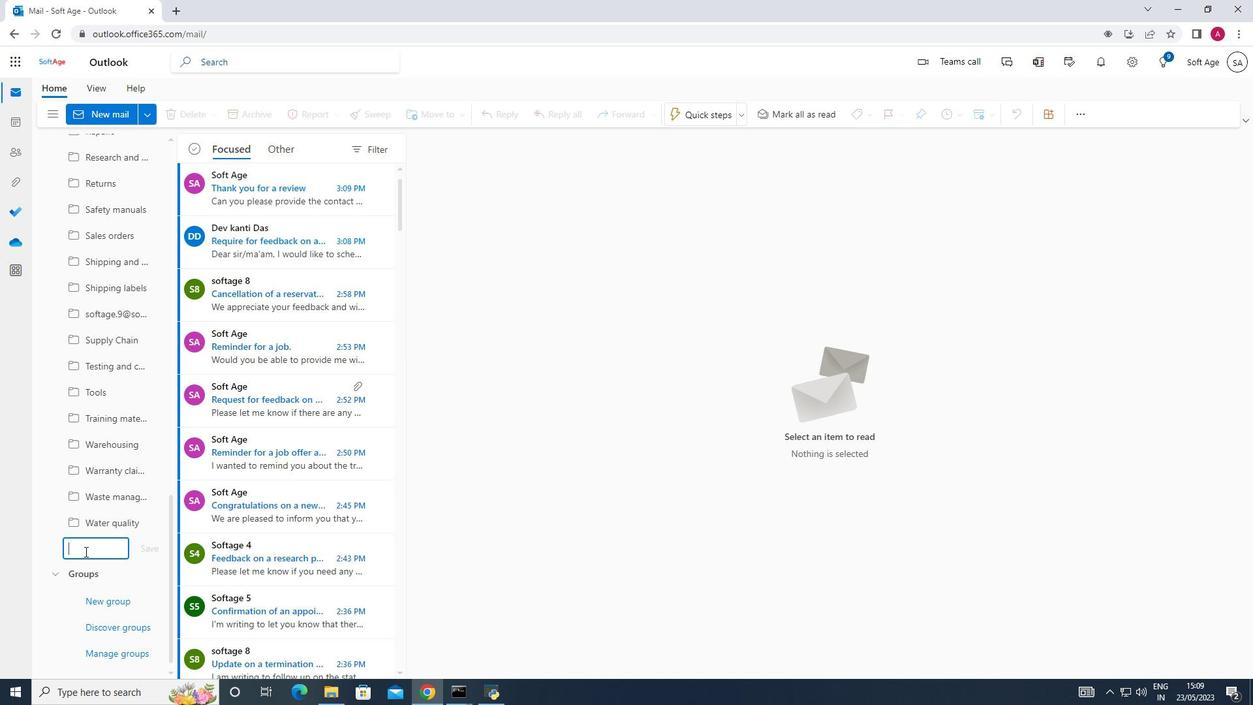 
Action: Key pressed <Key.shift_r>Performance<Key.space>metrics
Screenshot: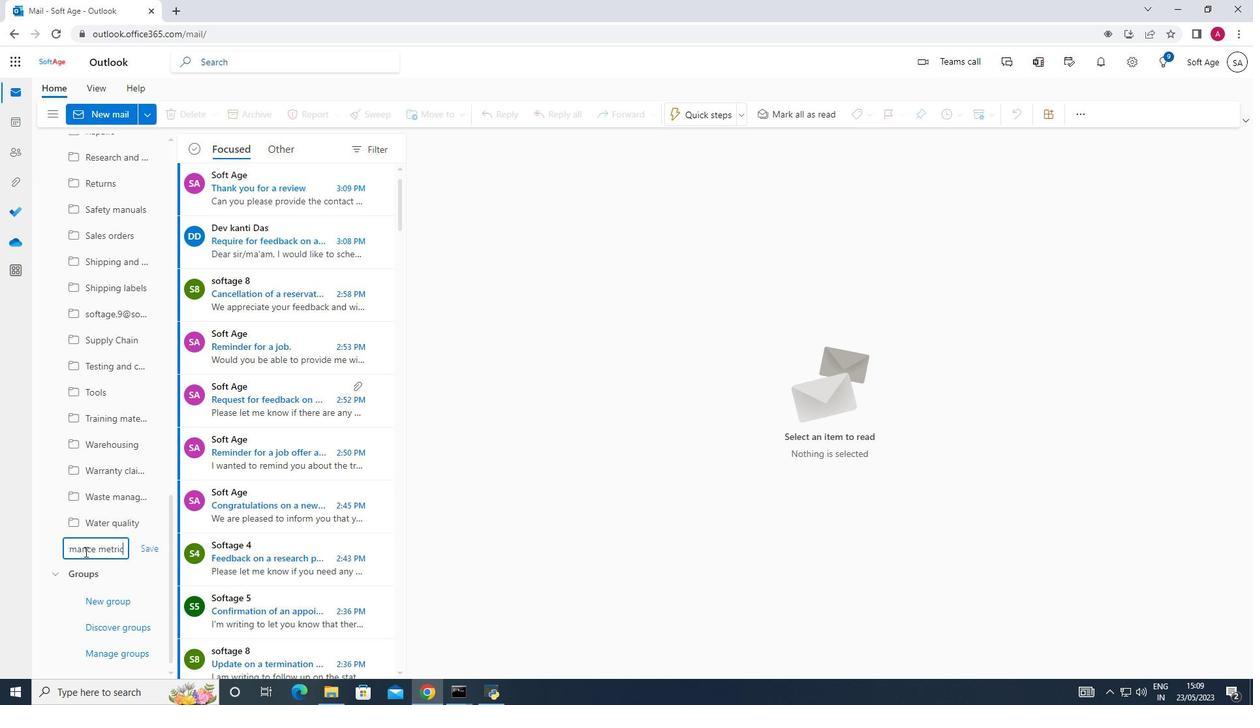 
Action: Mouse moved to (148, 554)
Screenshot: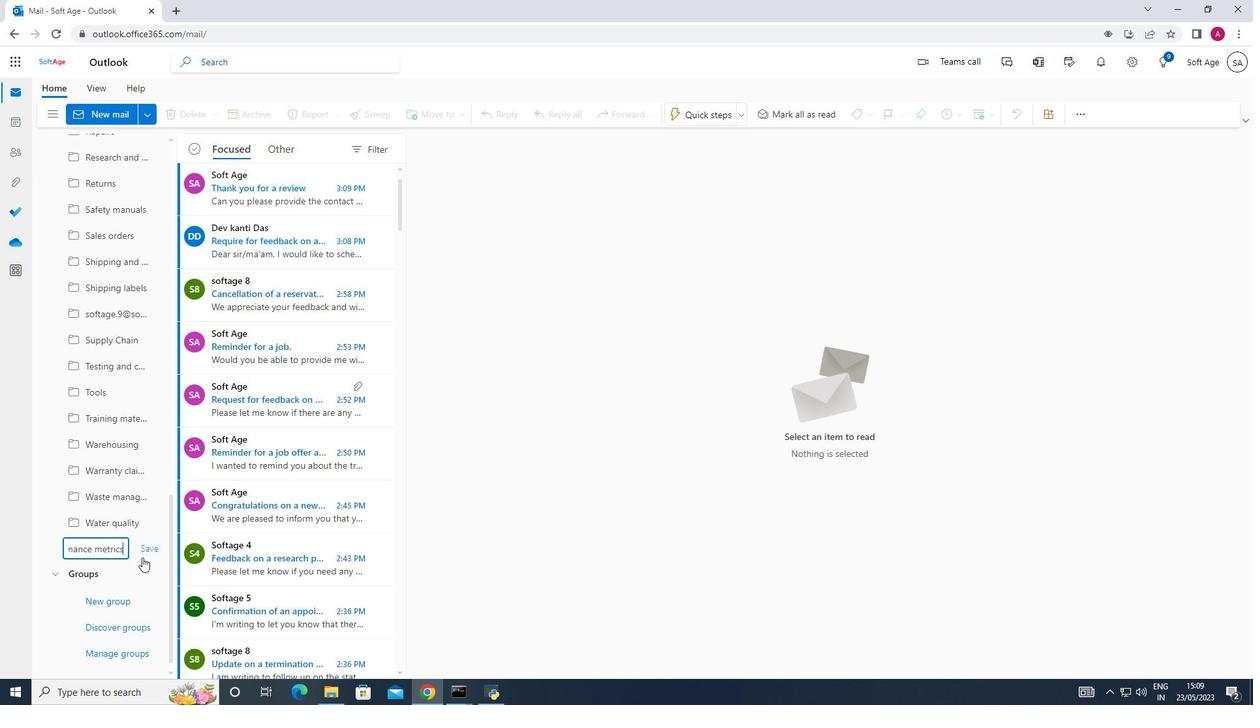 
Action: Mouse pressed left at (148, 554)
Screenshot: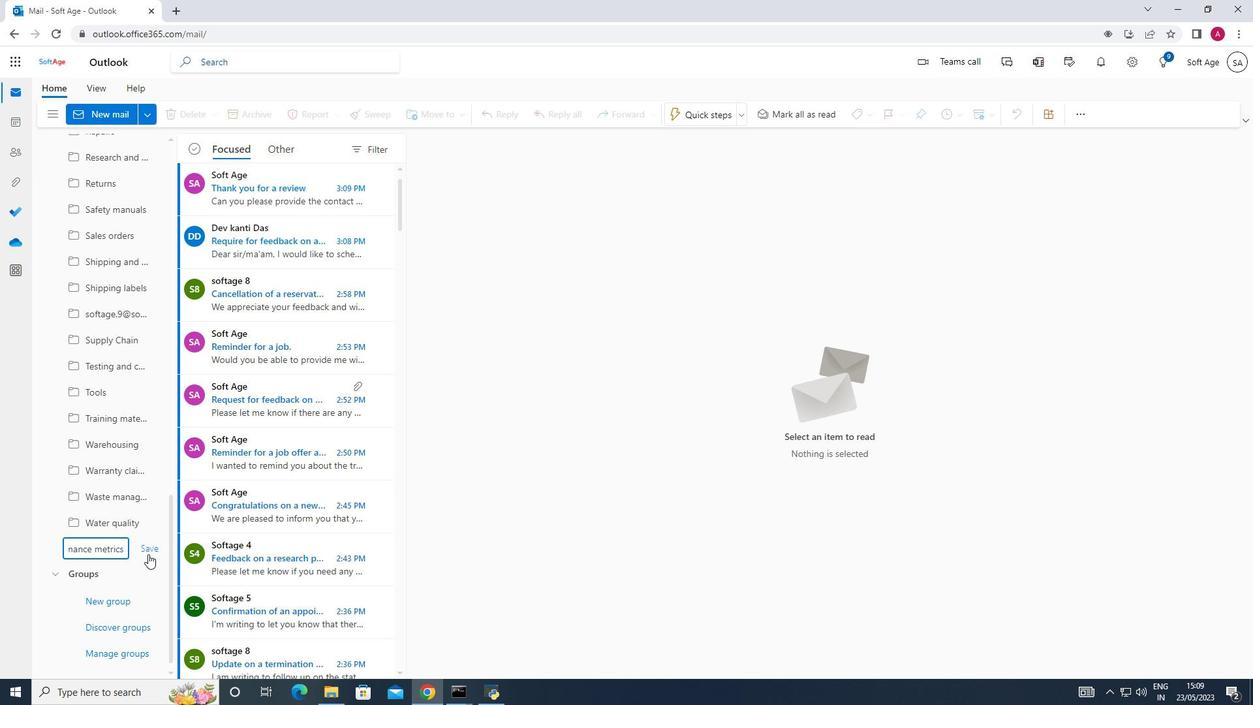 
Action: Mouse moved to (152, 551)
Screenshot: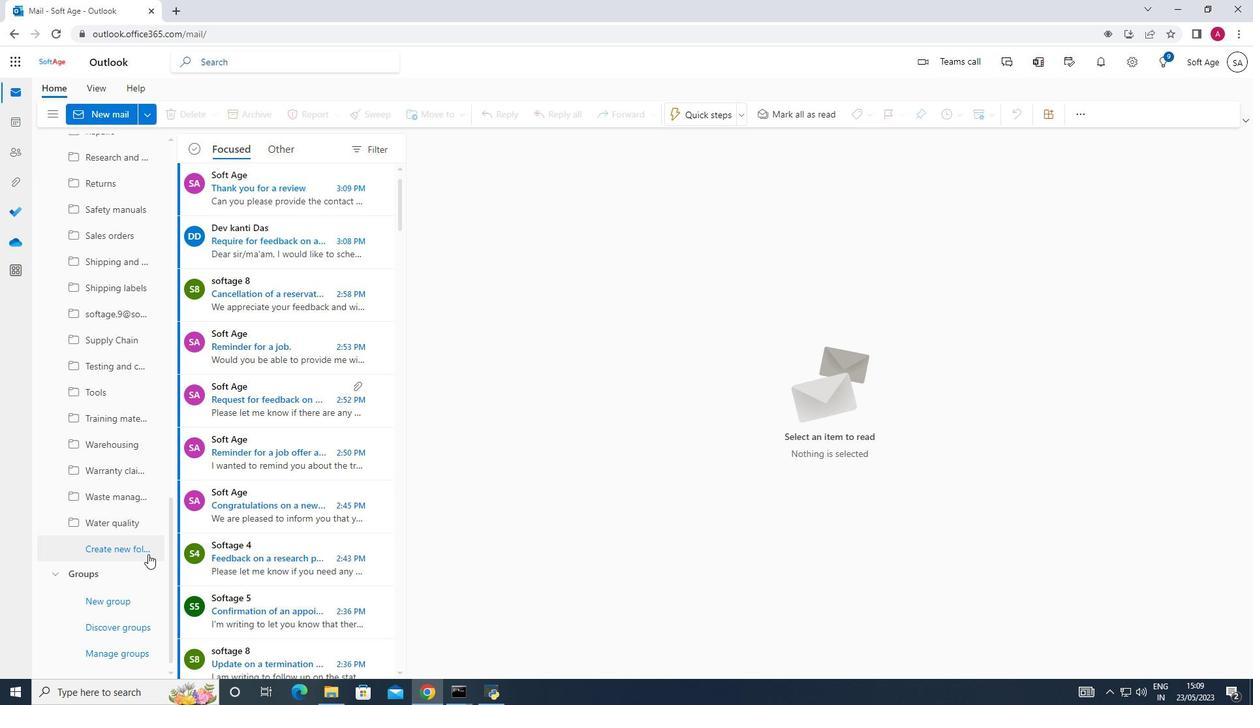 
Action: Mouse scrolled (152, 551) with delta (0, 0)
Screenshot: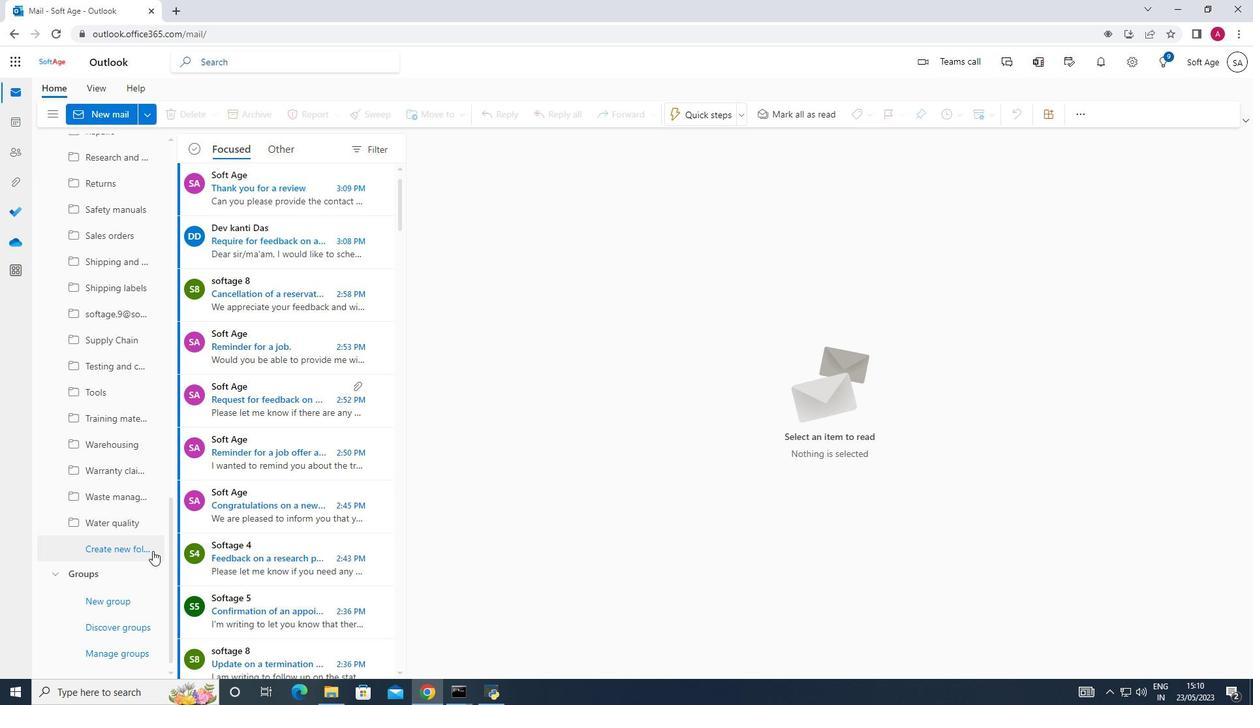 
Action: Mouse scrolled (152, 551) with delta (0, 0)
Screenshot: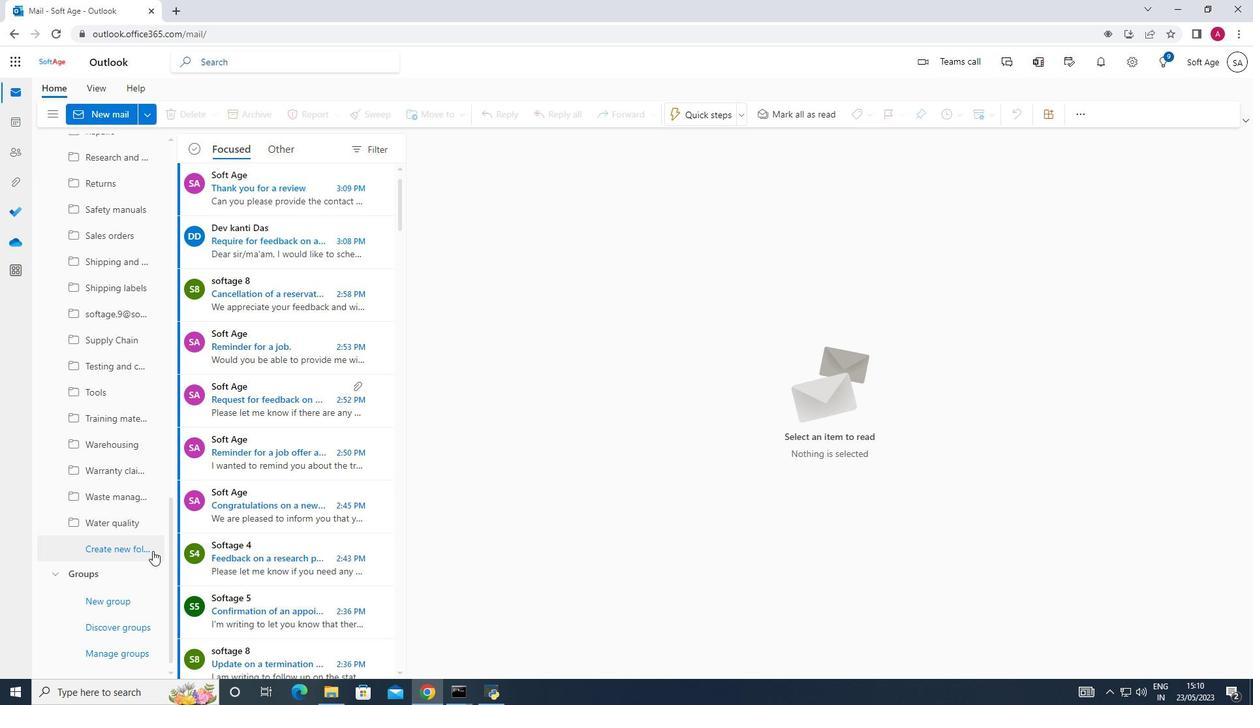 
Action: Mouse scrolled (152, 551) with delta (0, 0)
Screenshot: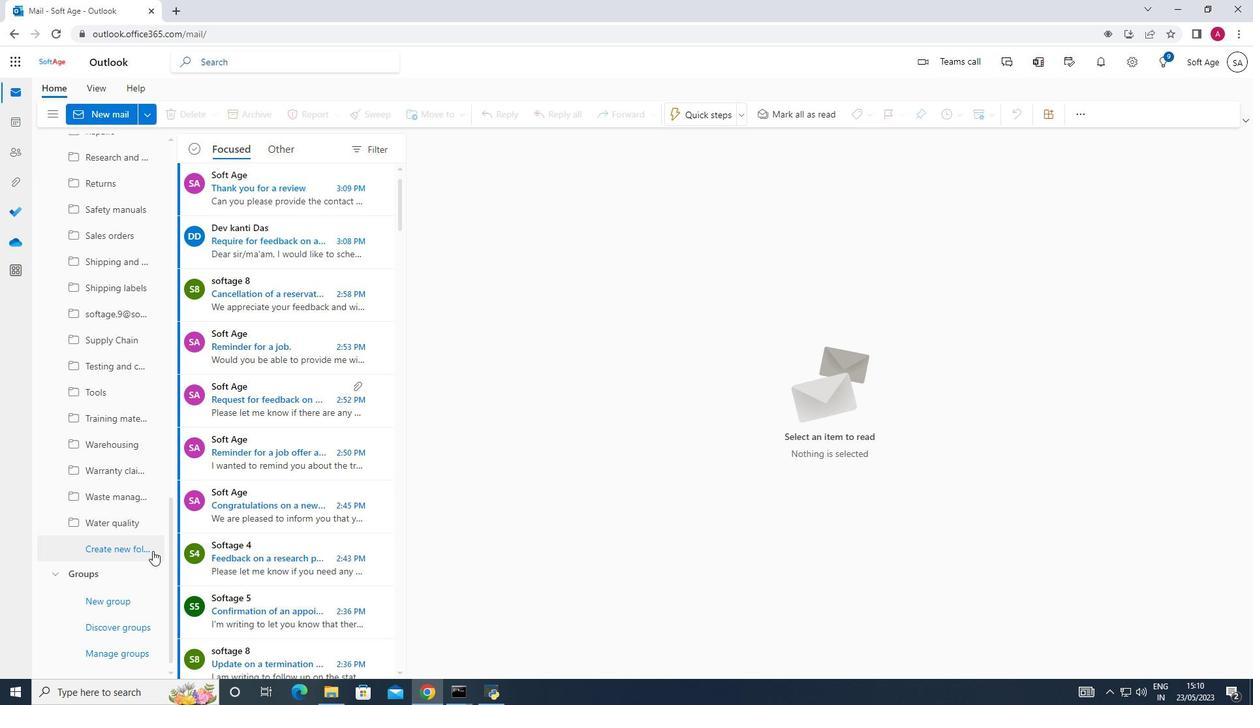
Action: Mouse scrolled (152, 551) with delta (0, 0)
Screenshot: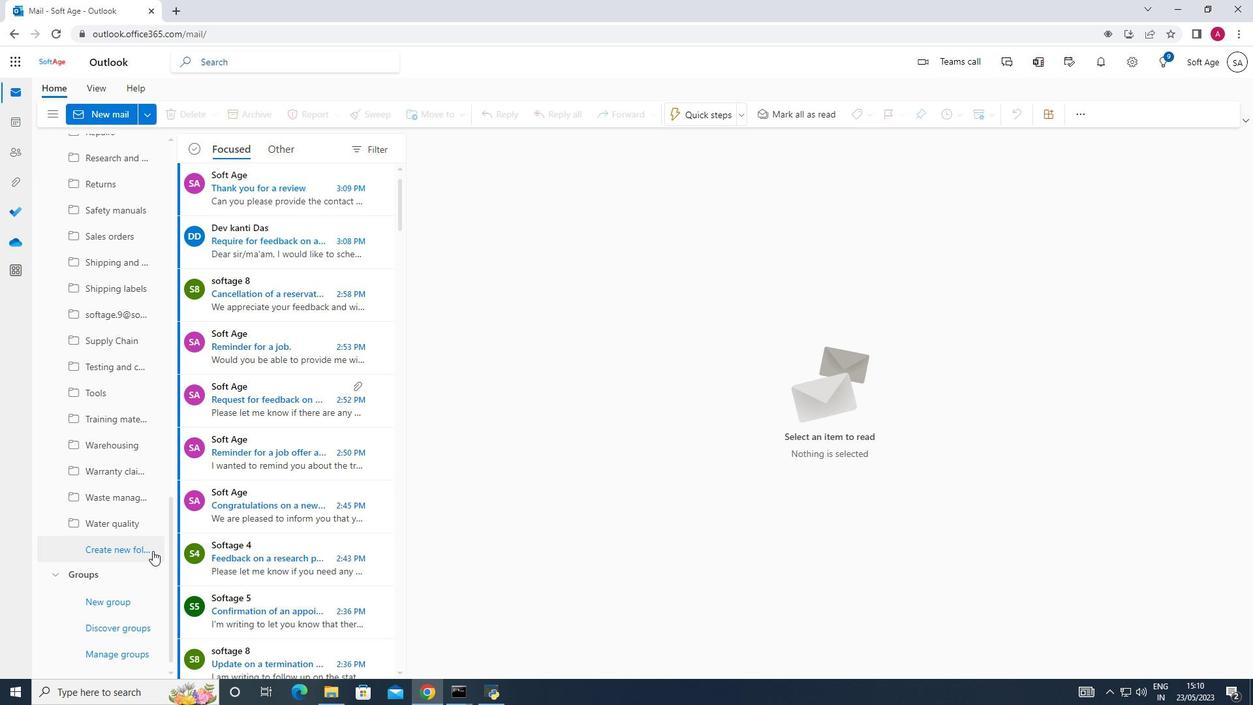 
Action: Mouse scrolled (152, 551) with delta (0, 0)
Screenshot: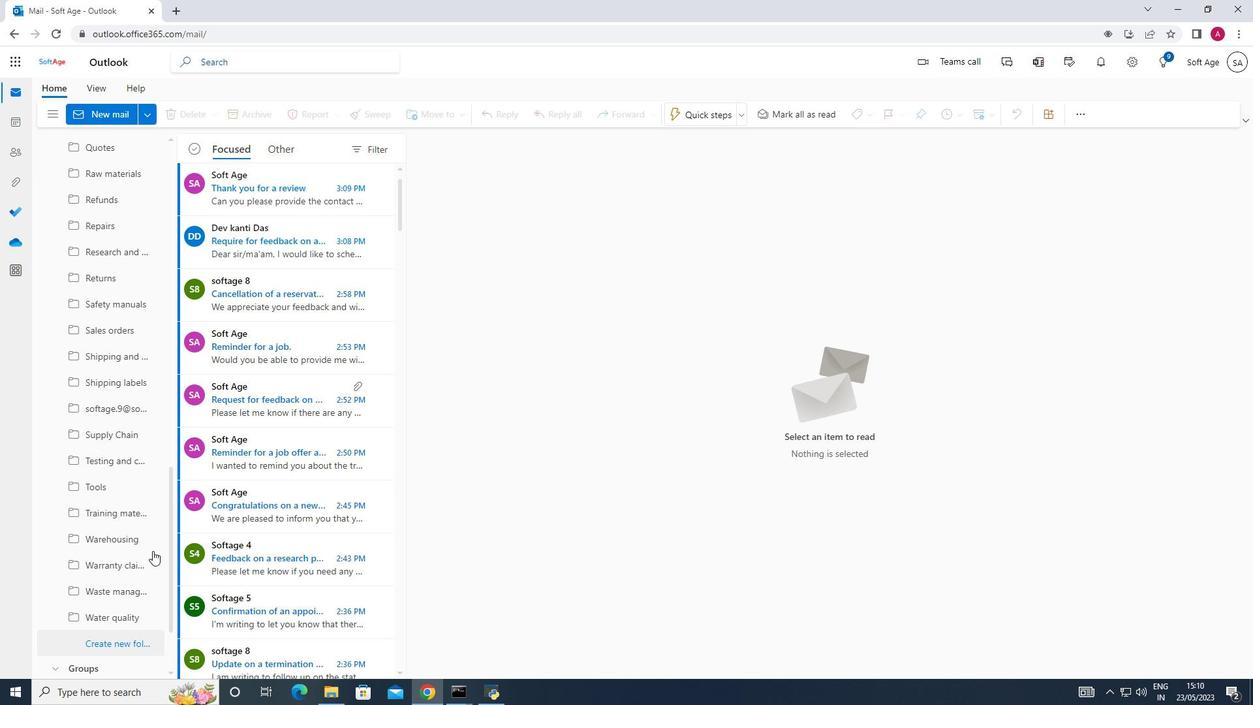 
Action: Mouse scrolled (152, 551) with delta (0, 0)
Screenshot: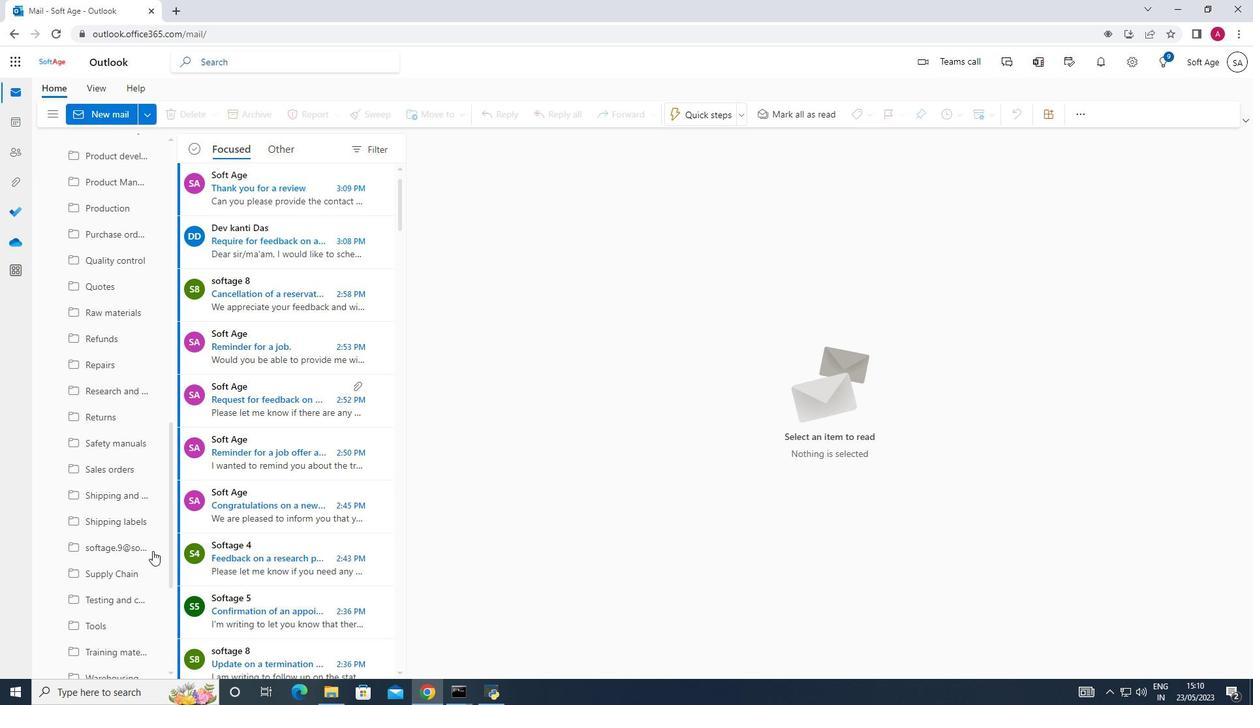
Action: Mouse scrolled (152, 551) with delta (0, 0)
Screenshot: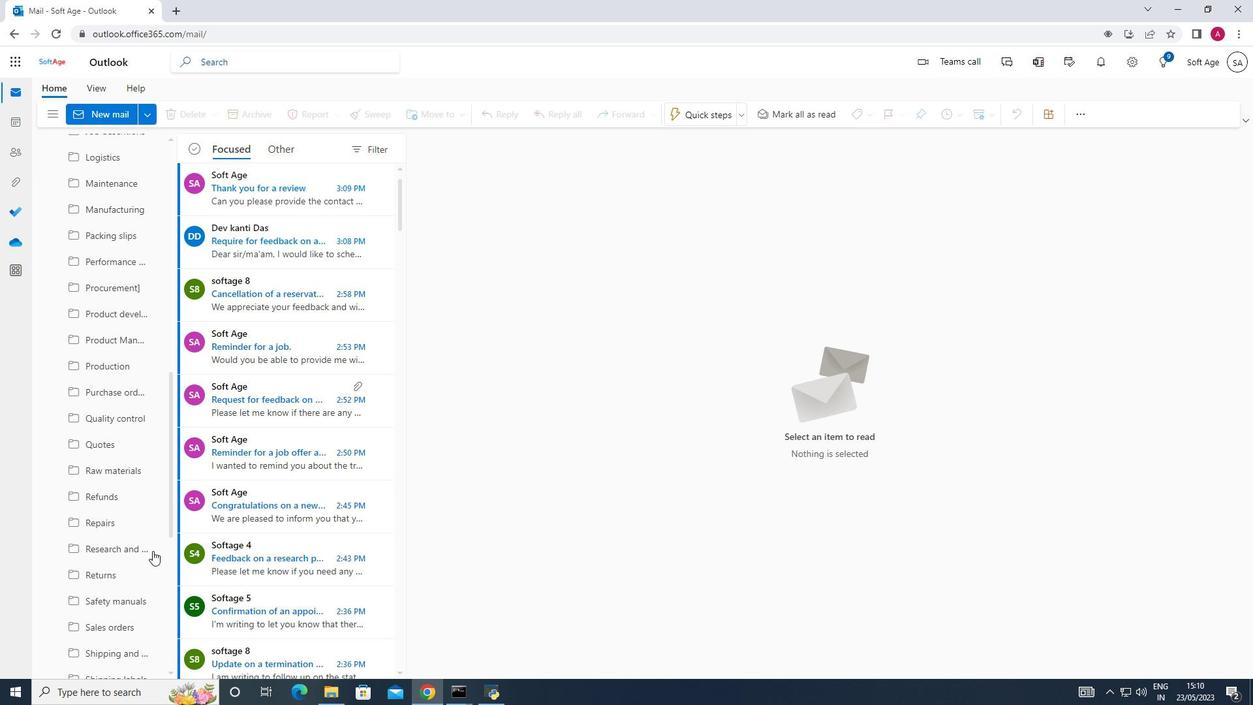 
Action: Mouse scrolled (152, 551) with delta (0, 0)
Screenshot: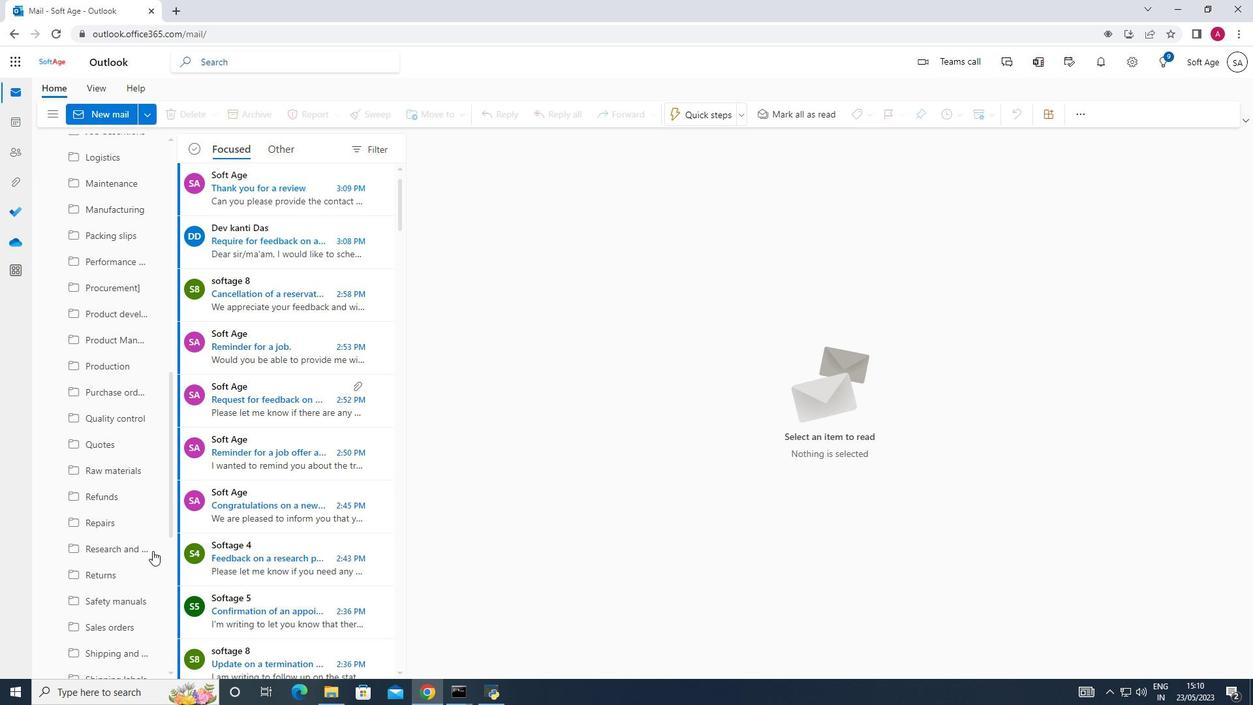 
Action: Mouse scrolled (152, 551) with delta (0, 0)
Screenshot: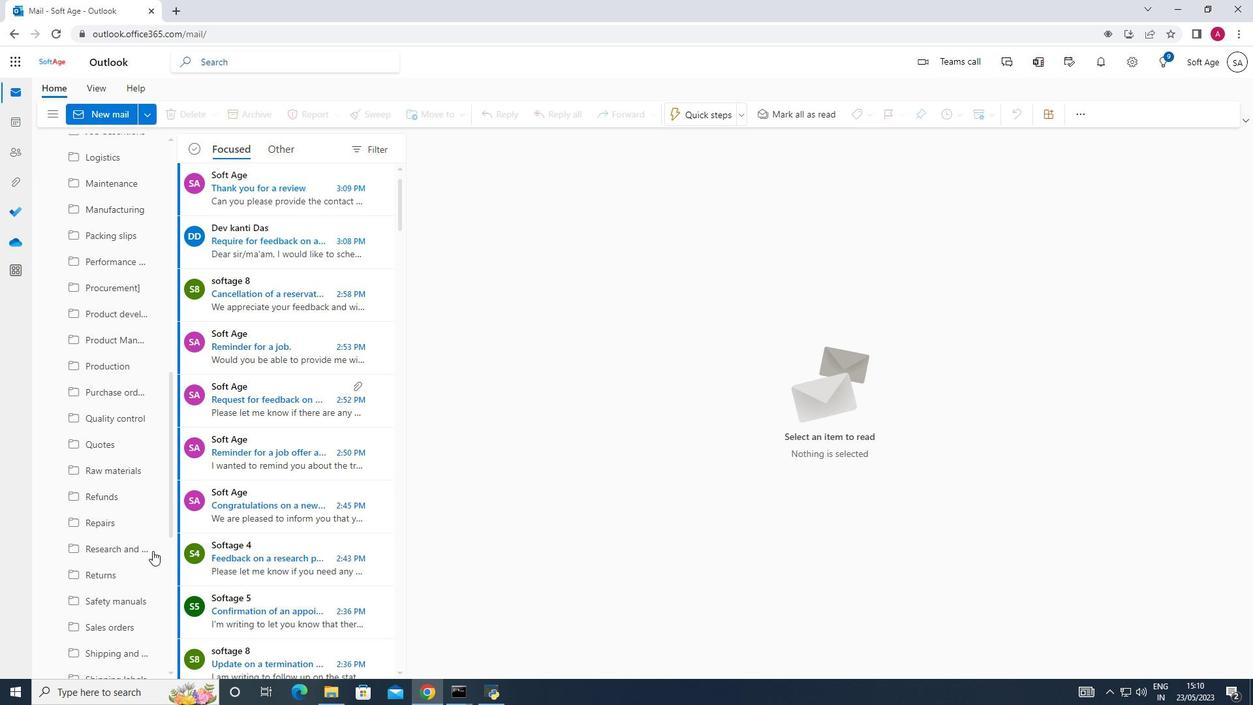 
Action: Mouse scrolled (152, 551) with delta (0, 0)
Screenshot: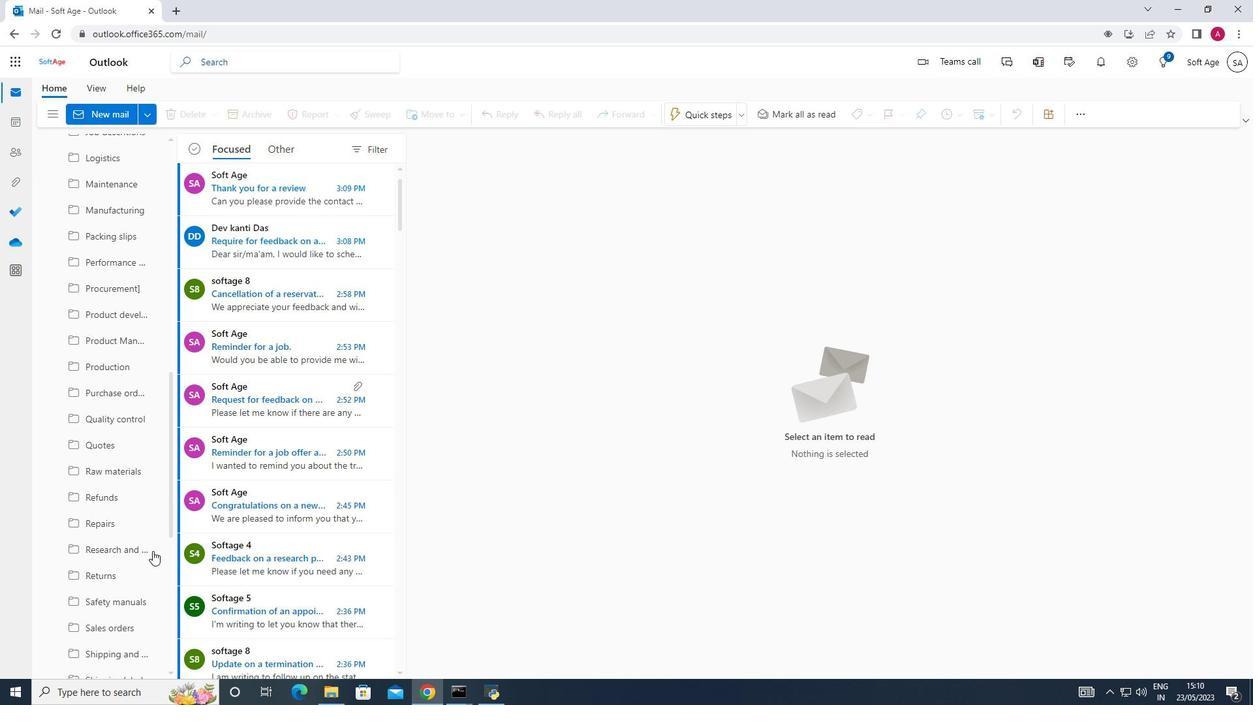 
Action: Mouse scrolled (152, 551) with delta (0, 0)
Screenshot: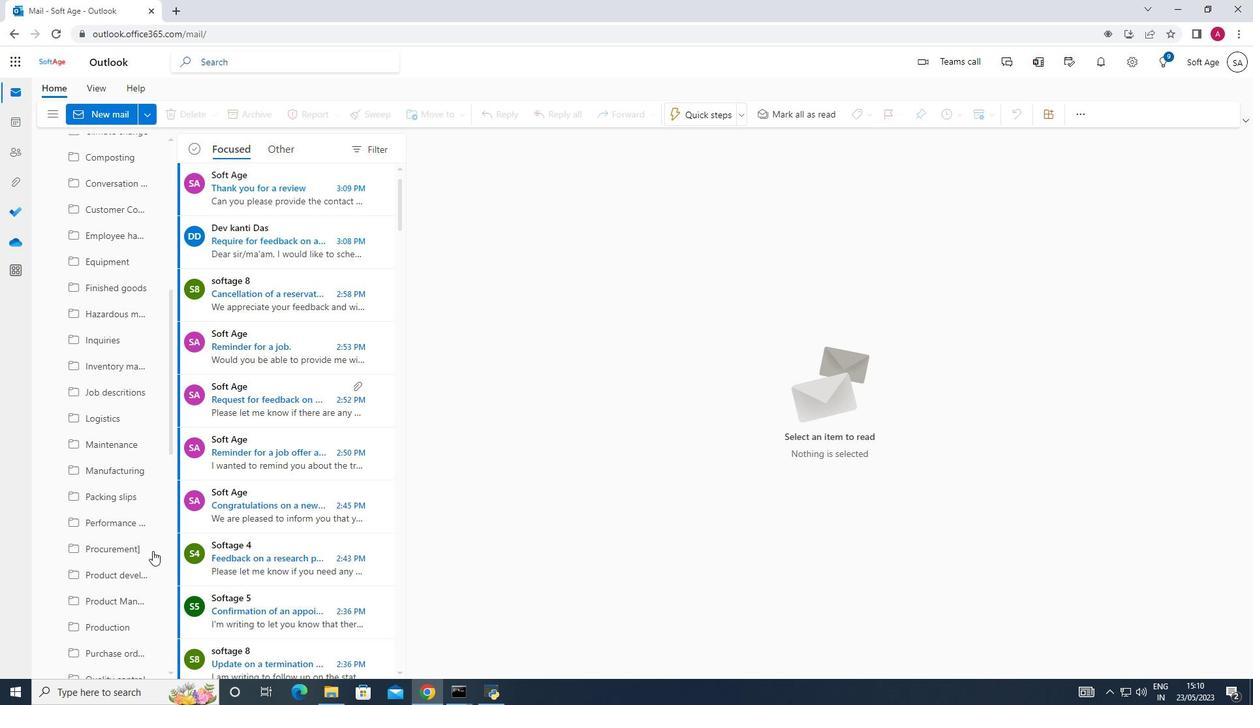 
Action: Mouse scrolled (152, 551) with delta (0, 0)
Screenshot: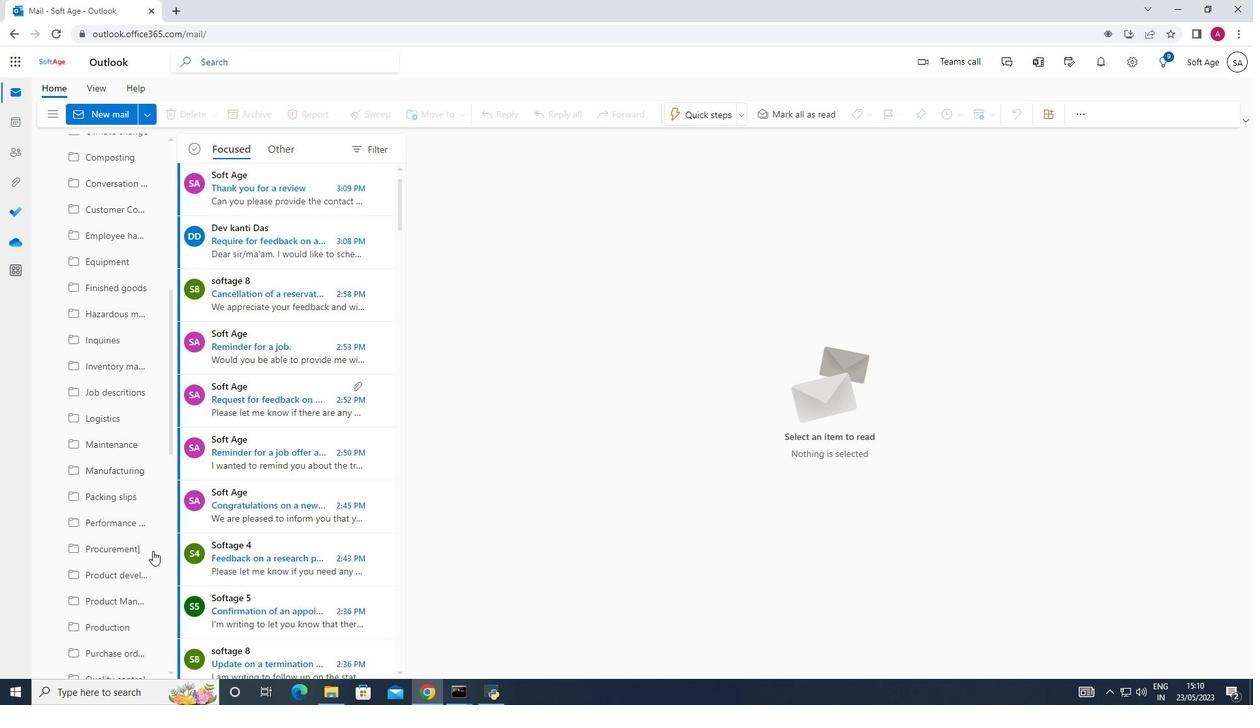 
Action: Mouse scrolled (152, 551) with delta (0, 0)
Screenshot: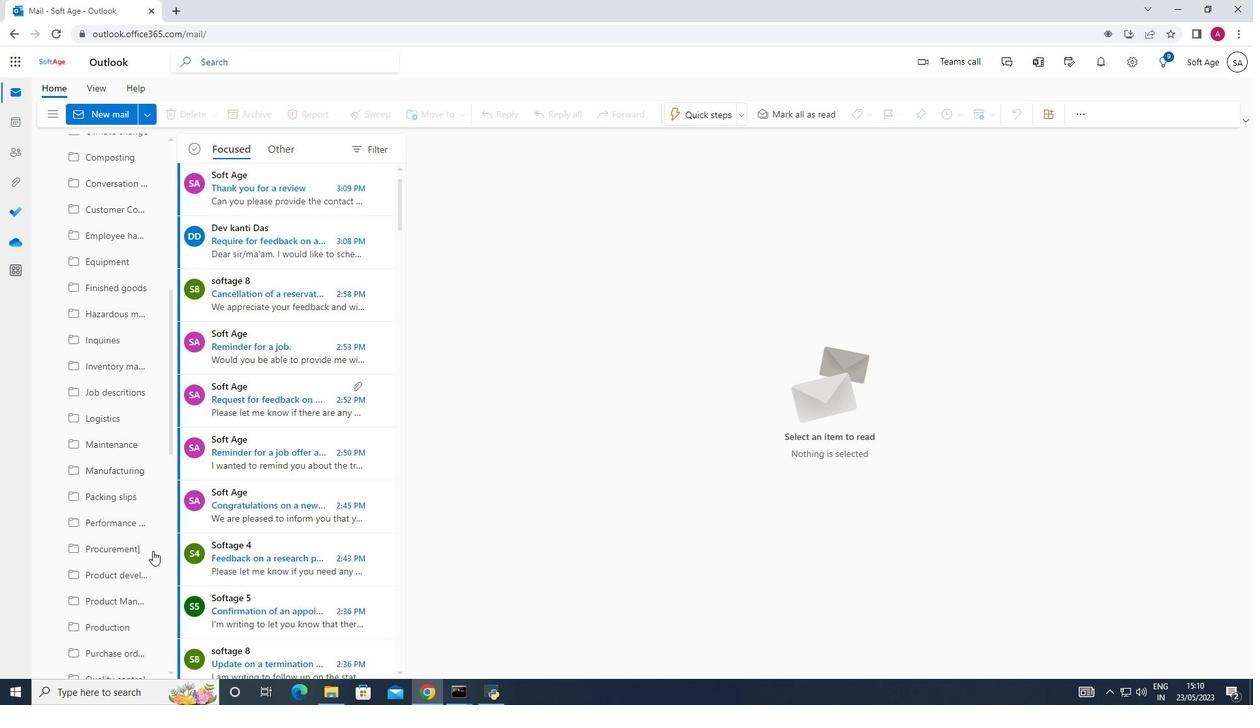 
Action: Mouse scrolled (152, 551) with delta (0, 0)
Screenshot: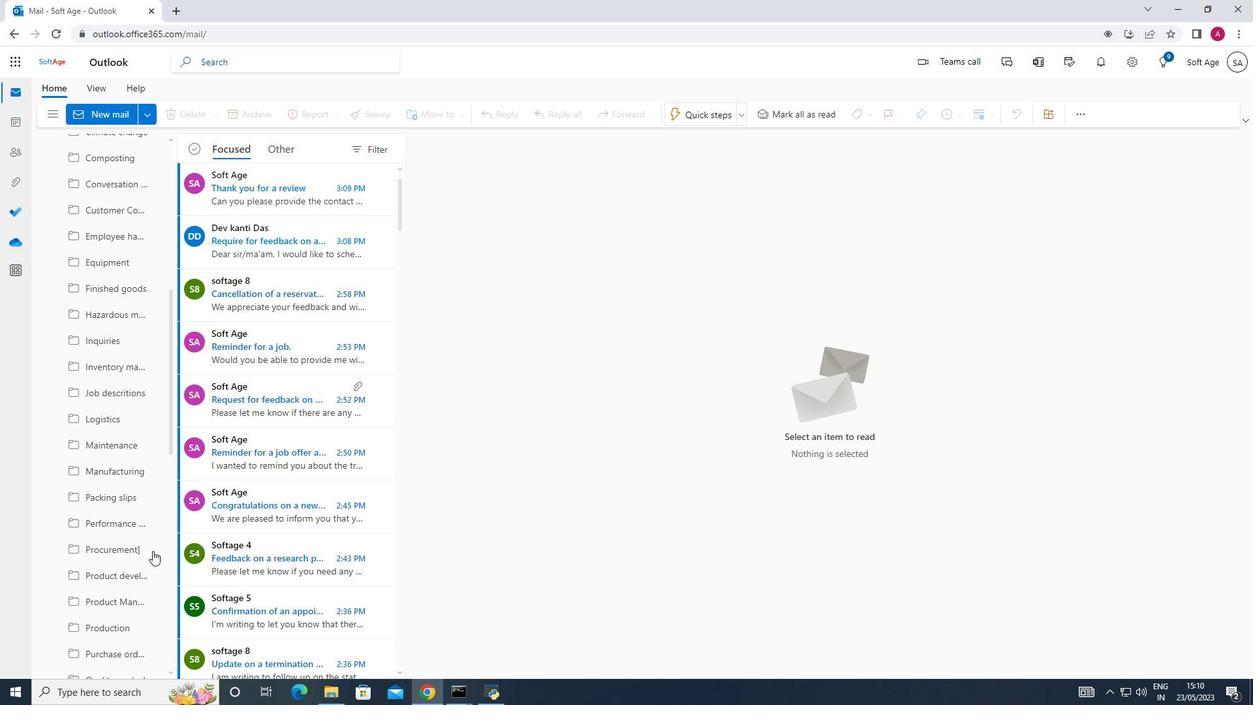 
Action: Mouse scrolled (152, 551) with delta (0, 0)
Screenshot: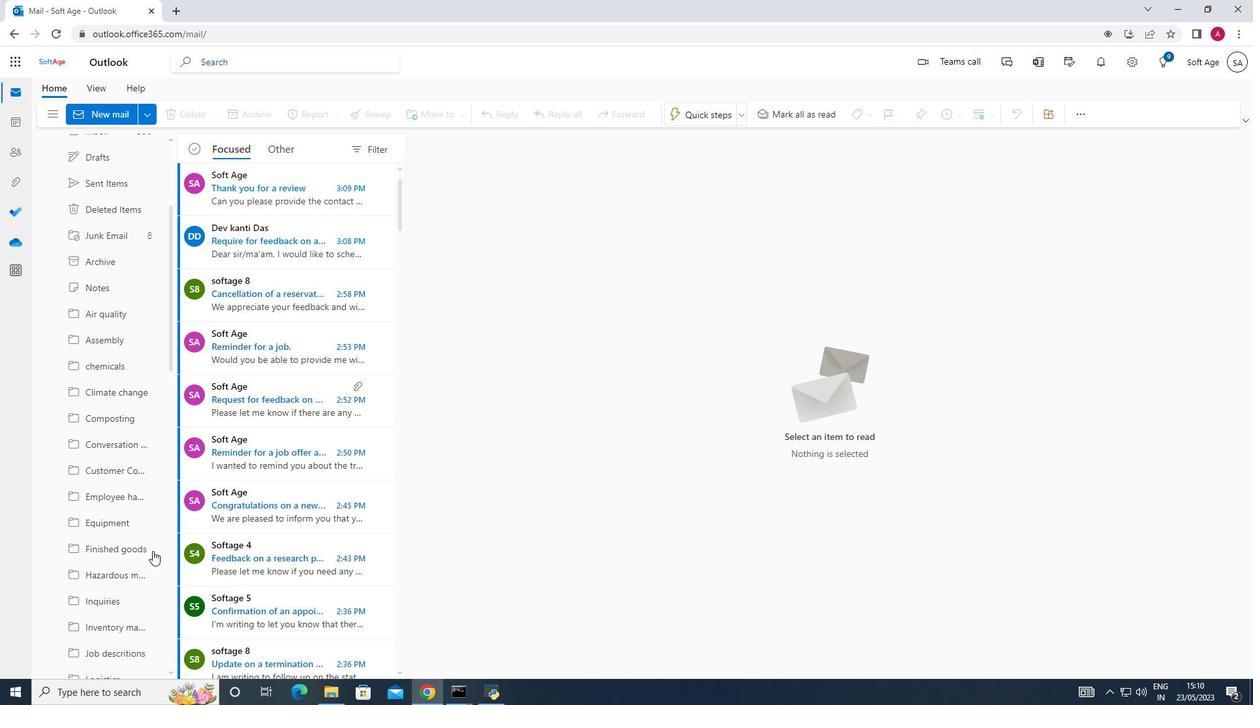 
Action: Mouse scrolled (152, 551) with delta (0, 0)
Screenshot: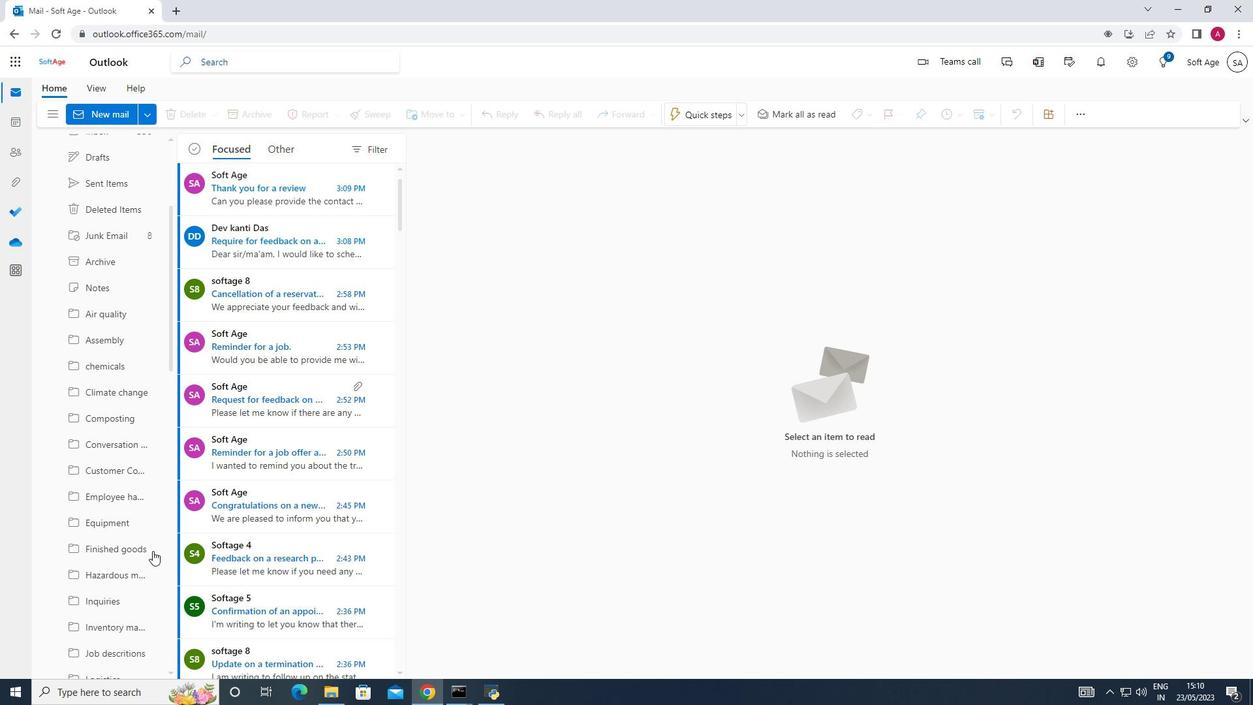 
Action: Mouse scrolled (152, 551) with delta (0, 0)
Screenshot: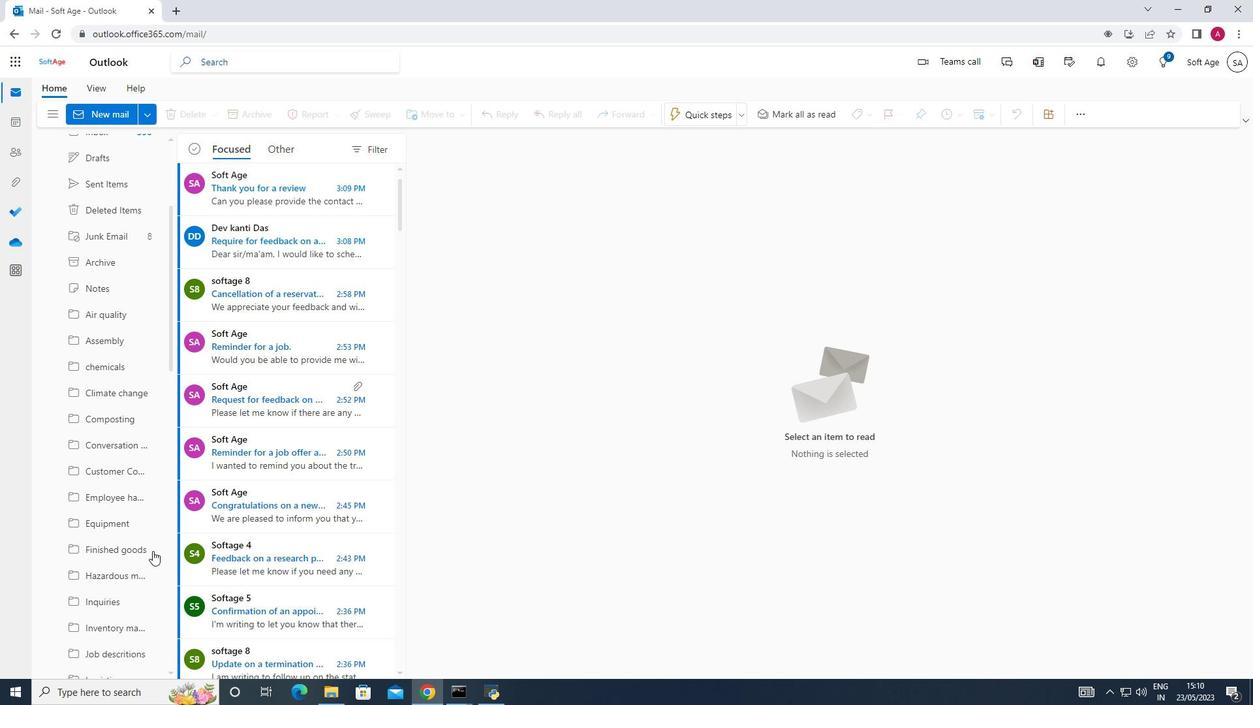 
Action: Mouse scrolled (152, 551) with delta (0, 0)
Screenshot: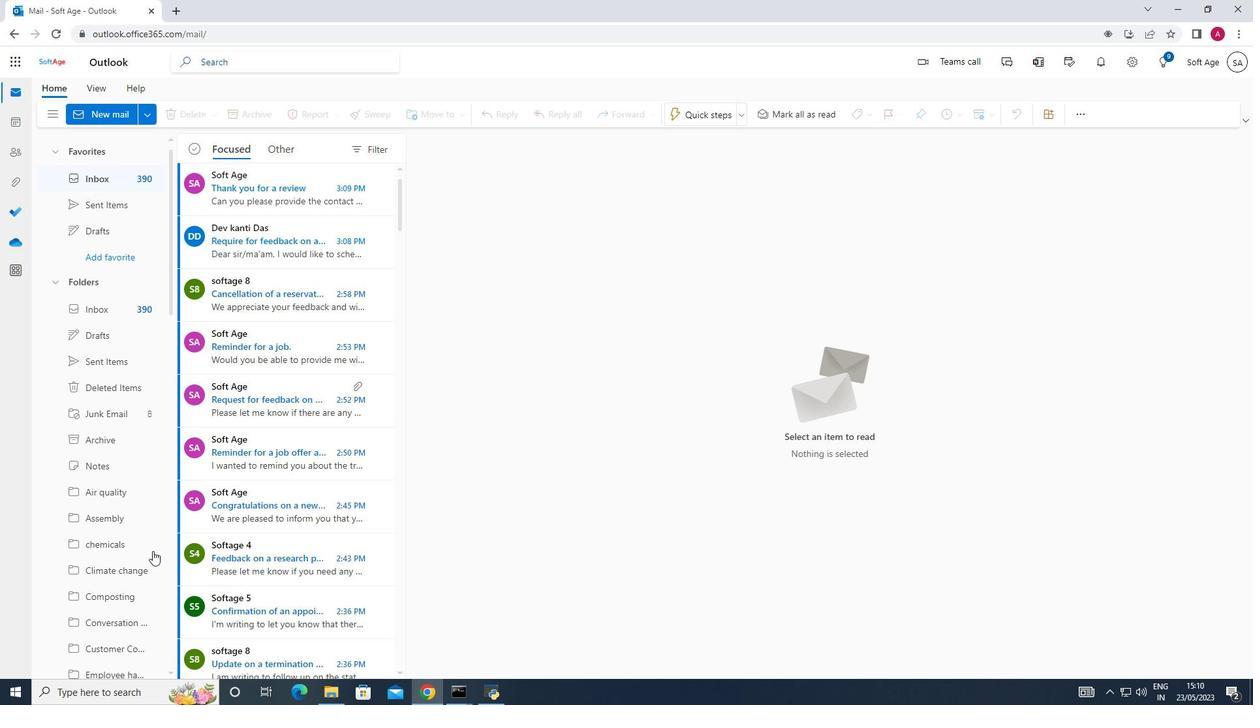 
Action: Mouse scrolled (152, 551) with delta (0, 0)
Screenshot: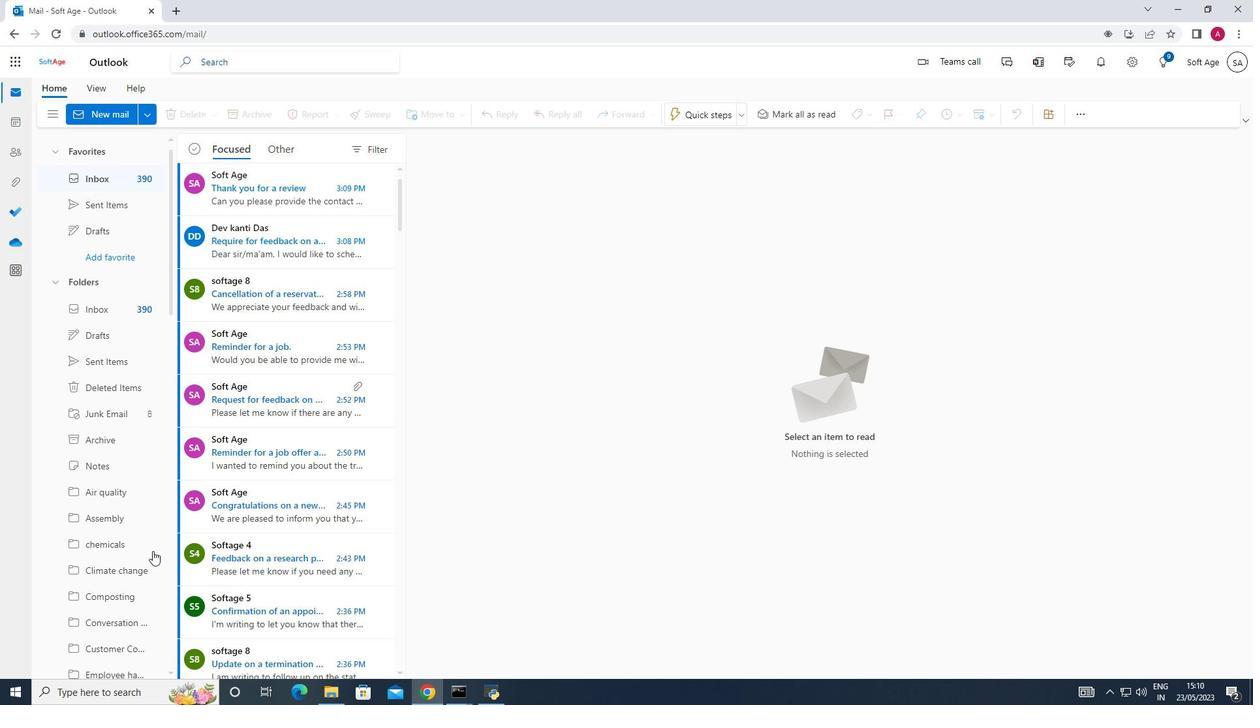 
Action: Mouse scrolled (152, 551) with delta (0, 0)
Screenshot: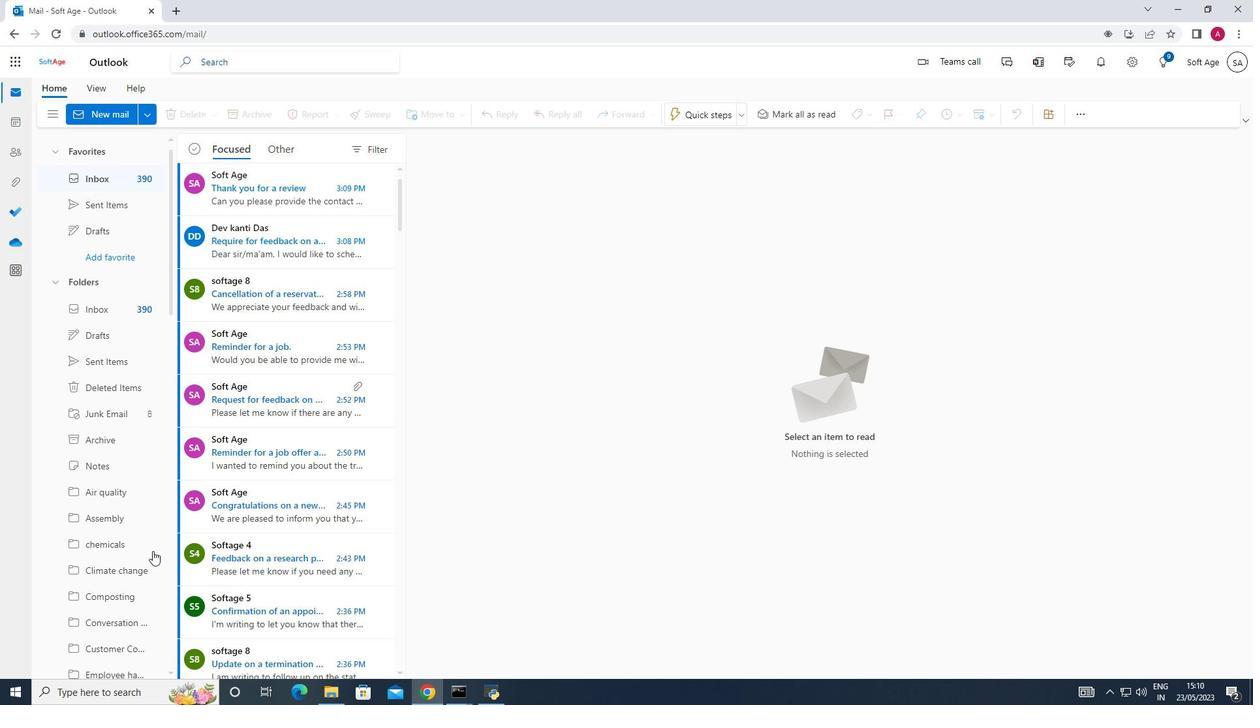 
Action: Mouse moved to (102, 210)
Screenshot: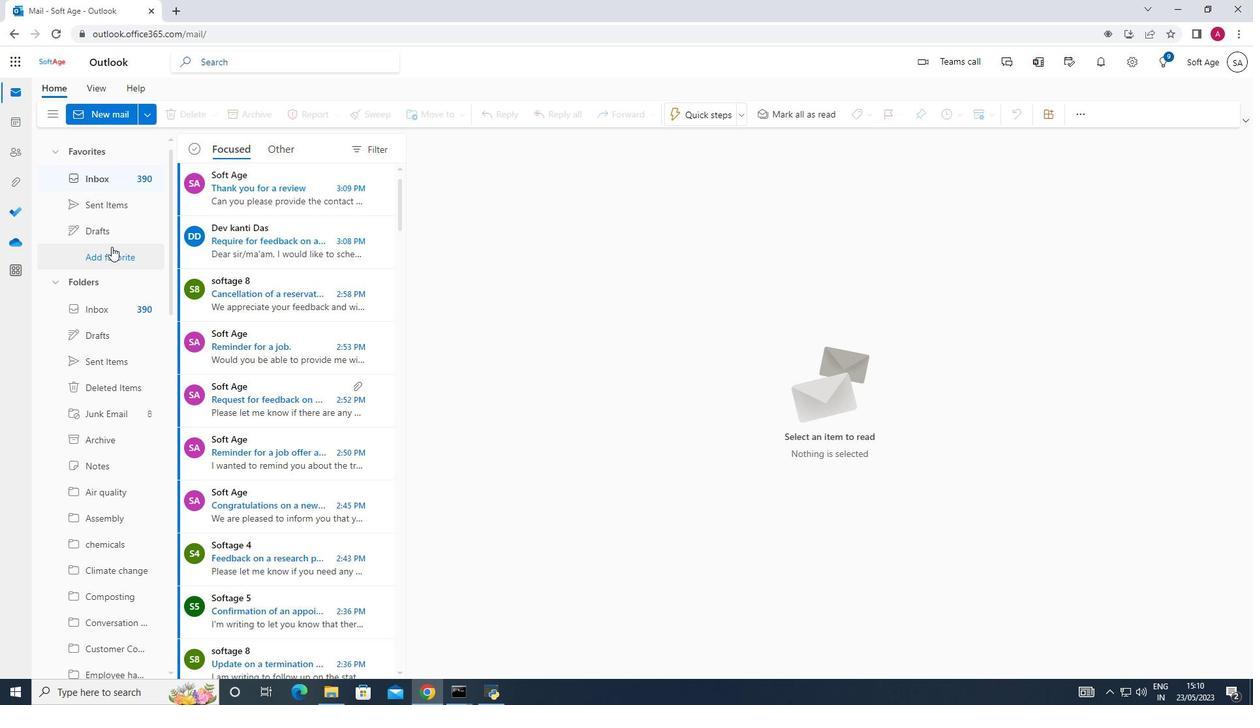 
Action: Mouse pressed left at (102, 210)
Screenshot: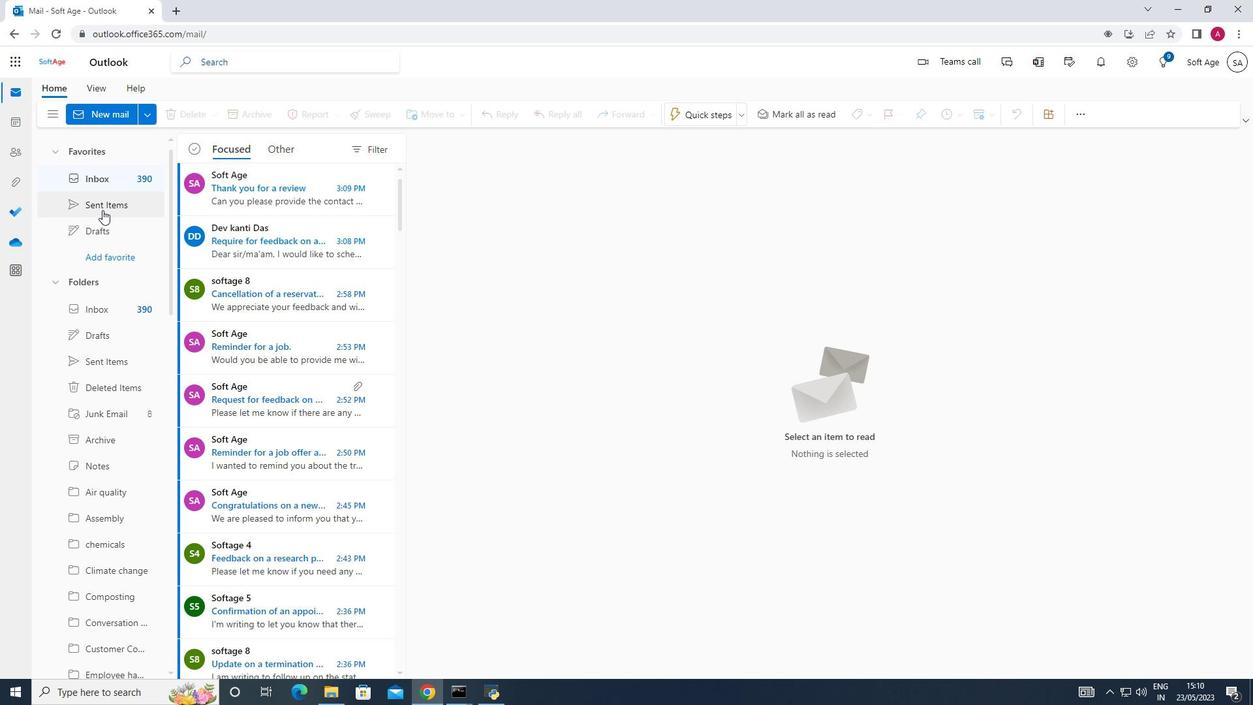
Action: Mouse moved to (313, 233)
Screenshot: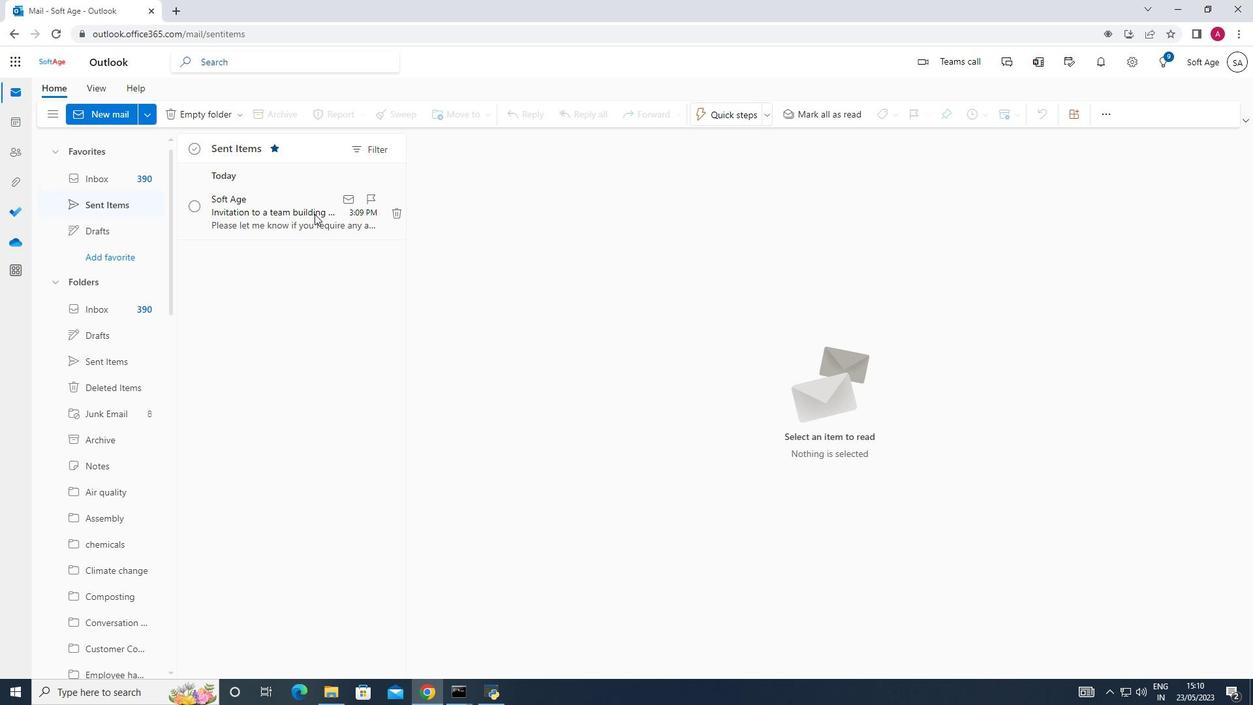 
Action: Mouse pressed left at (313, 233)
Screenshot: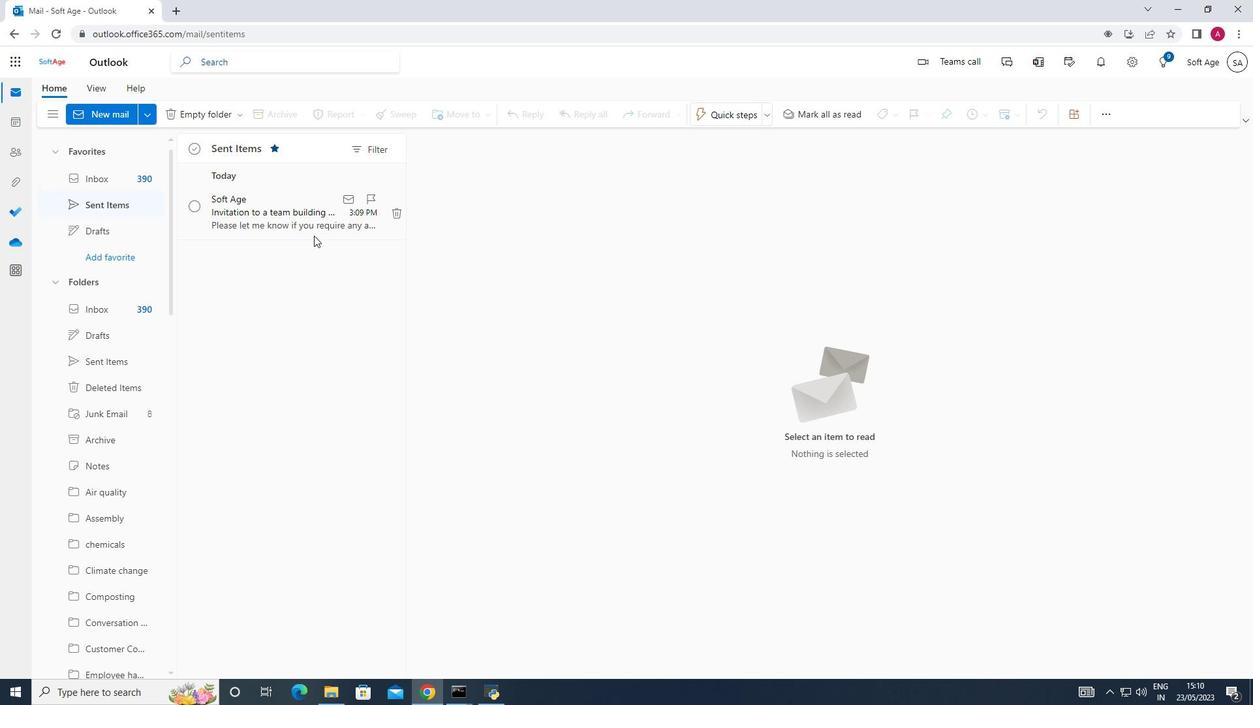 
Action: Mouse pressed right at (313, 233)
Screenshot: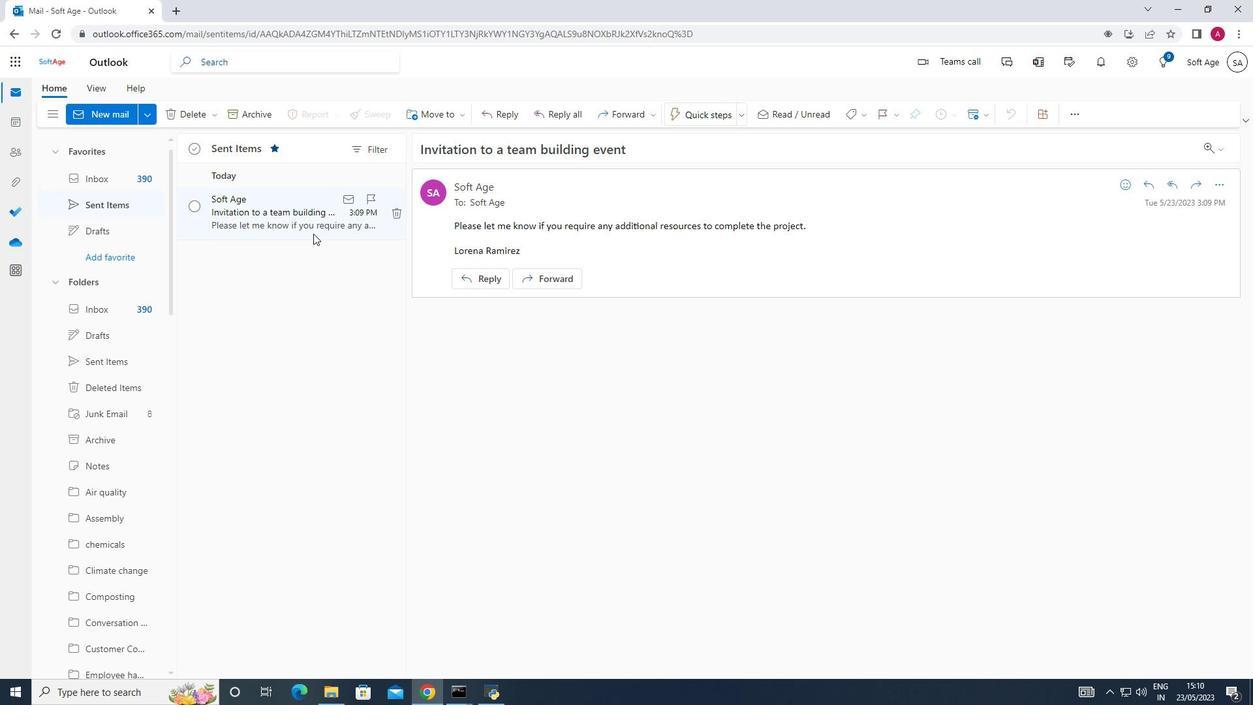 
Action: Mouse moved to (347, 295)
Screenshot: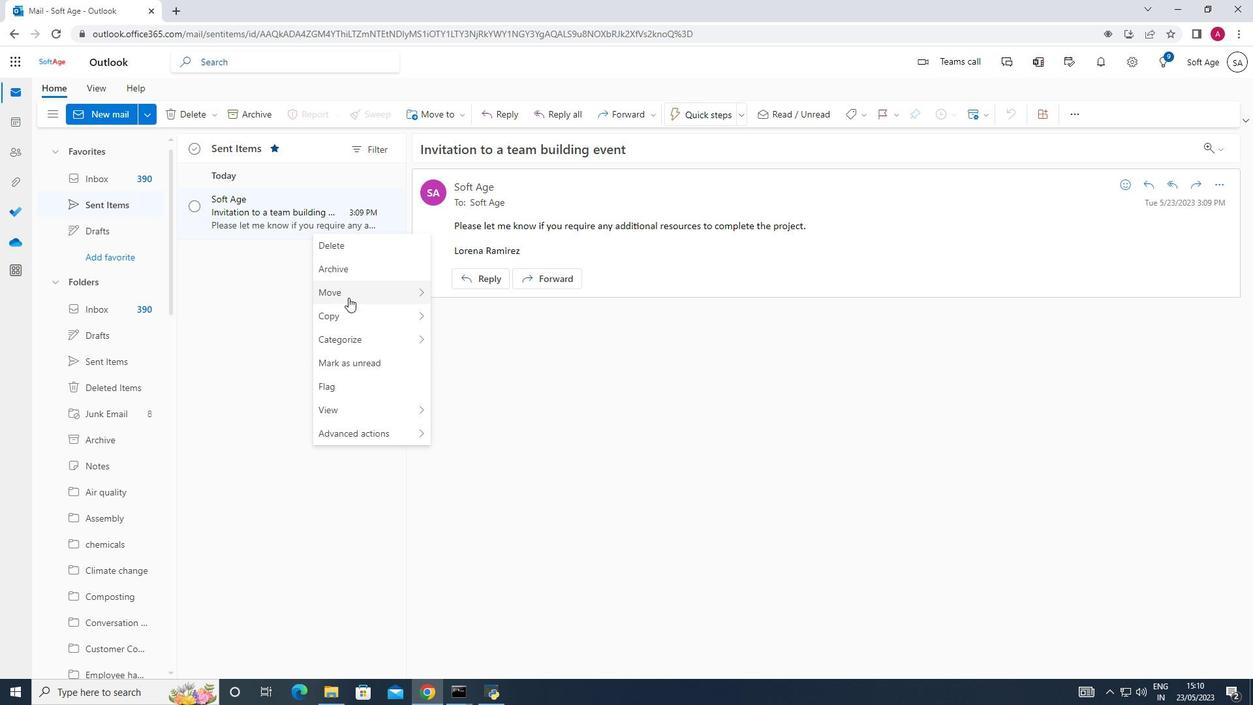 
Action: Mouse pressed left at (347, 295)
Screenshot: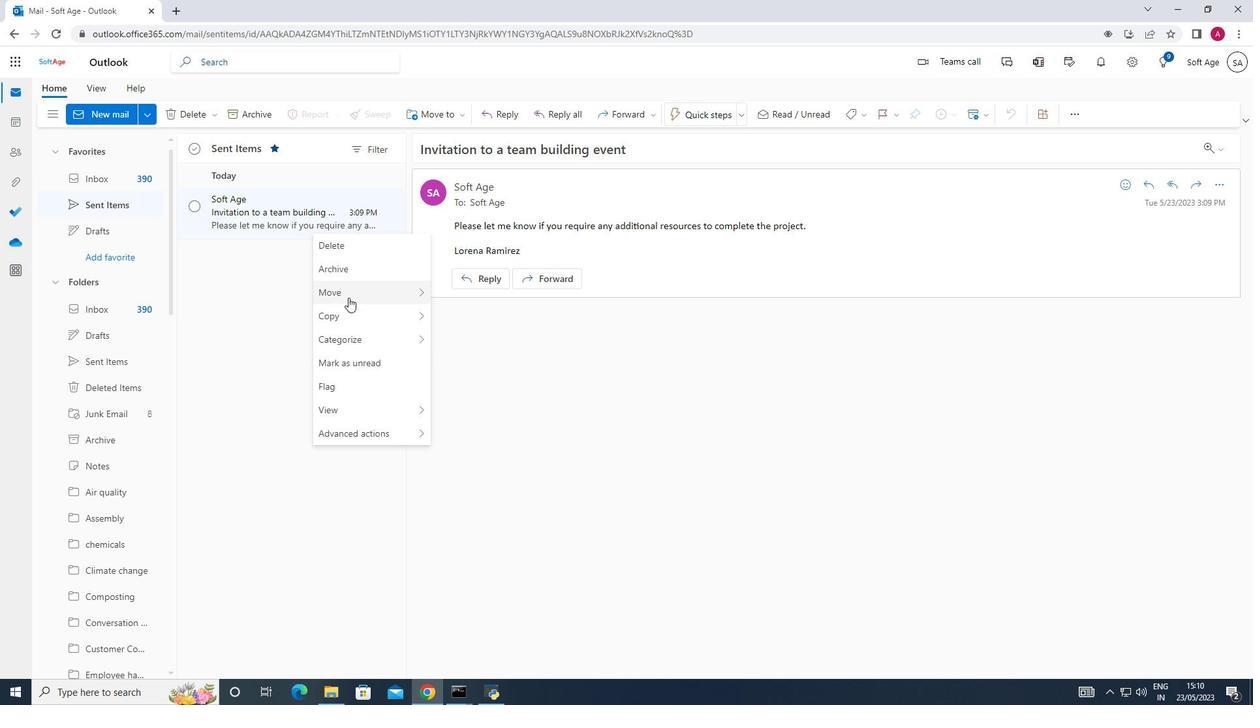 
Action: Mouse moved to (461, 294)
Screenshot: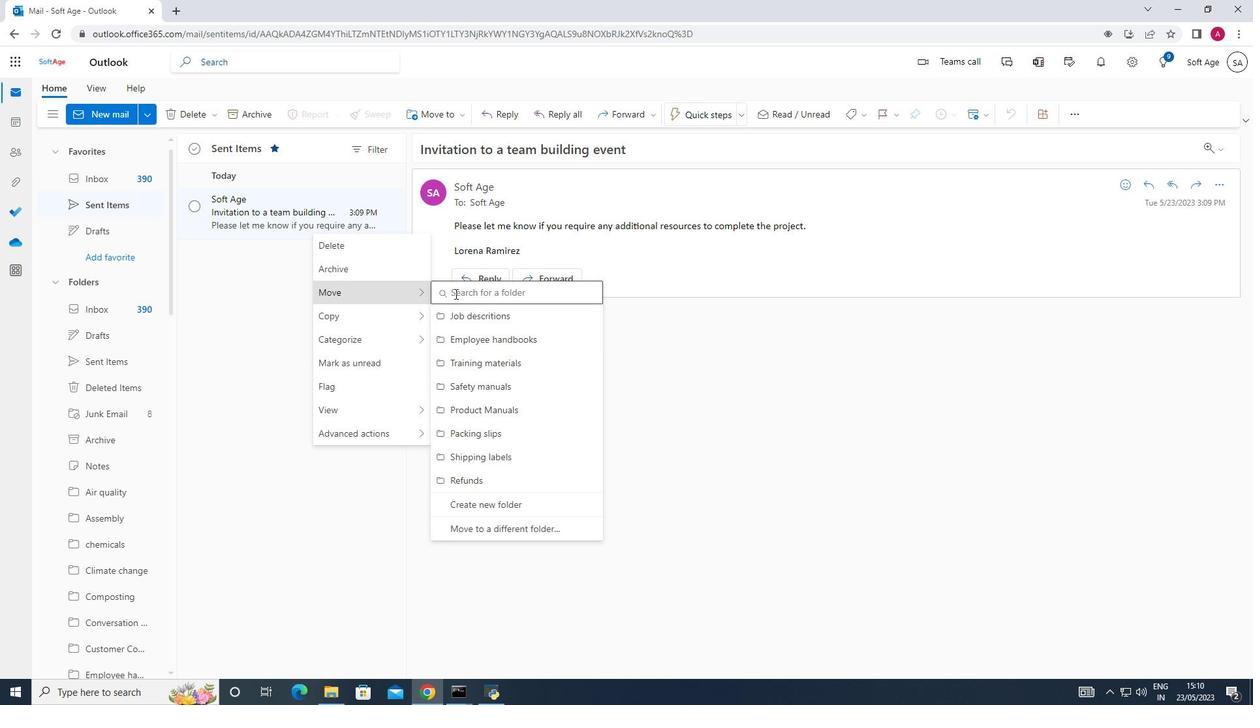 
Action: Mouse pressed left at (461, 294)
Screenshot: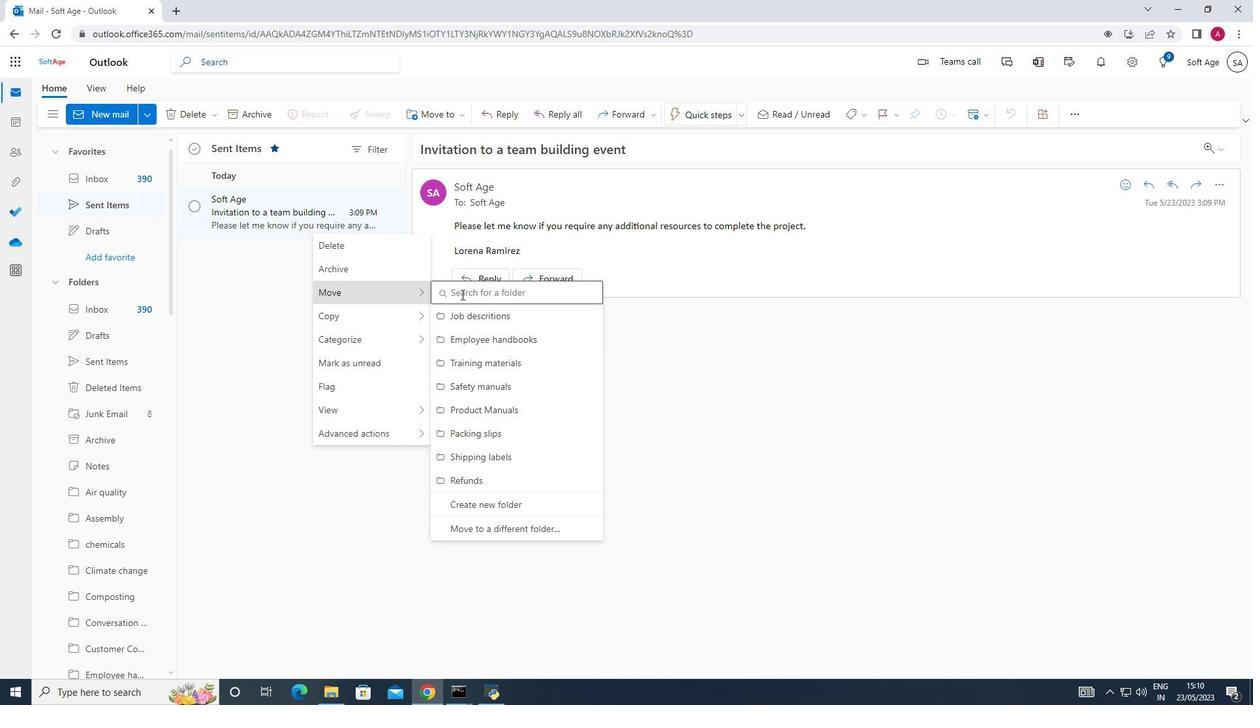 
Action: Mouse moved to (461, 294)
Screenshot: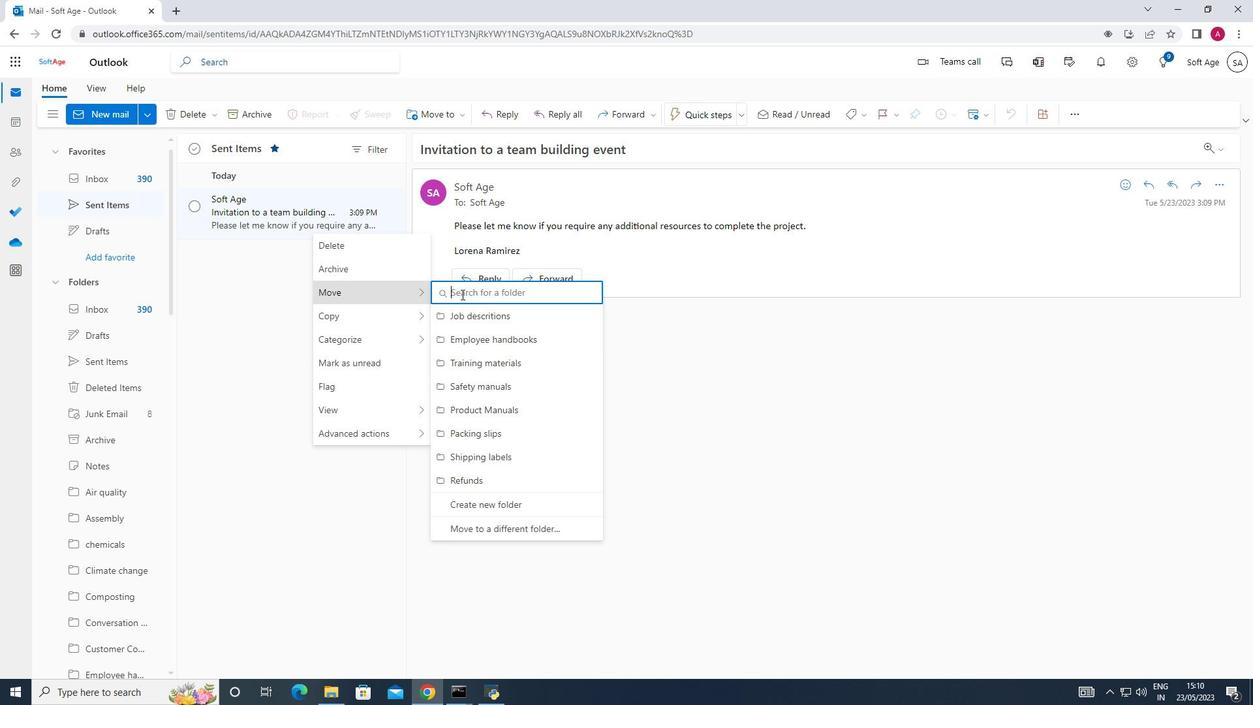 
Action: Key pressed perf
Screenshot: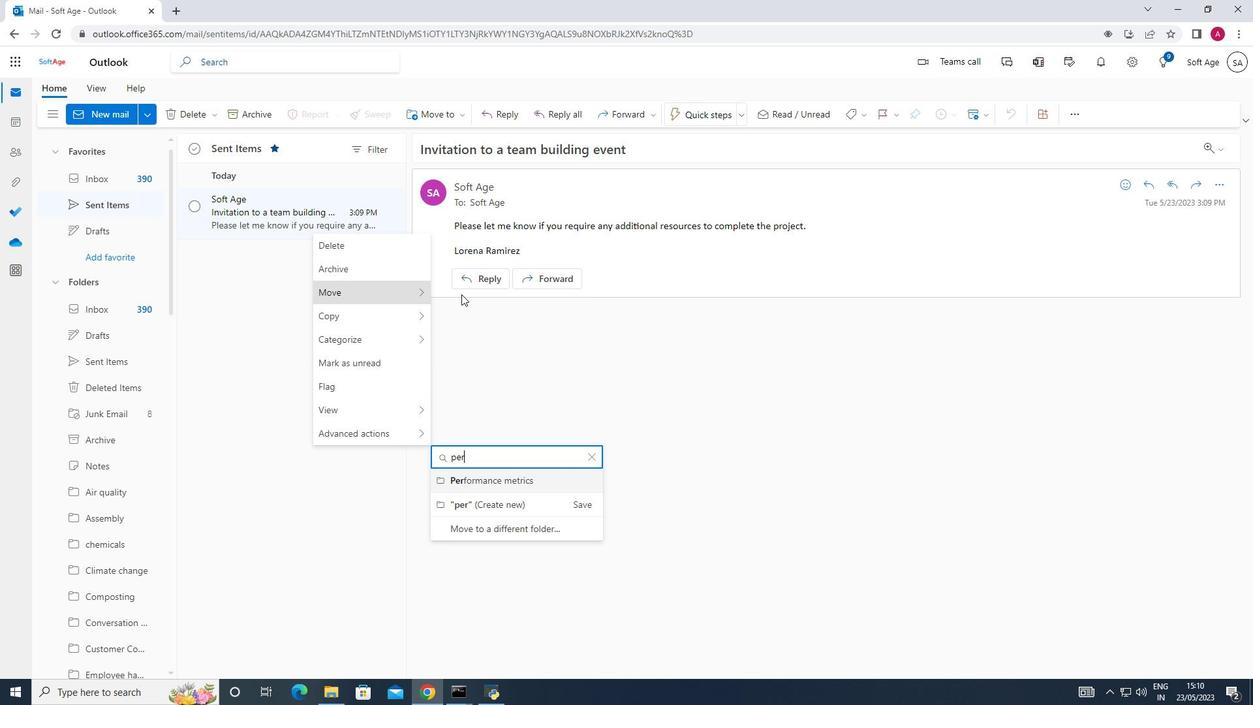 
Action: Mouse moved to (509, 483)
Screenshot: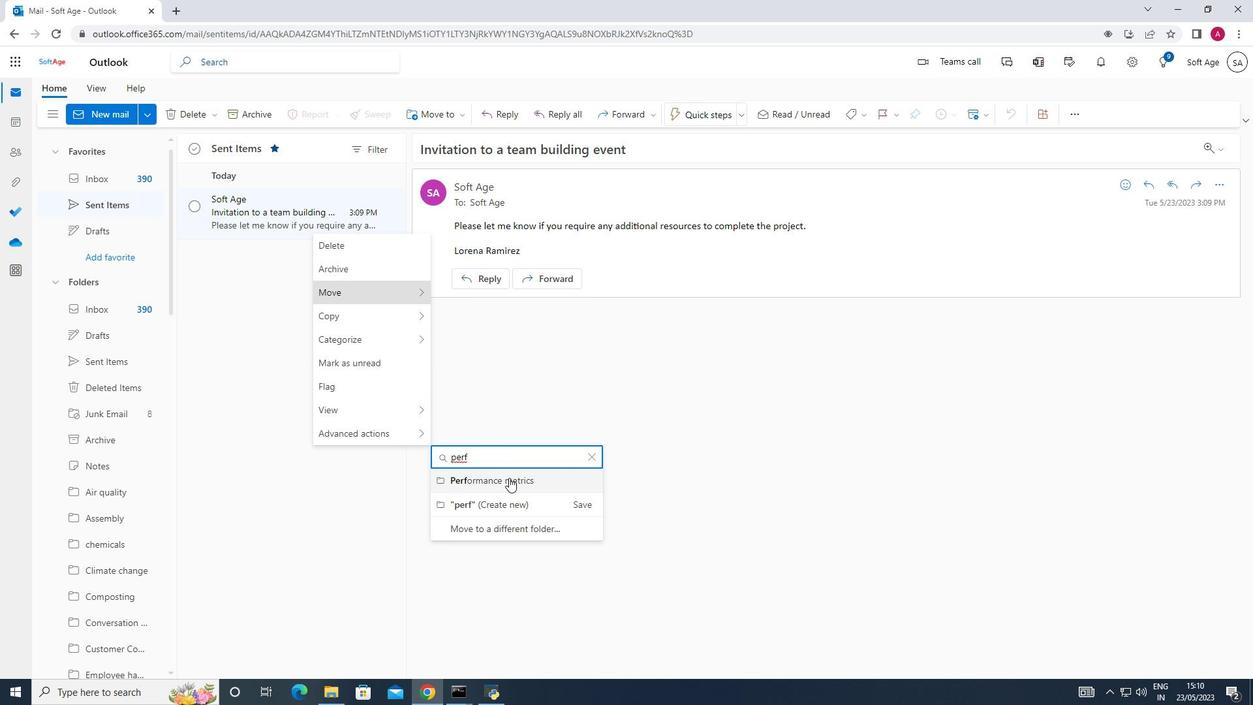 
Action: Mouse pressed left at (509, 483)
Screenshot: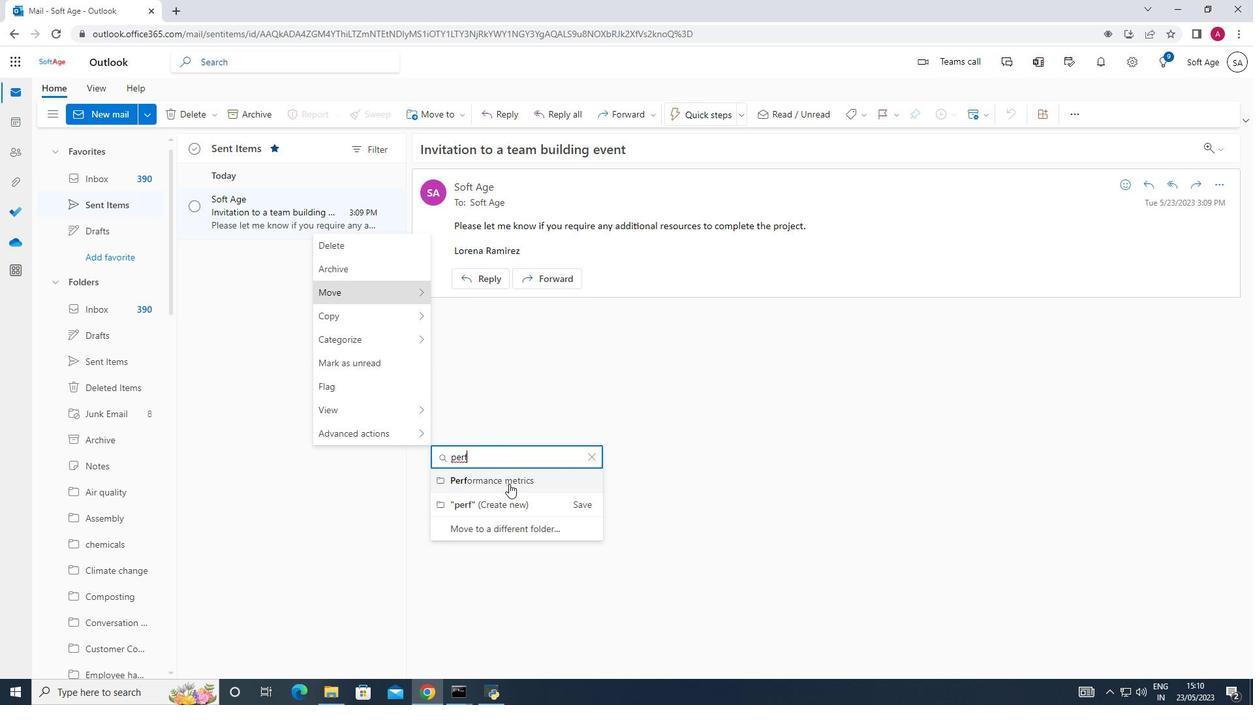 
Action: Mouse moved to (427, 497)
Screenshot: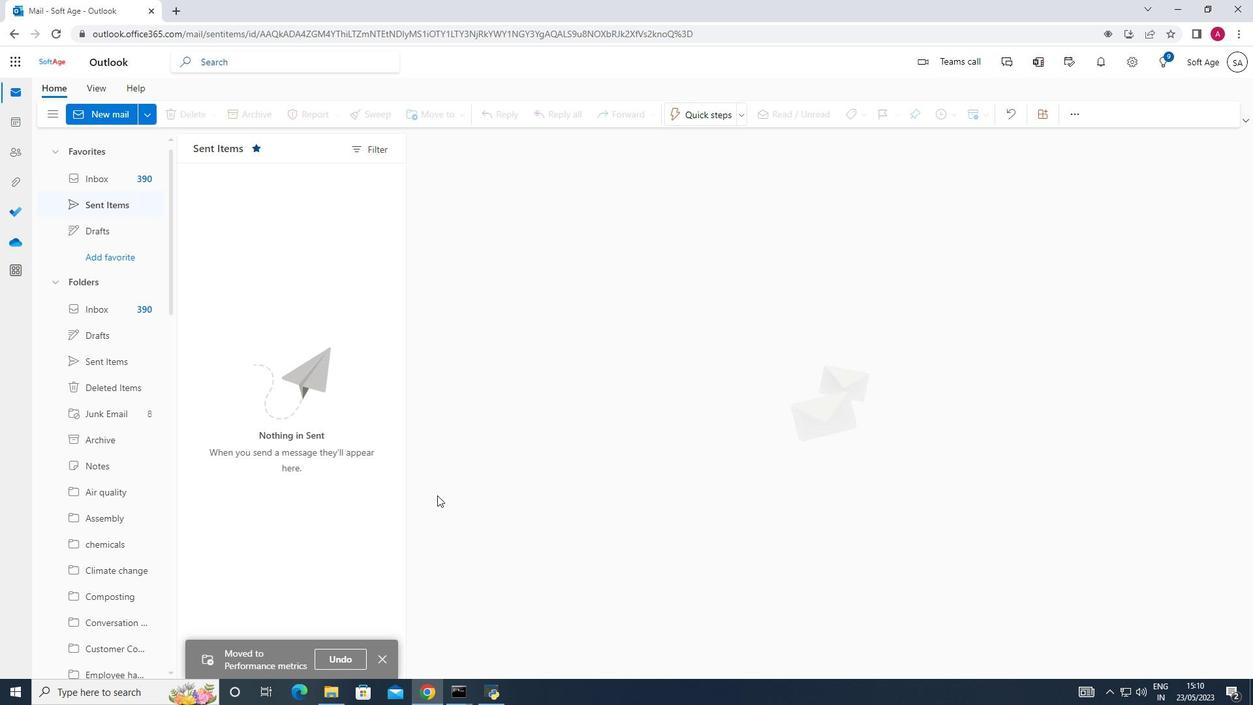 
